 Task: Set up automation rules in Jira for transitioning issues, creating branches in Bitbucket, creating feature flags in LaunchDarkly, adding watchers, and updating issue fields based on conditions.
Action: Mouse pressed left at (743, 62)
Screenshot: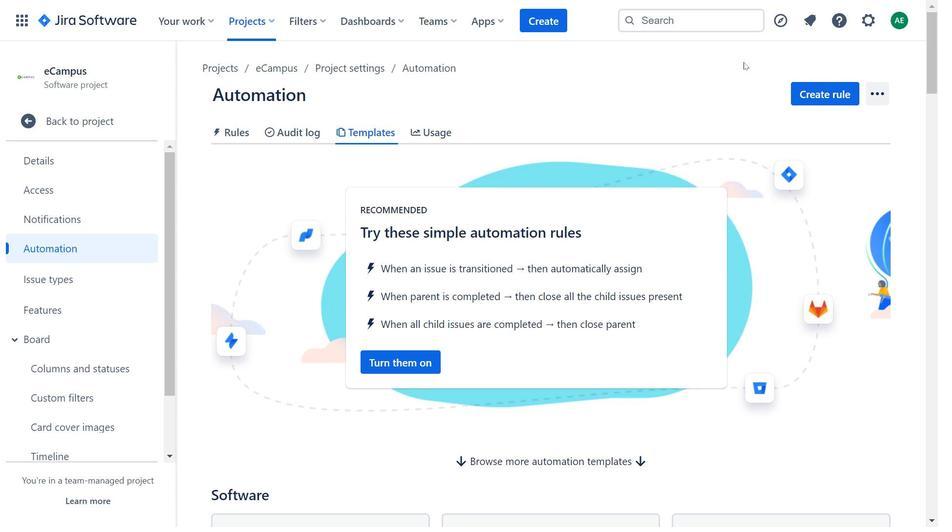 
Action: Mouse moved to (851, 446)
Screenshot: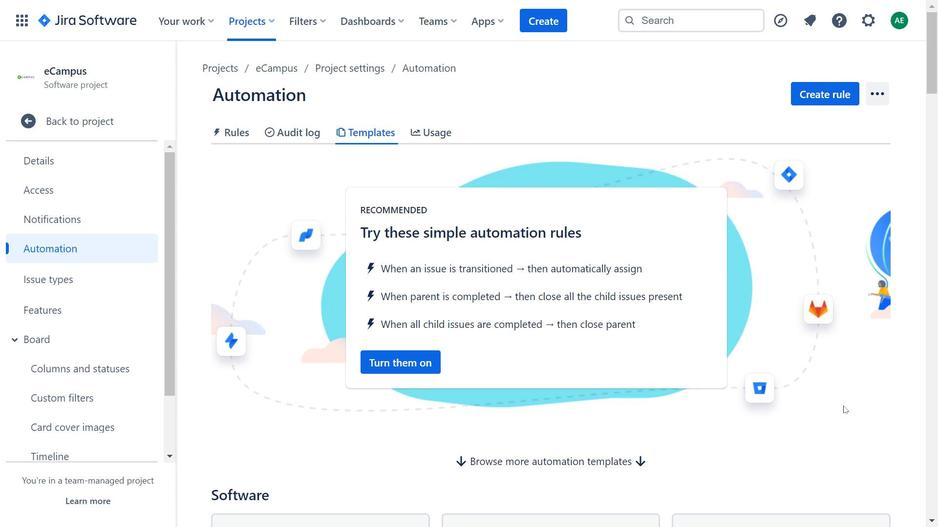 
Action: Mouse pressed left at (851, 446)
Screenshot: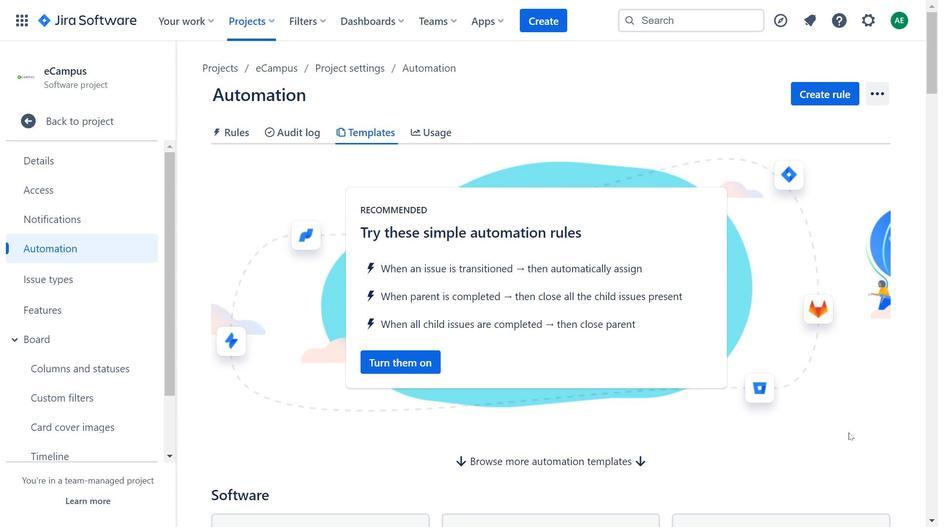 
Action: Mouse moved to (379, 471)
Screenshot: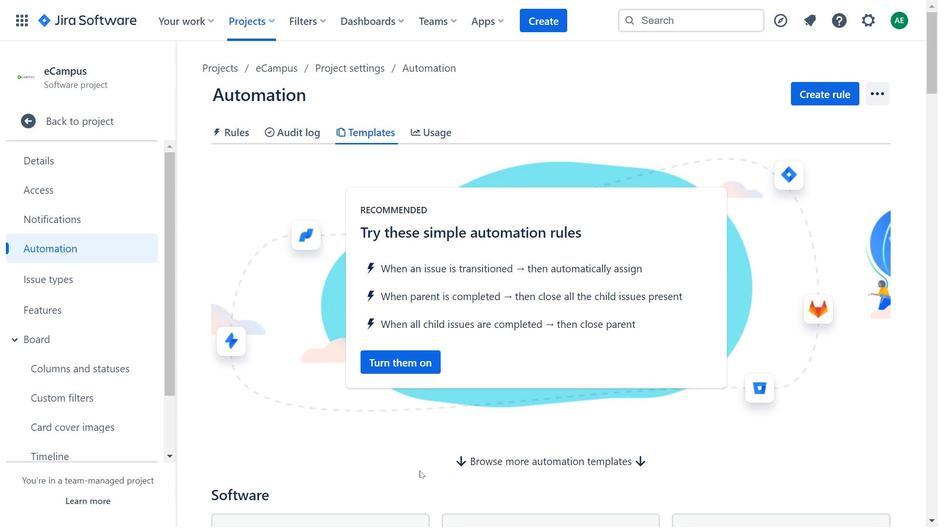 
Action: Mouse pressed left at (379, 471)
Screenshot: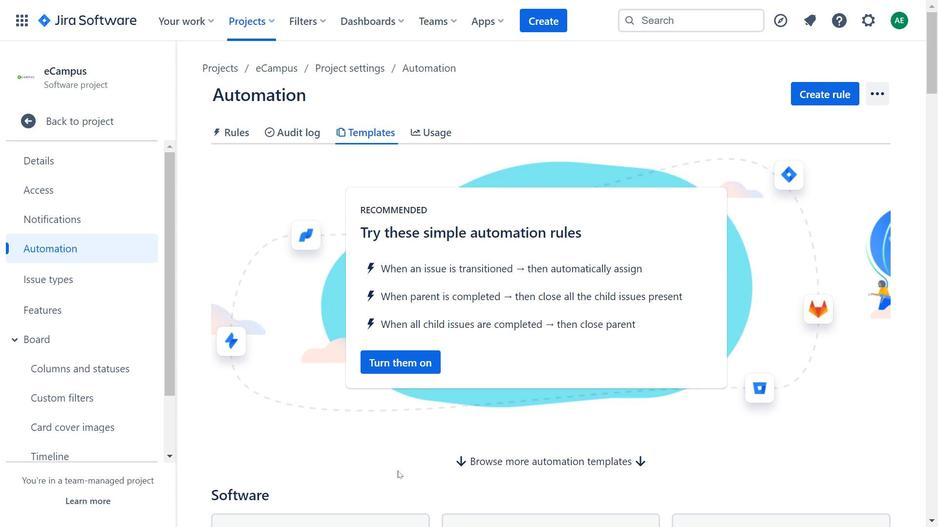 
Action: Mouse moved to (594, 67)
Screenshot: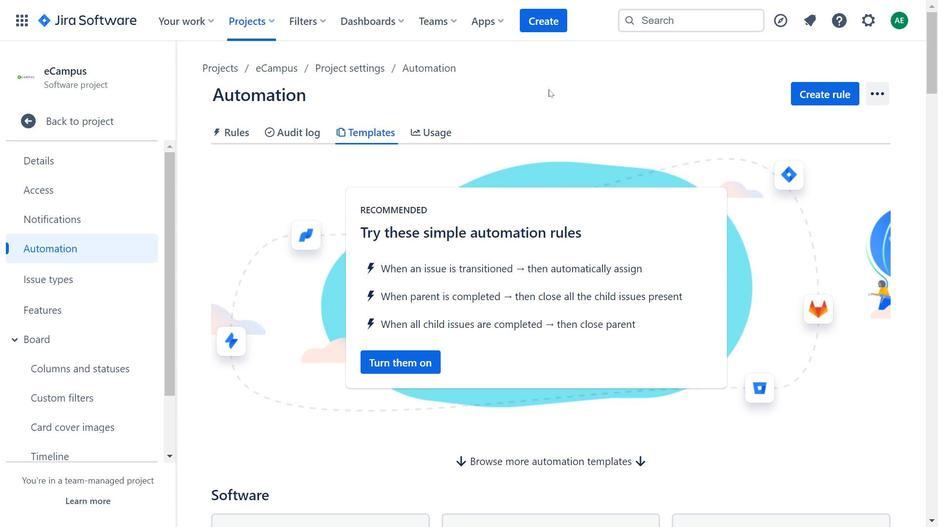 
Action: Mouse pressed left at (594, 67)
Screenshot: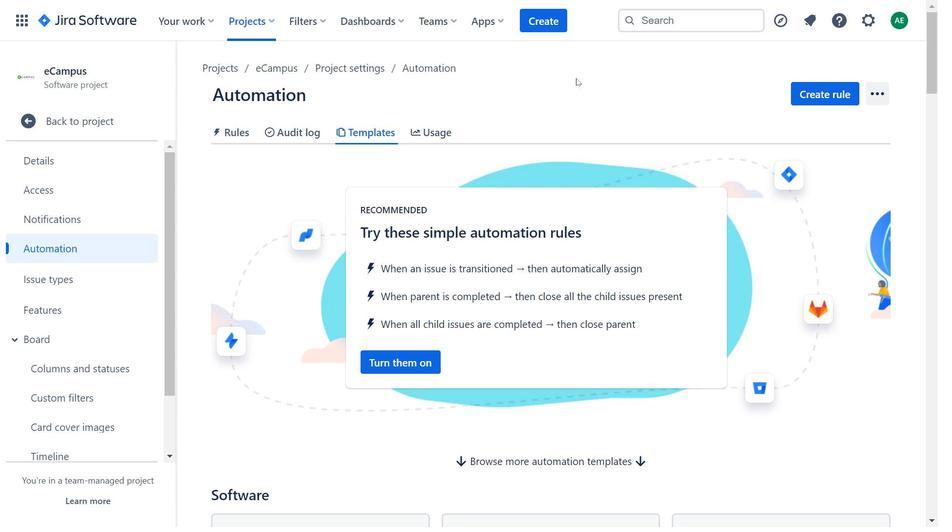 
Action: Mouse moved to (786, 34)
Screenshot: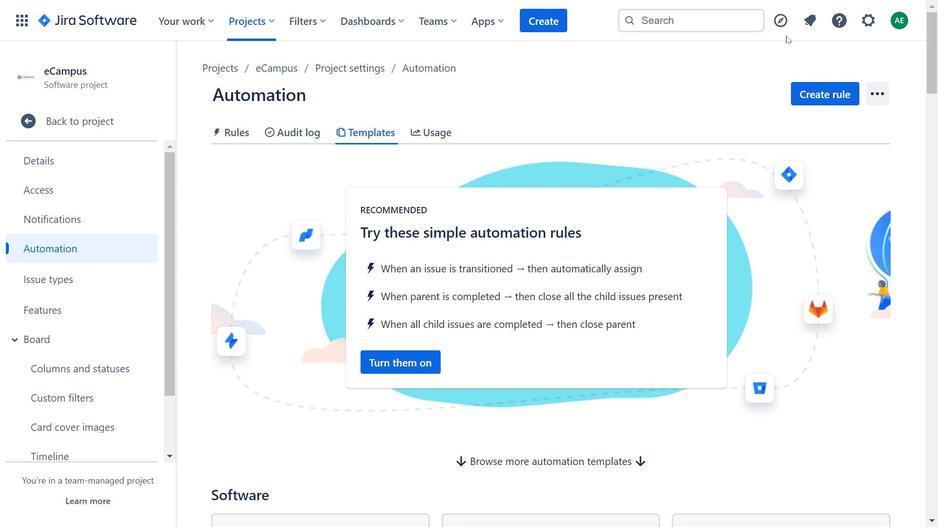 
Action: Mouse pressed left at (786, 34)
Screenshot: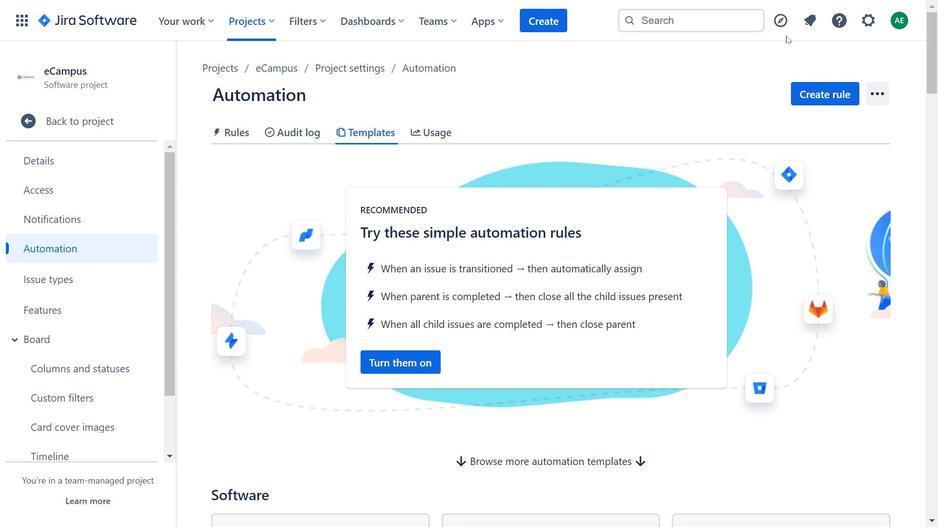 
Action: Mouse moved to (686, 77)
Screenshot: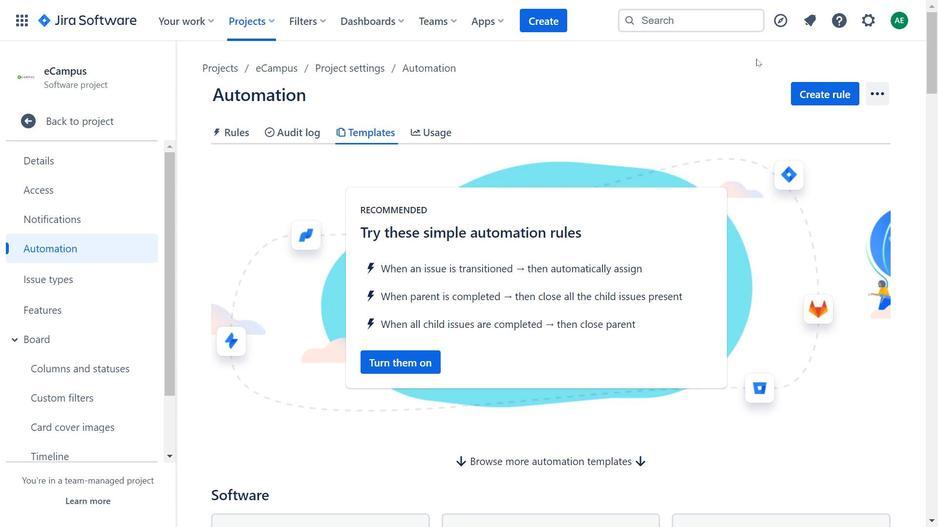 
Action: Mouse pressed left at (686, 77)
Screenshot: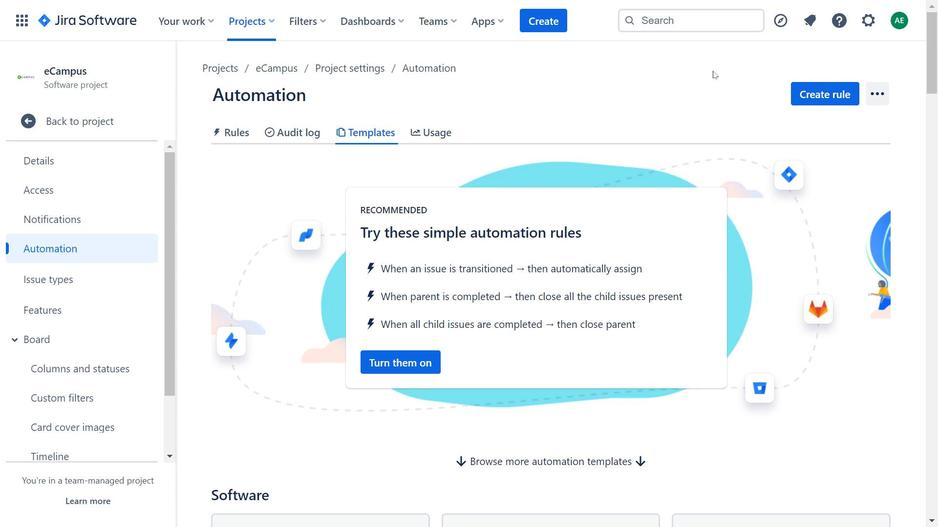 
Action: Mouse moved to (884, 98)
Screenshot: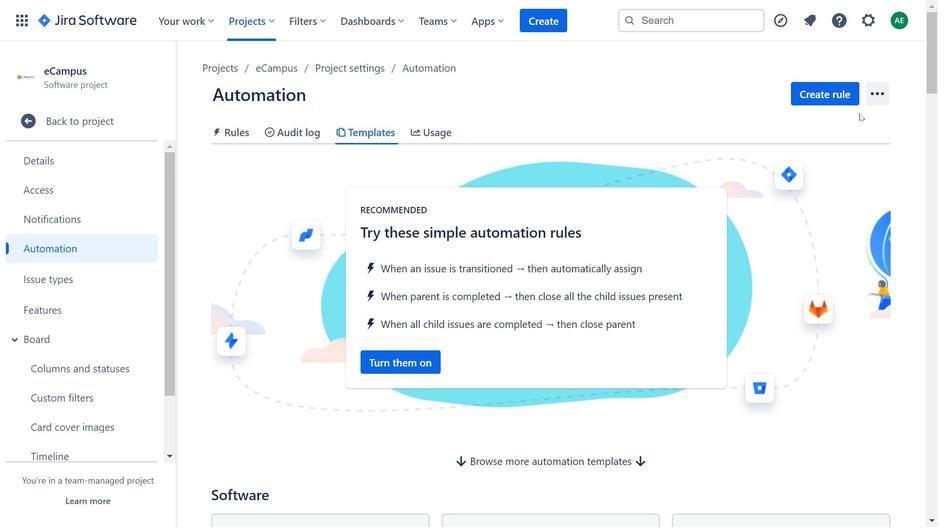 
Action: Mouse pressed left at (884, 98)
Screenshot: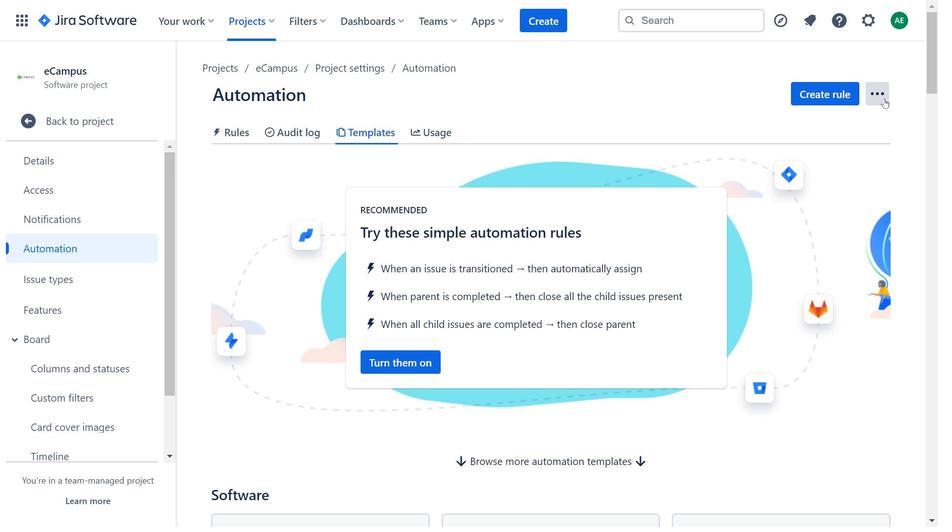 
Action: Mouse moved to (611, 94)
Screenshot: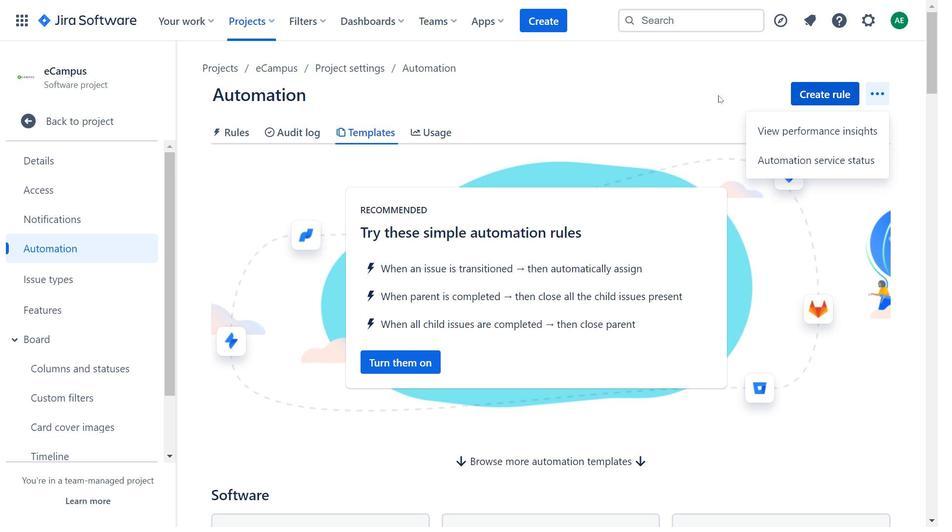 
Action: Mouse pressed left at (611, 94)
Screenshot: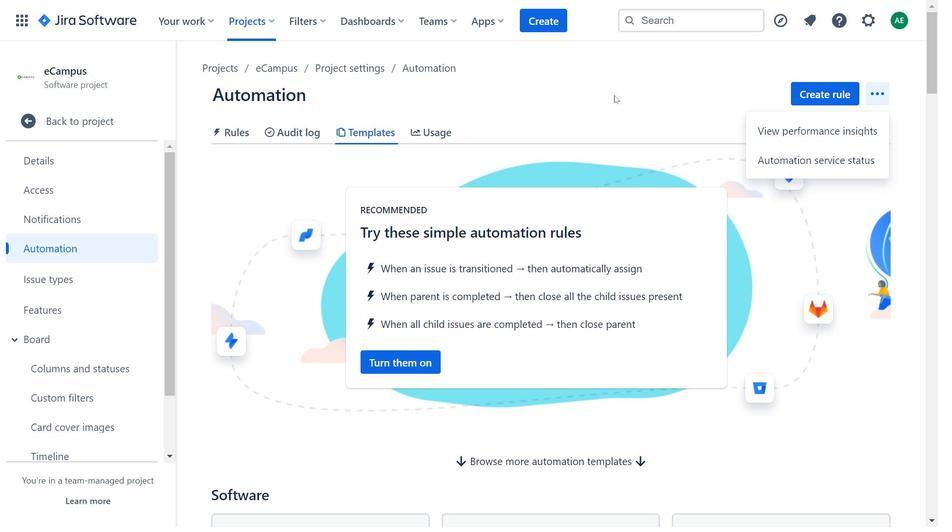 
Action: Mouse pressed left at (611, 94)
Screenshot: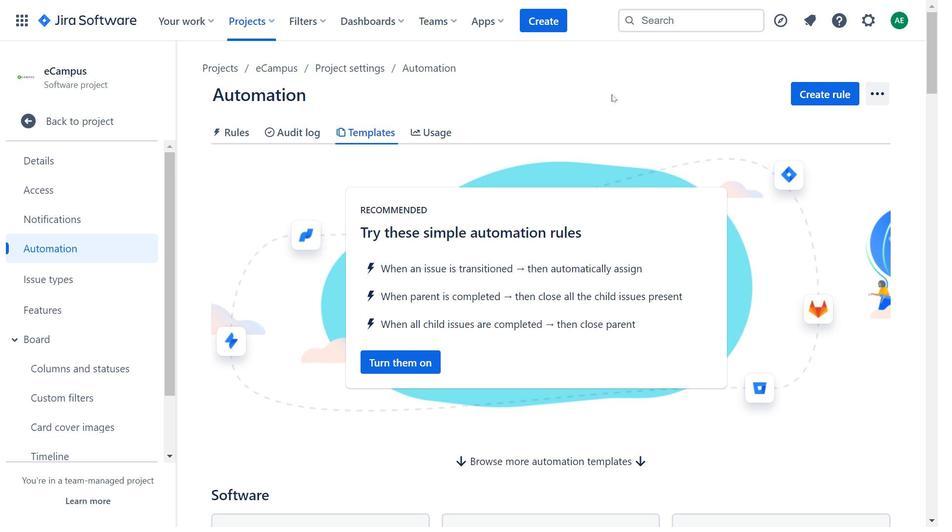 
Action: Mouse pressed left at (611, 94)
Screenshot: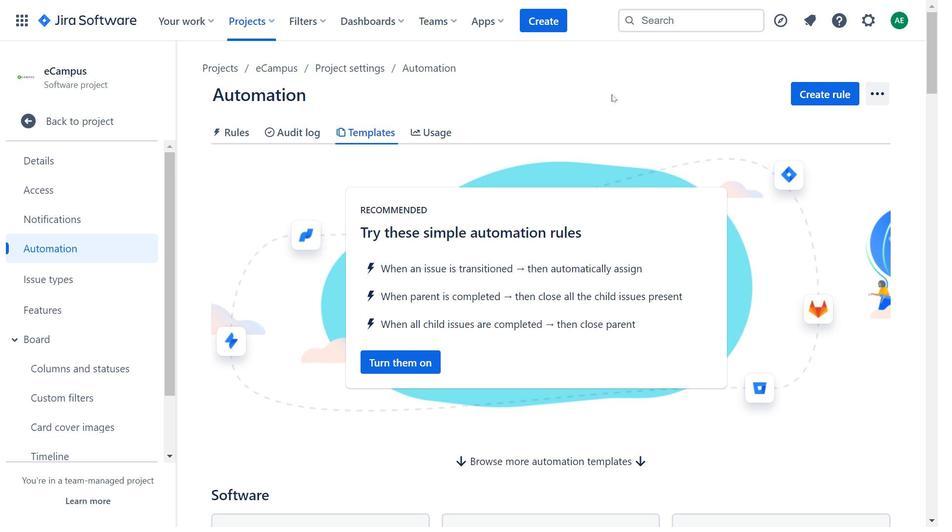 
Action: Mouse moved to (736, 93)
Screenshot: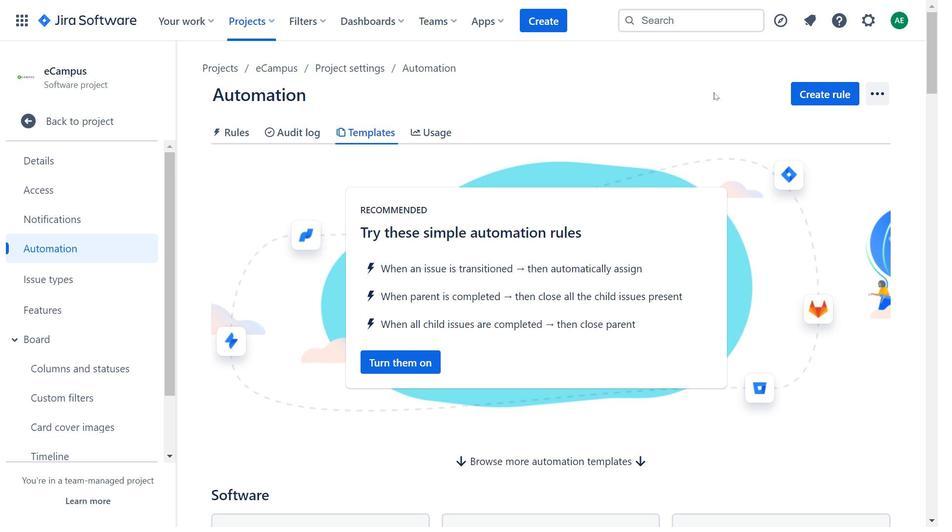 
Action: Mouse pressed left at (736, 93)
Screenshot: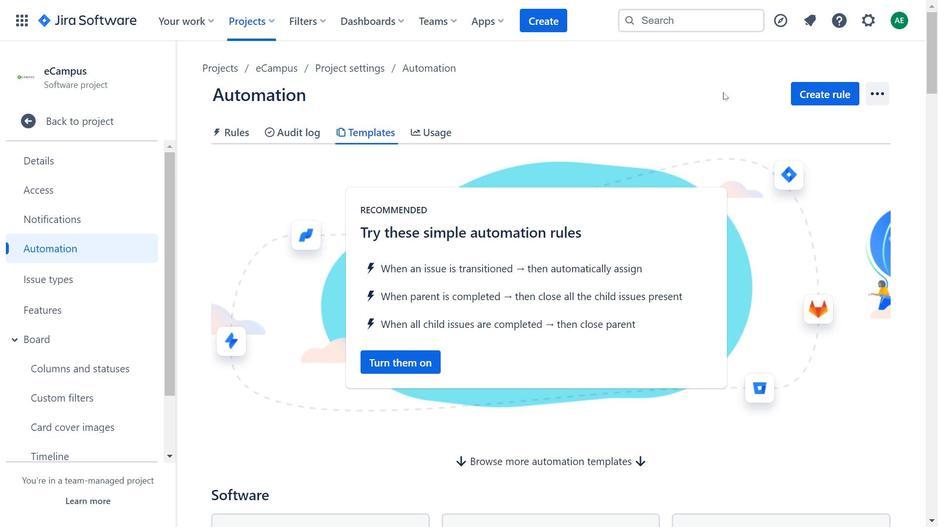
Action: Mouse pressed left at (736, 93)
Screenshot: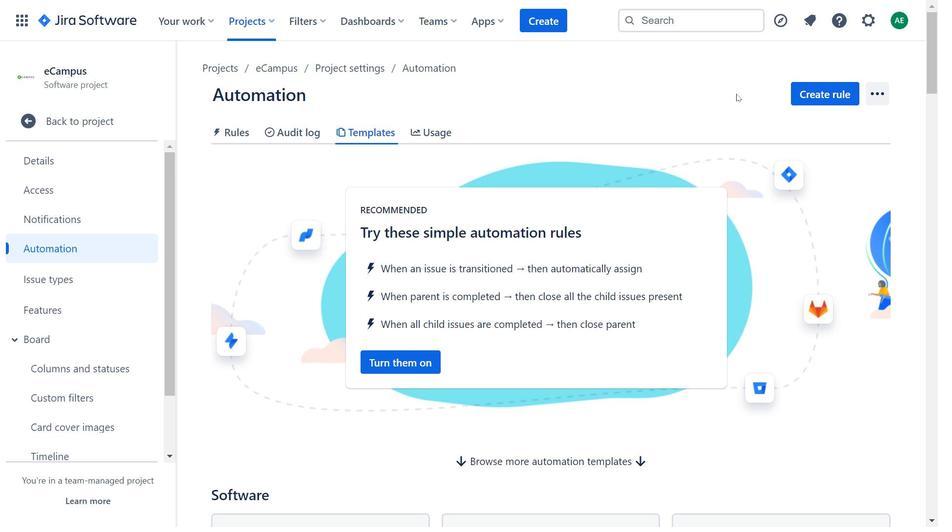 
Action: Mouse moved to (873, 17)
Screenshot: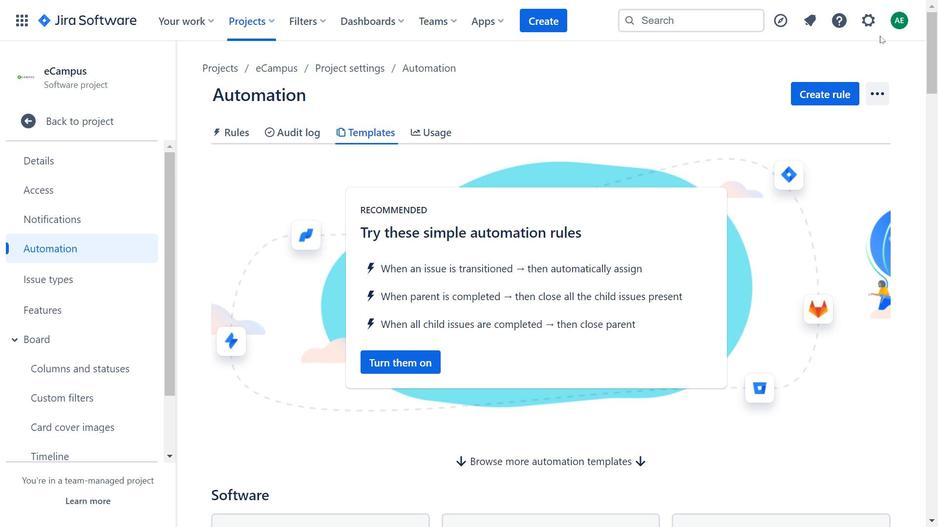 
Action: Mouse pressed left at (873, 17)
Screenshot: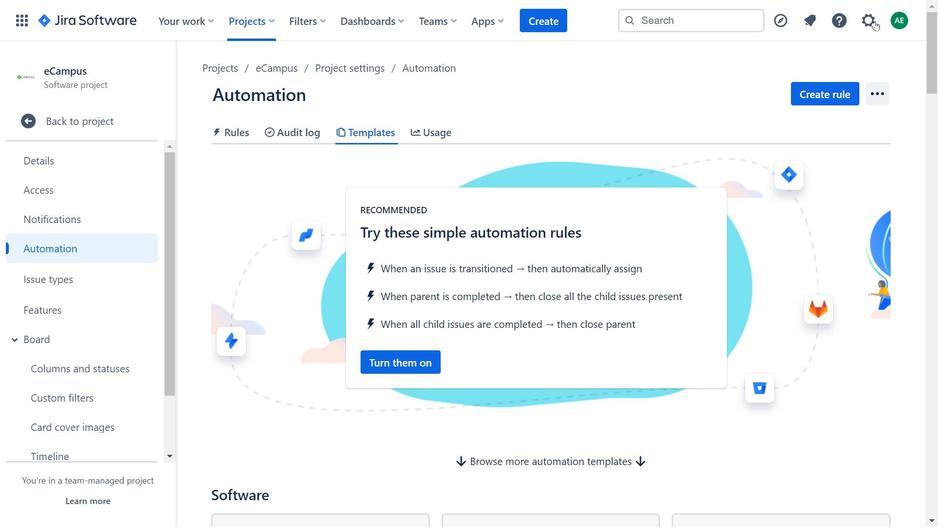 
Action: Mouse moved to (477, 215)
Screenshot: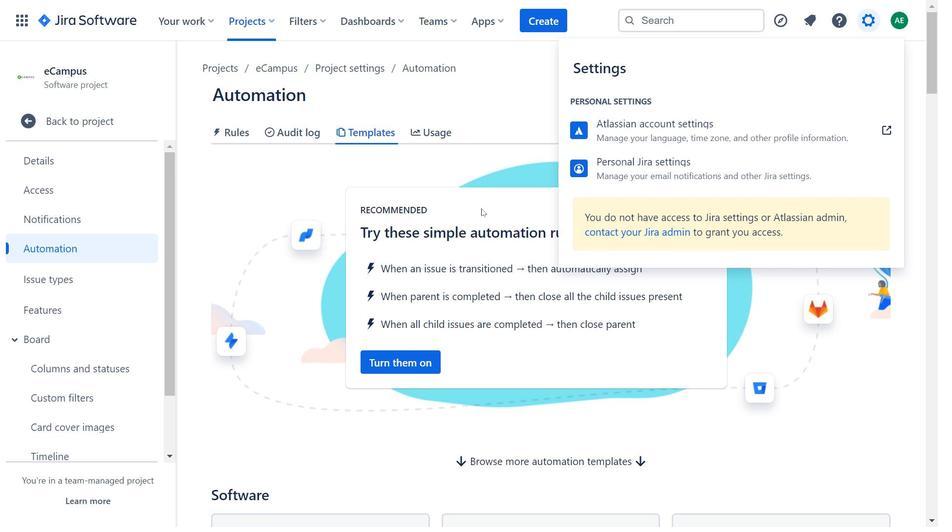 
Action: Mouse scrolled (477, 215) with delta (0, 0)
Screenshot: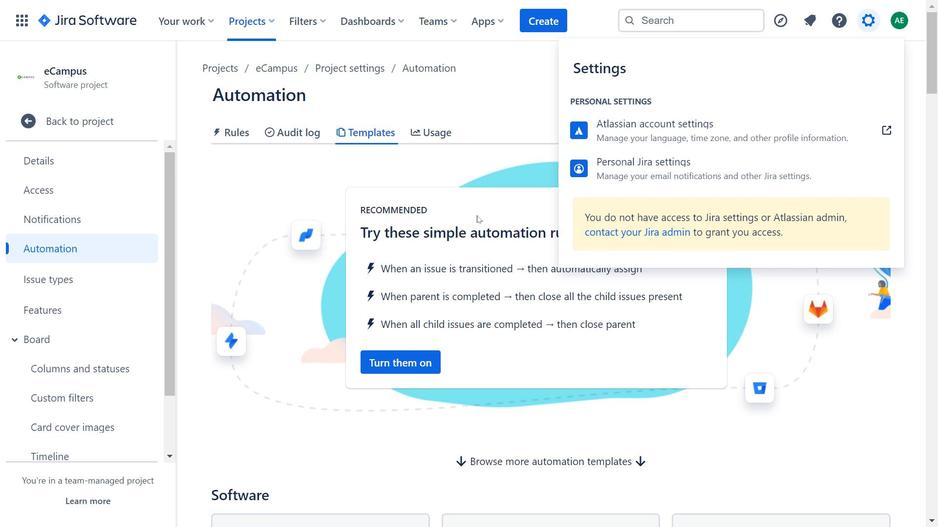 
Action: Mouse scrolled (477, 215) with delta (0, 0)
Screenshot: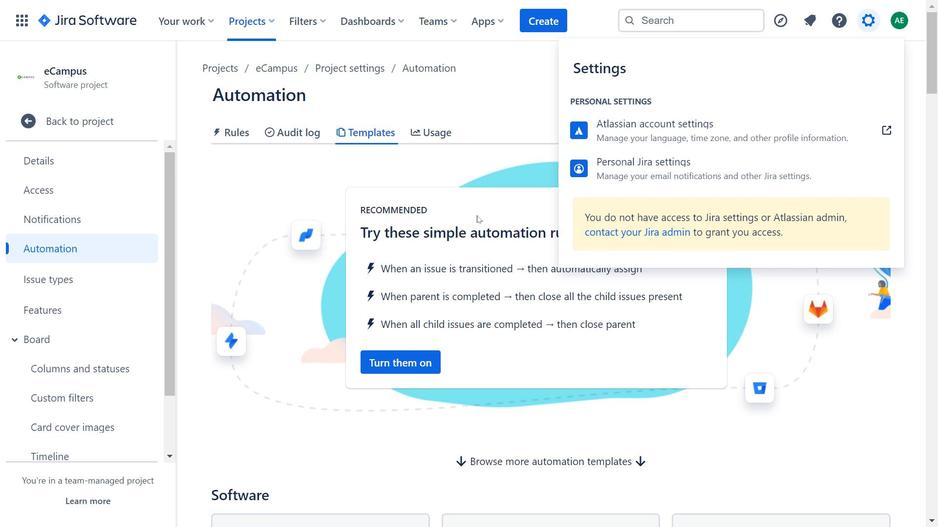 
Action: Mouse moved to (477, 225)
Screenshot: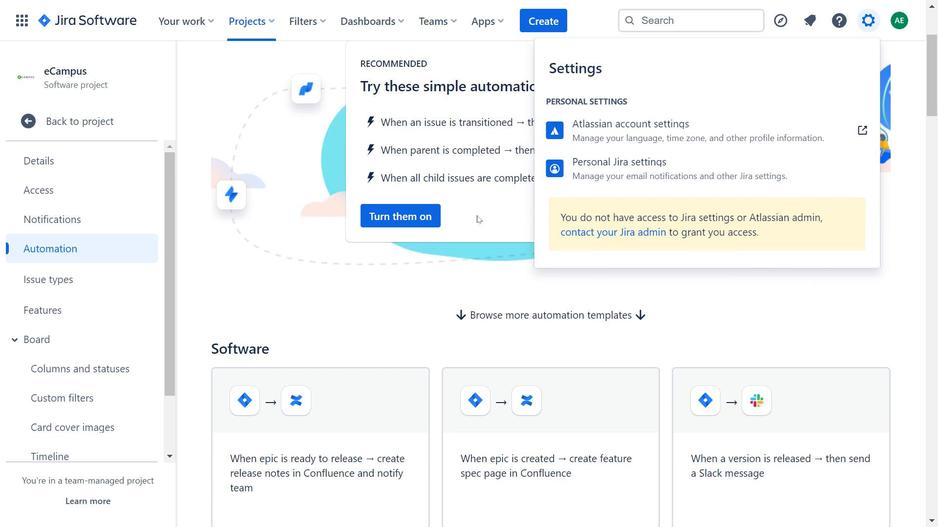 
Action: Mouse scrolled (477, 225) with delta (0, 0)
Screenshot: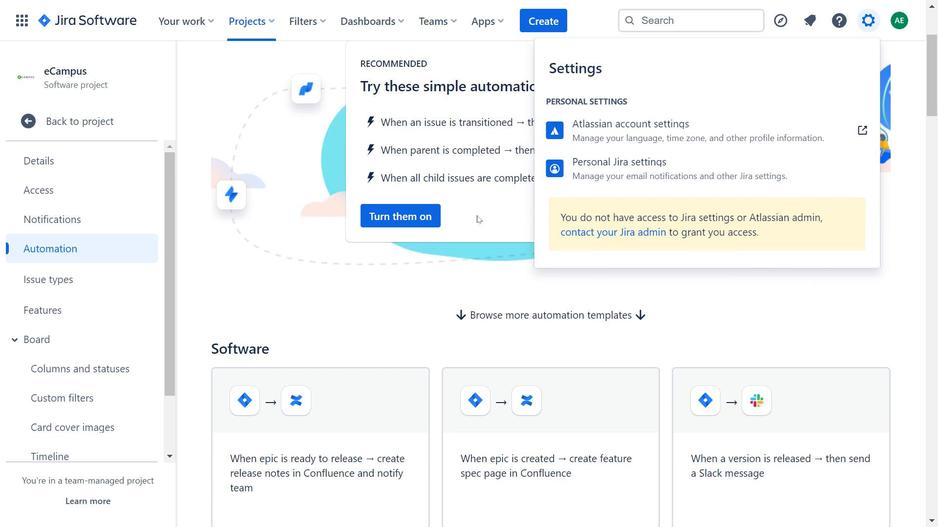 
Action: Mouse moved to (477, 226)
Screenshot: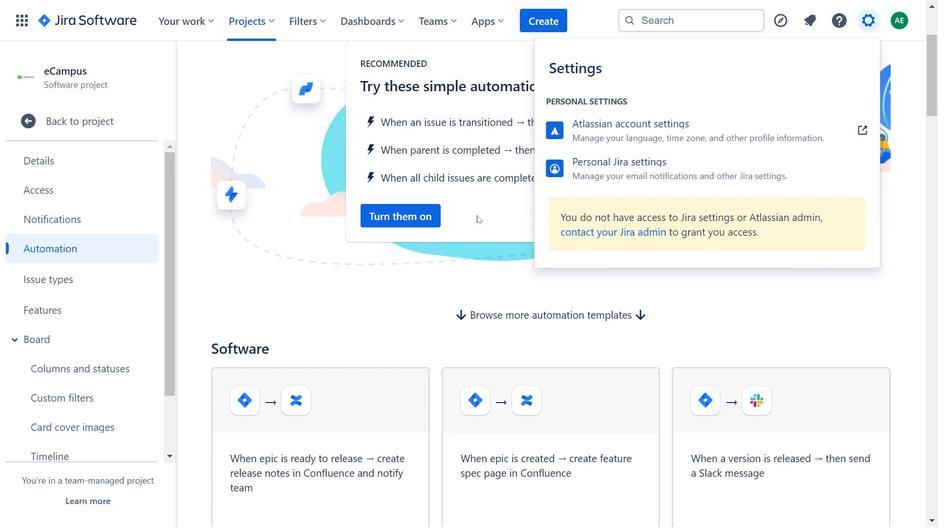 
Action: Mouse scrolled (477, 225) with delta (0, 0)
Screenshot: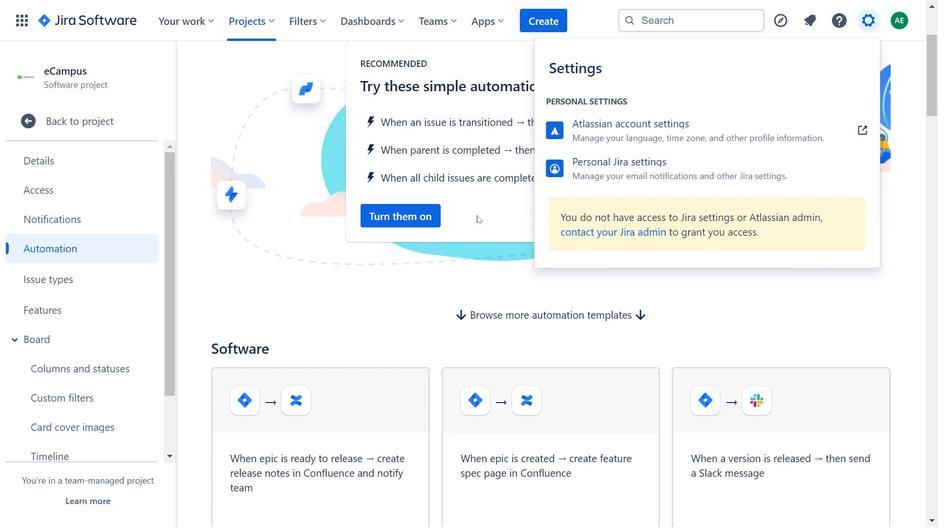 
Action: Mouse moved to (476, 227)
Screenshot: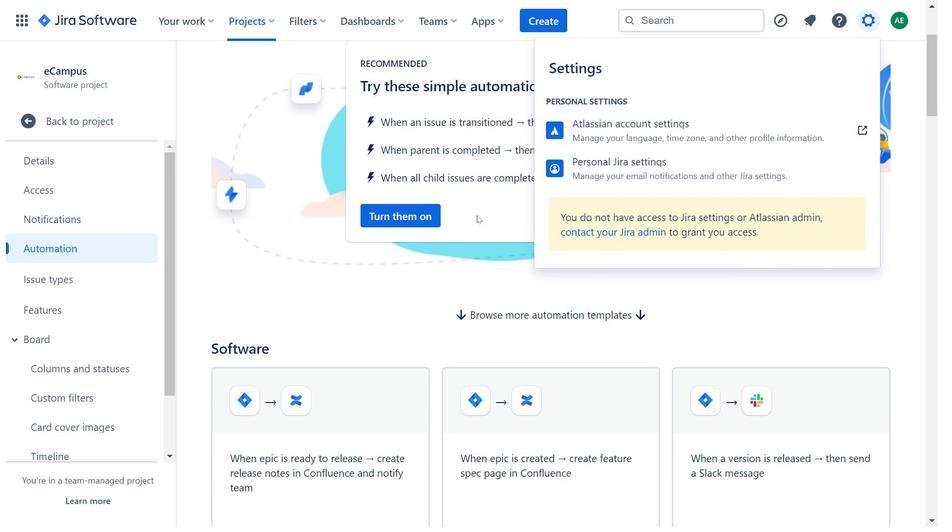 
Action: Mouse scrolled (476, 227) with delta (0, 0)
Screenshot: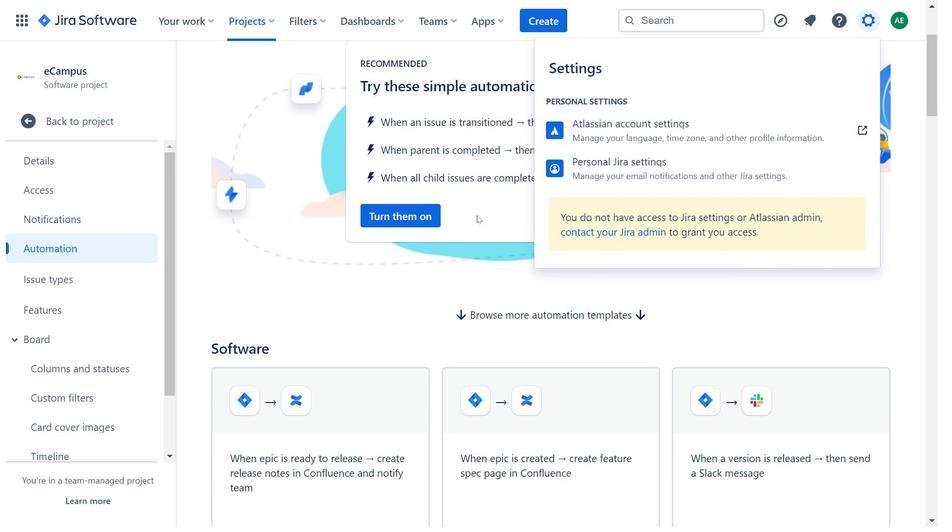 
Action: Mouse moved to (472, 235)
Screenshot: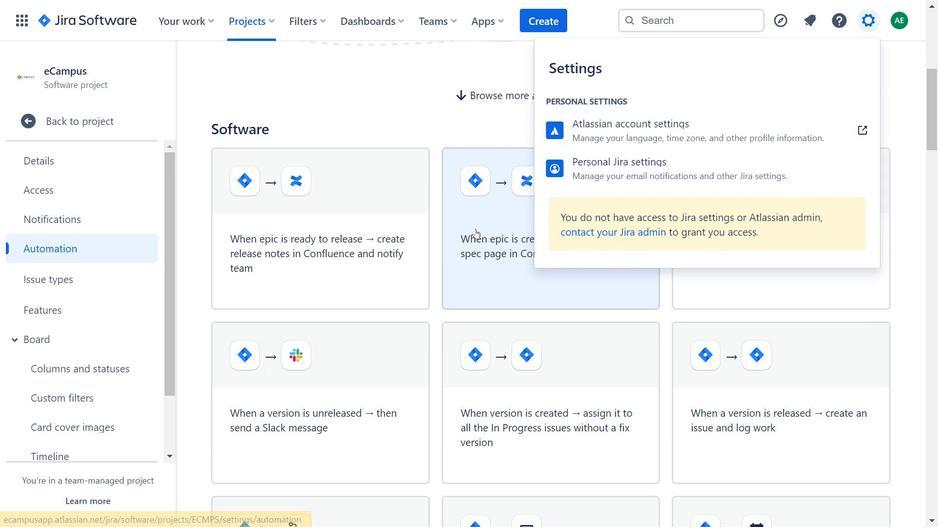 
Action: Mouse scrolled (472, 235) with delta (0, 0)
Screenshot: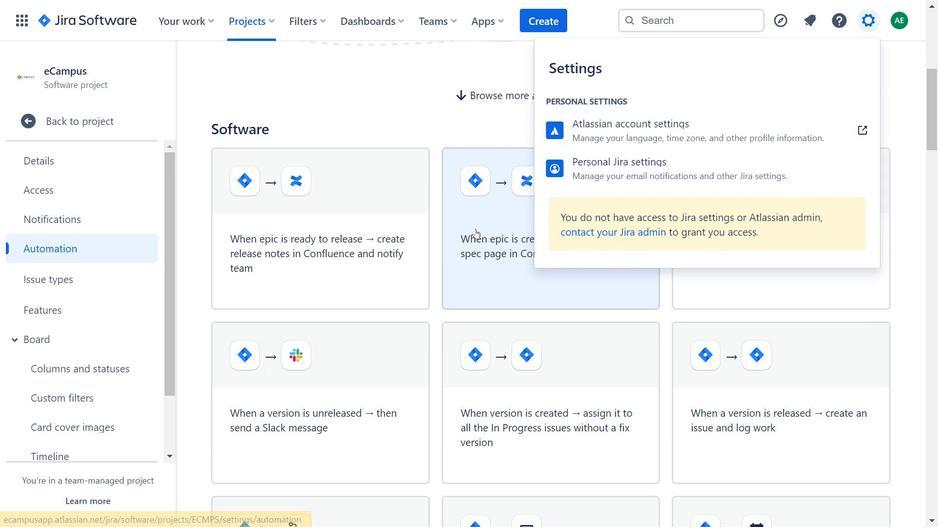 
Action: Mouse moved to (471, 238)
Screenshot: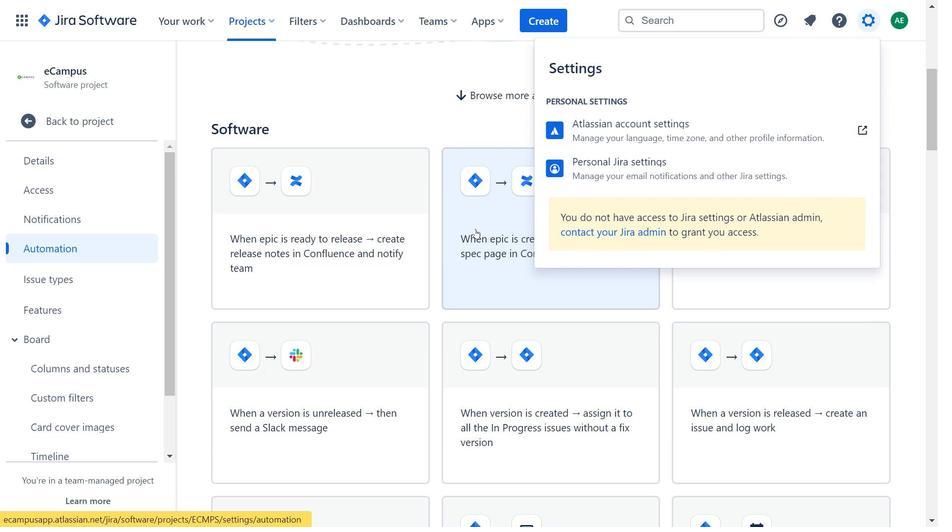 
Action: Mouse scrolled (471, 237) with delta (0, 0)
Screenshot: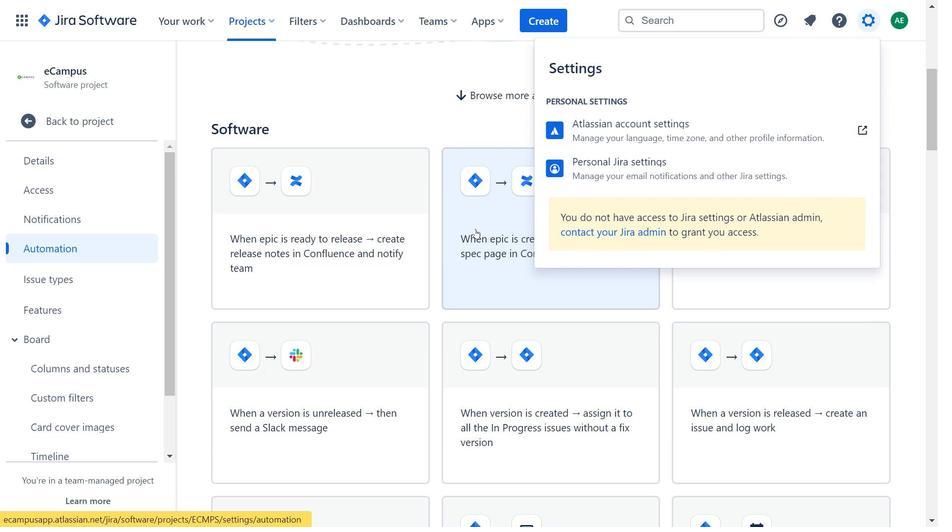
Action: Mouse moved to (414, 280)
Screenshot: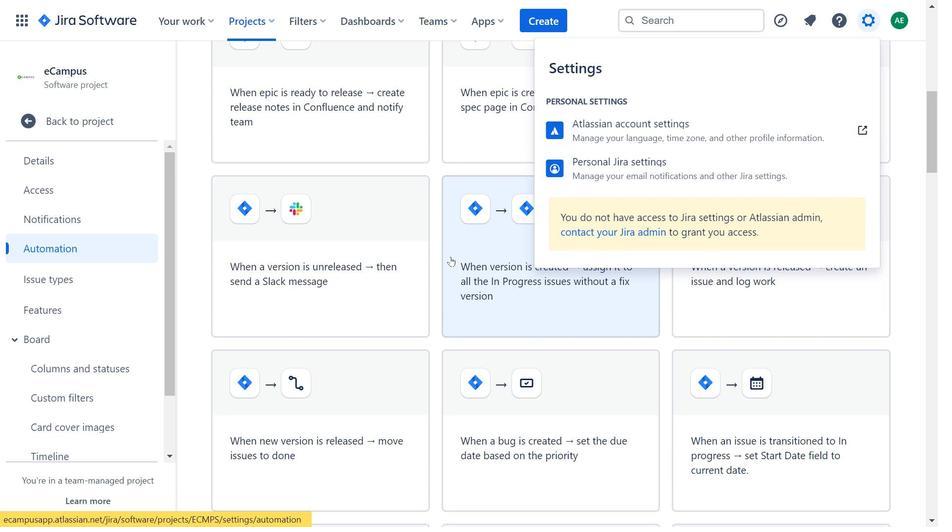 
Action: Mouse scrolled (414, 279) with delta (0, 0)
Screenshot: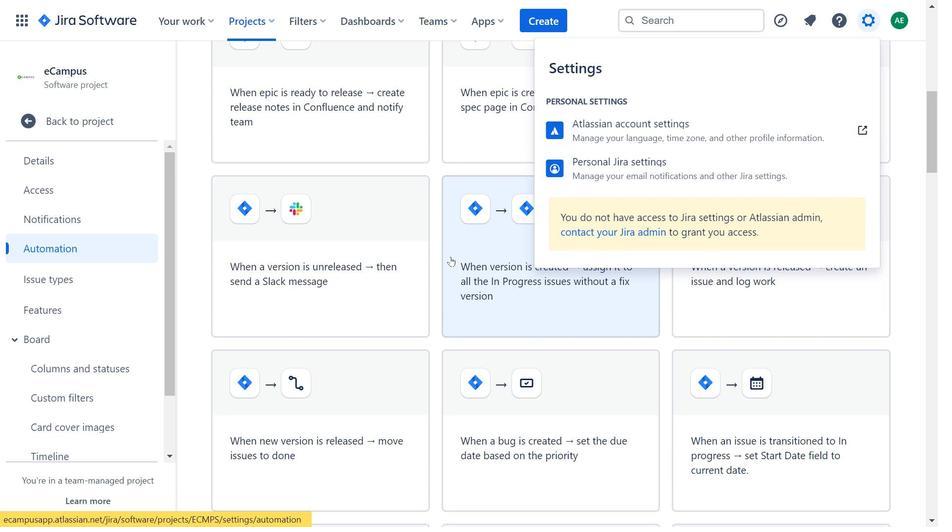 
Action: Mouse moved to (407, 287)
Screenshot: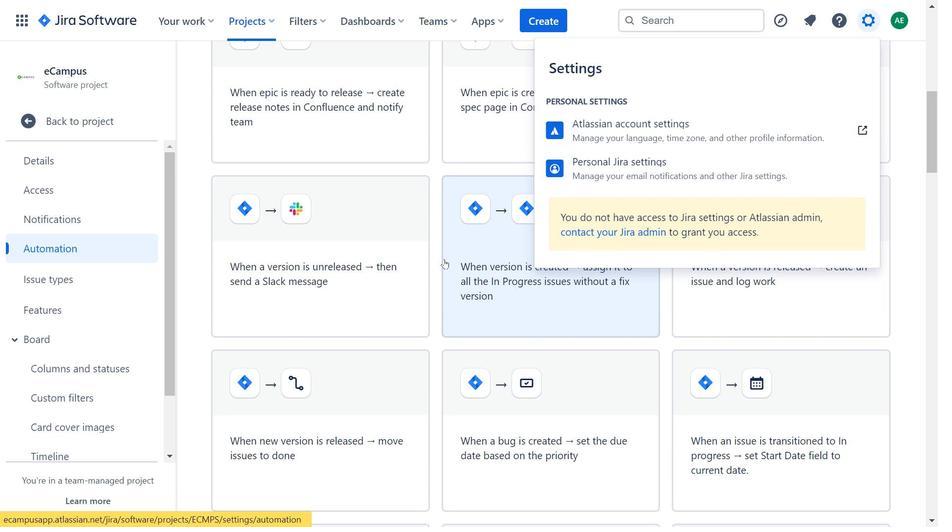 
Action: Mouse scrolled (407, 287) with delta (0, 0)
Screenshot: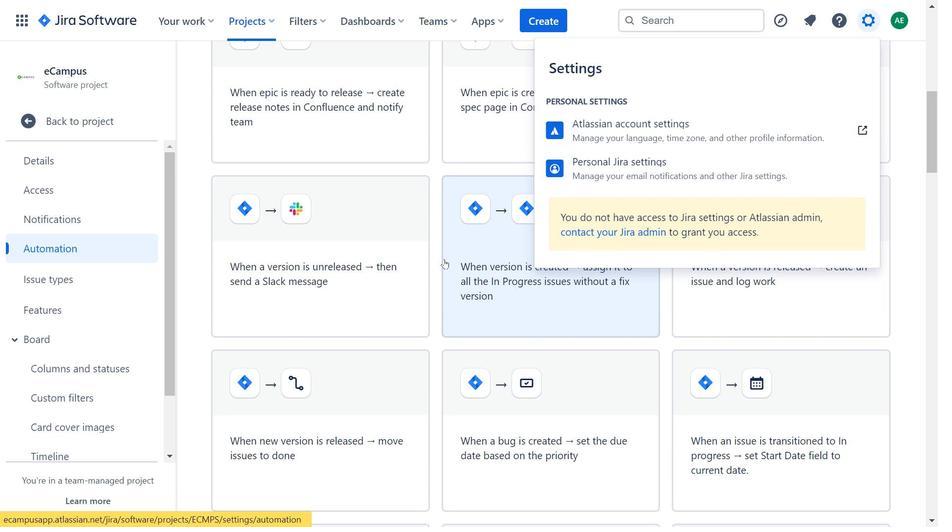 
Action: Mouse moved to (404, 289)
Screenshot: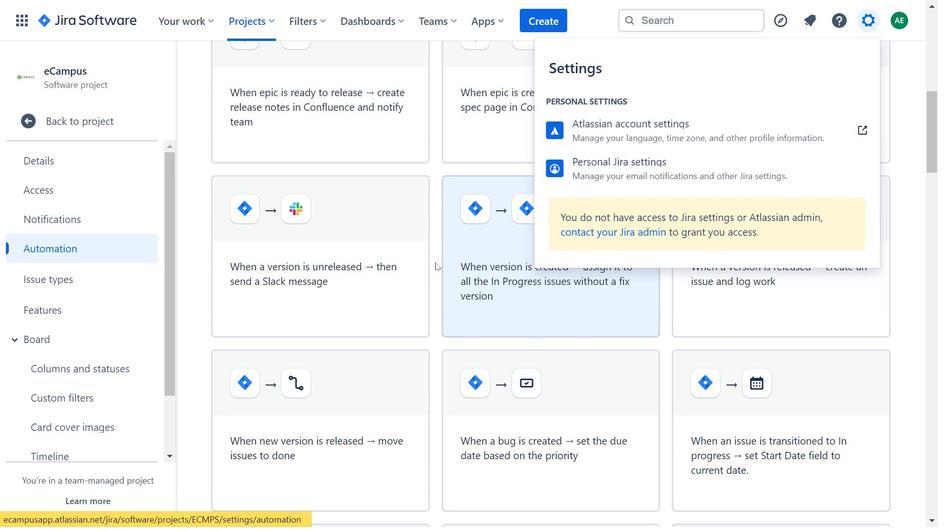 
Action: Mouse scrolled (404, 289) with delta (0, 0)
Screenshot: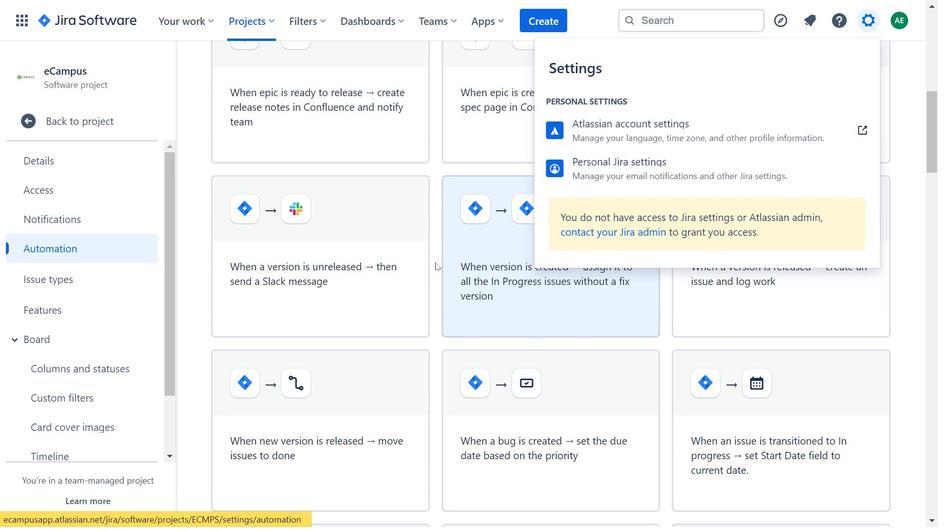 
Action: Mouse moved to (336, 368)
Screenshot: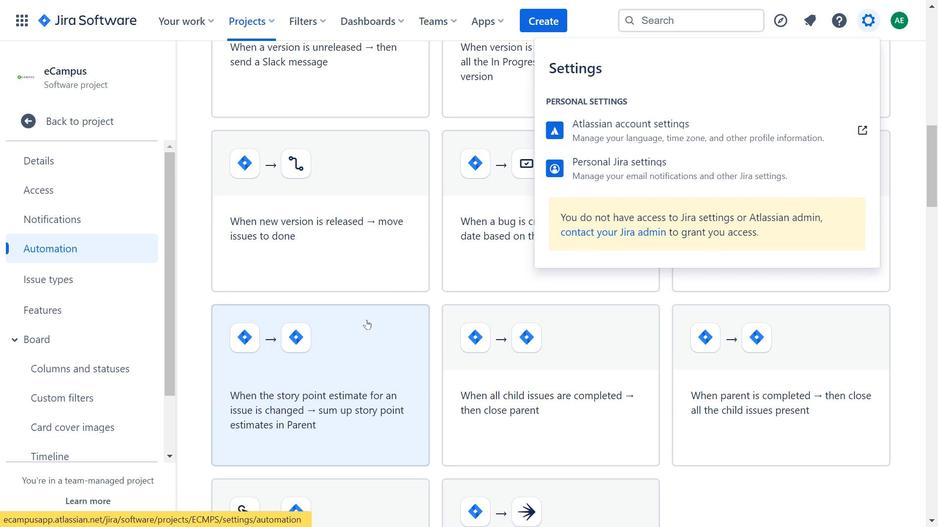 
Action: Mouse pressed left at (336, 368)
Screenshot: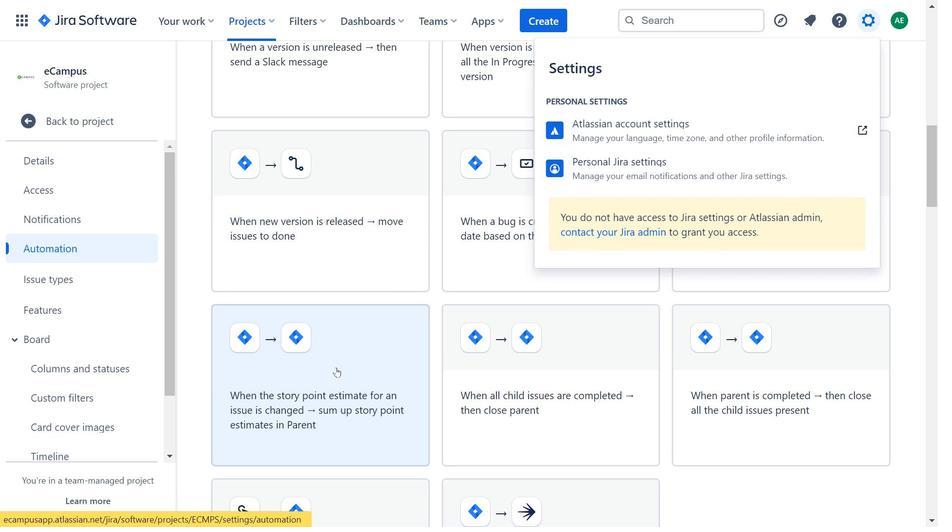 
Action: Mouse moved to (460, 153)
Screenshot: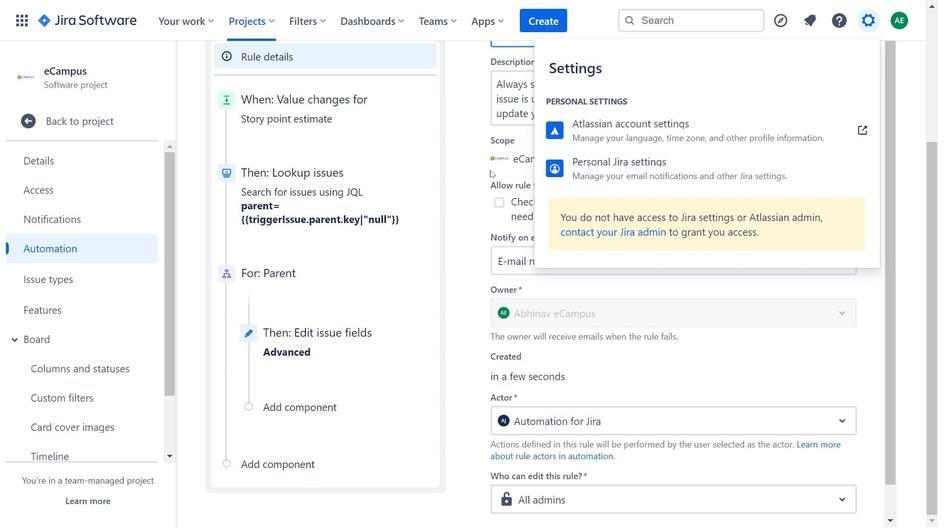 
Action: Mouse pressed left at (460, 153)
Screenshot: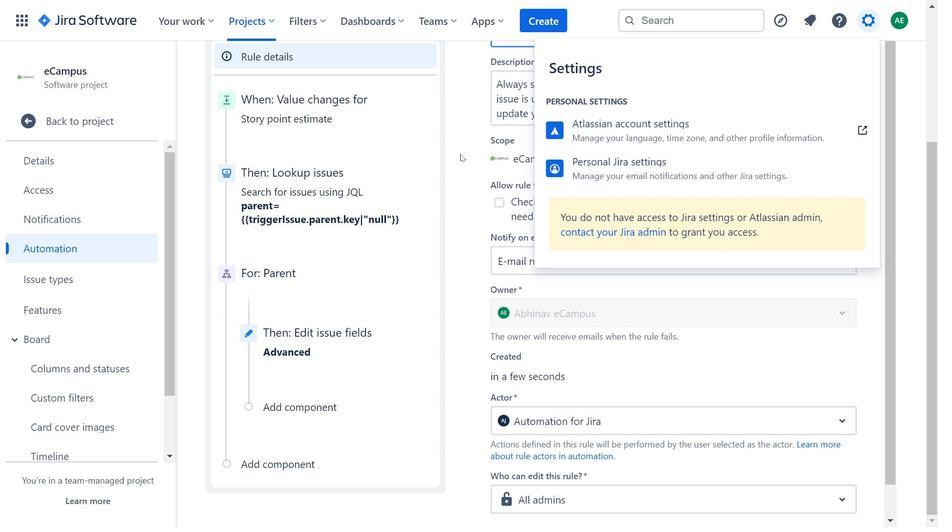 
Action: Mouse moved to (328, 117)
Screenshot: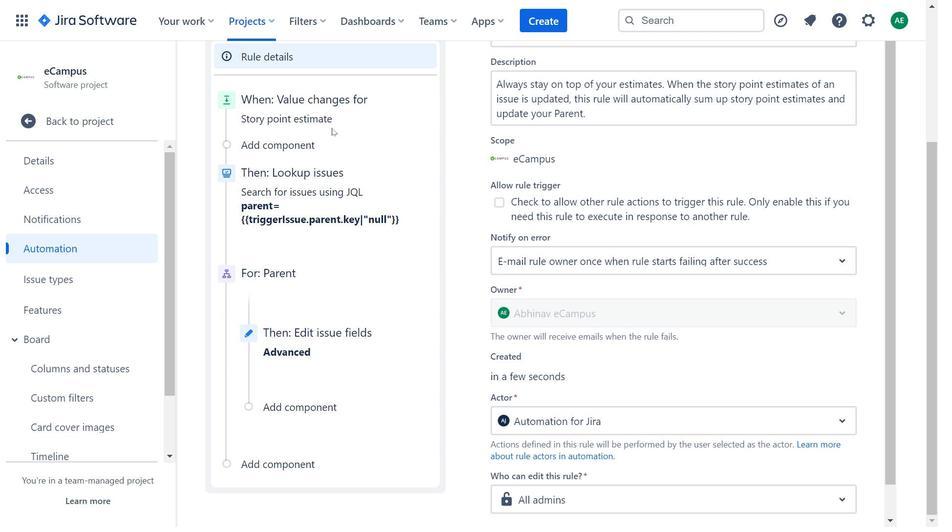 
Action: Mouse pressed left at (328, 117)
Screenshot: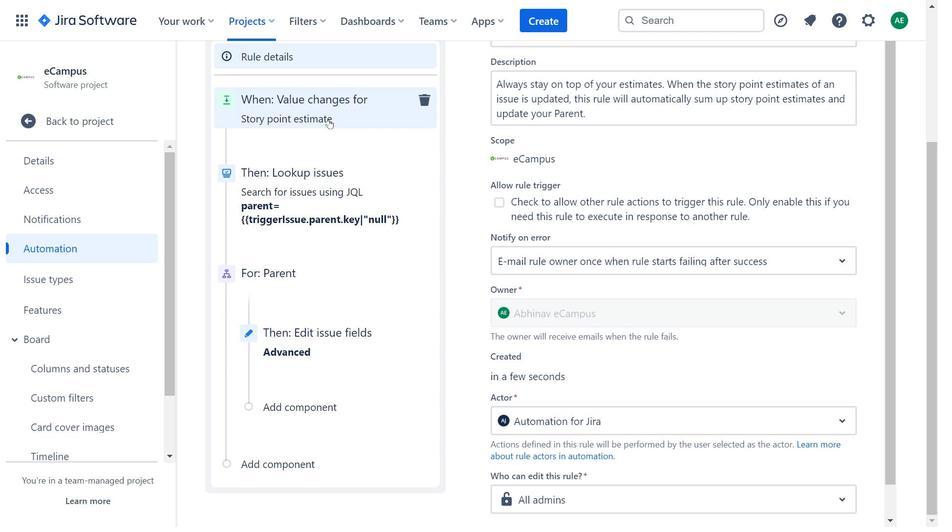 
Action: Mouse moved to (672, 253)
Screenshot: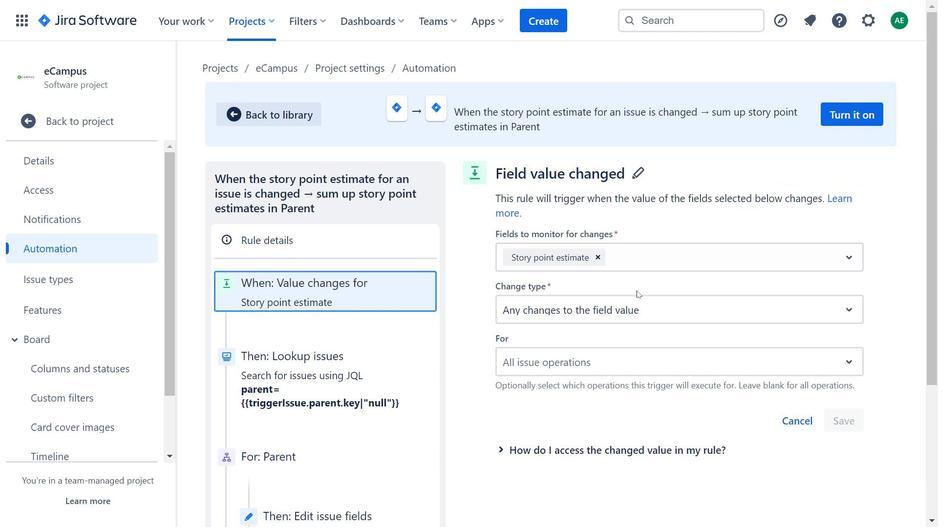 
Action: Mouse pressed left at (672, 253)
Screenshot: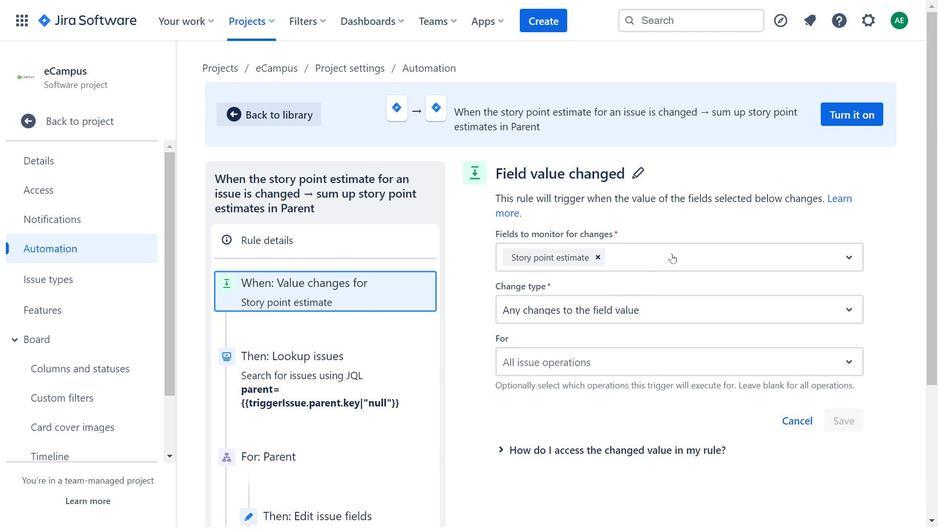 
Action: Mouse moved to (641, 329)
Screenshot: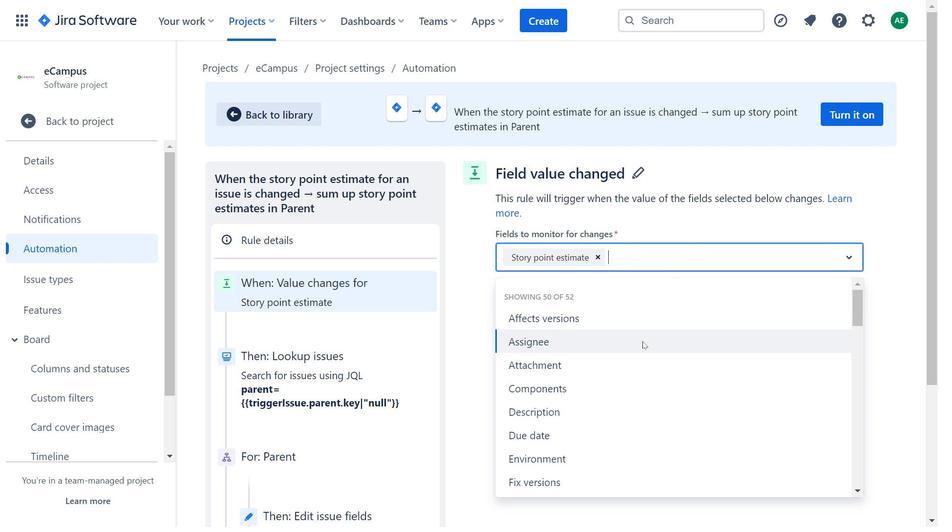 
Action: Mouse scrolled (641, 329) with delta (0, 0)
Screenshot: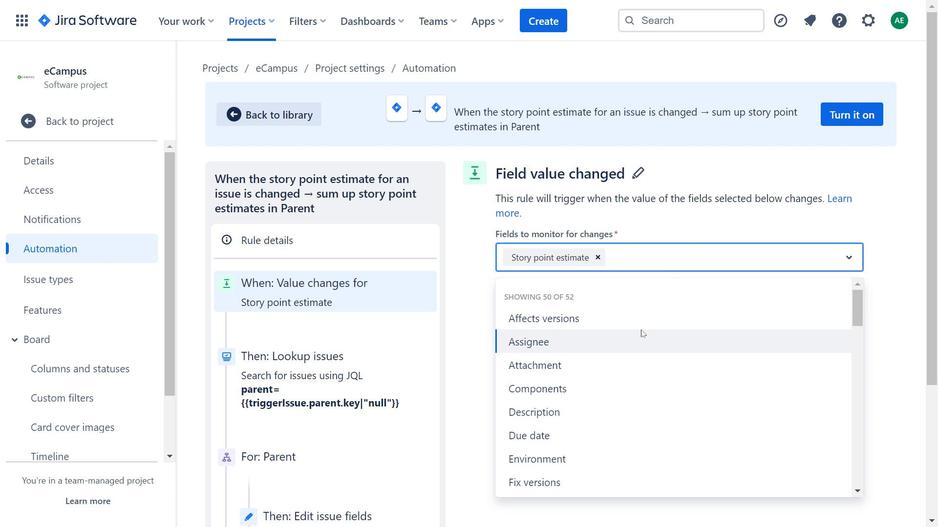 
Action: Mouse moved to (641, 338)
Screenshot: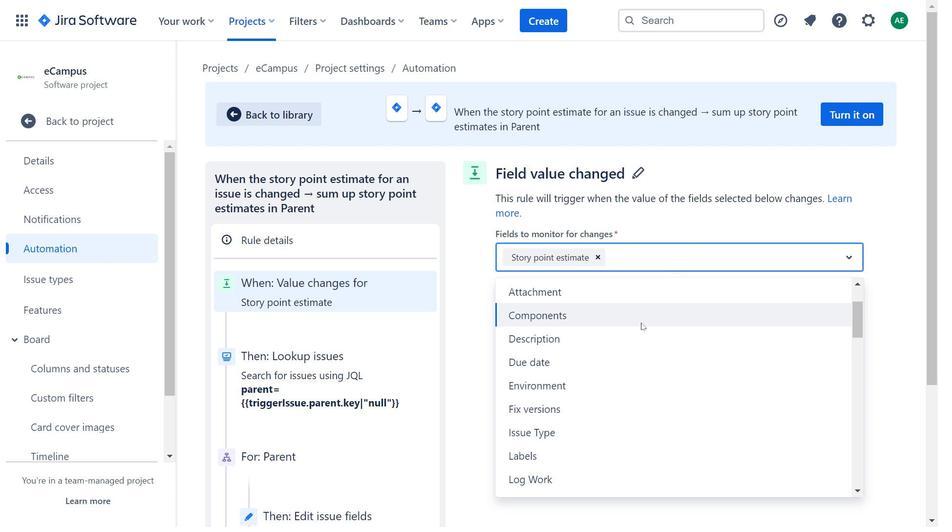 
Action: Mouse scrolled (641, 337) with delta (0, 0)
Screenshot: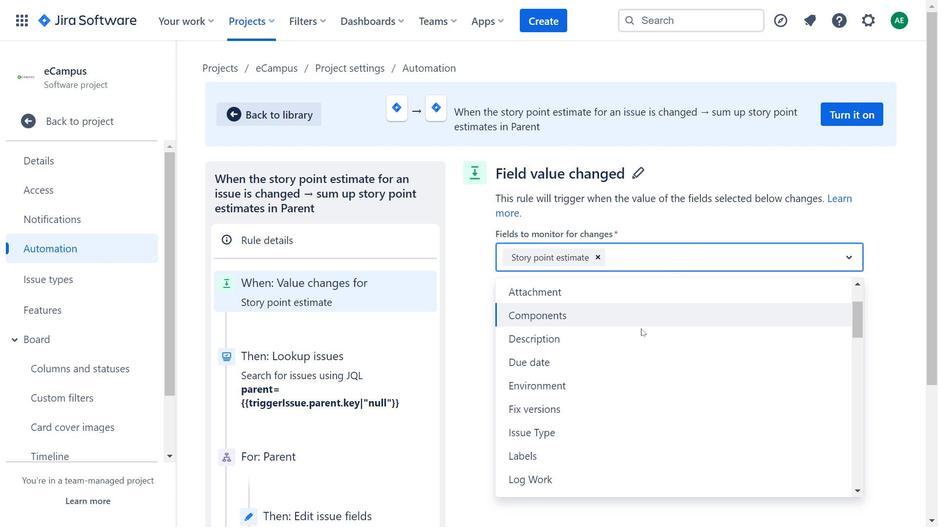 
Action: Mouse moved to (629, 366)
Screenshot: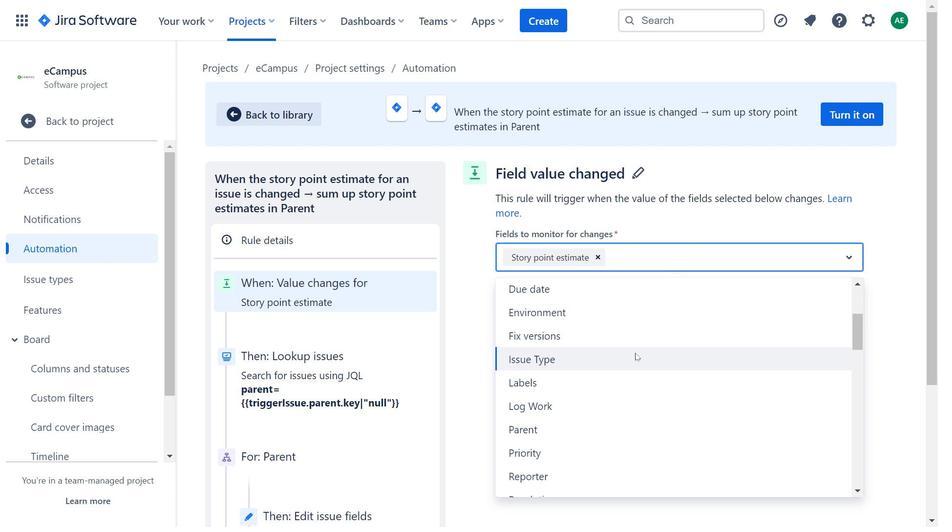 
Action: Mouse scrolled (629, 366) with delta (0, 0)
Screenshot: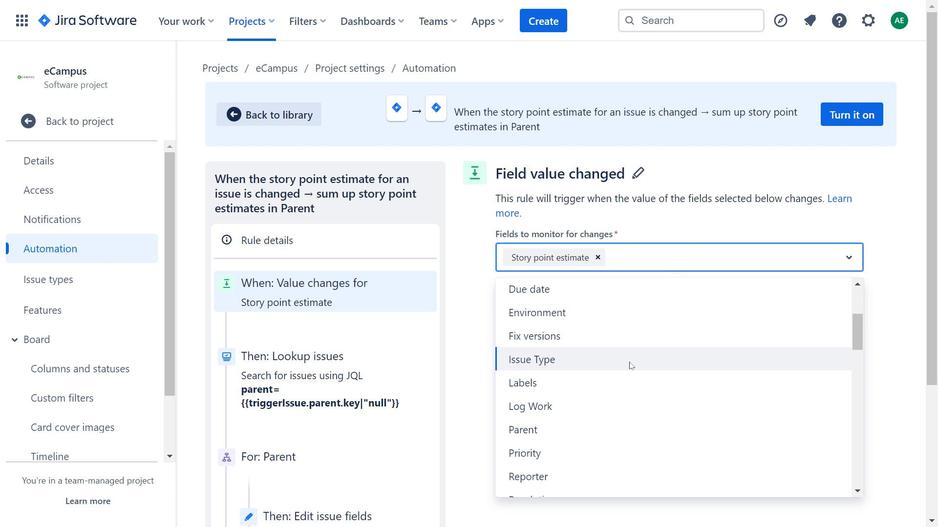 
Action: Mouse moved to (623, 322)
Screenshot: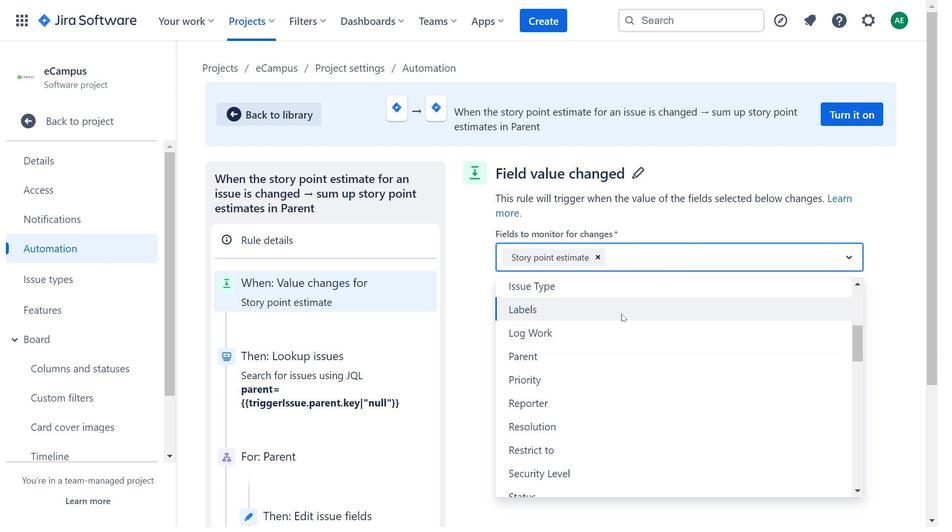
Action: Mouse scrolled (623, 321) with delta (0, 0)
Screenshot: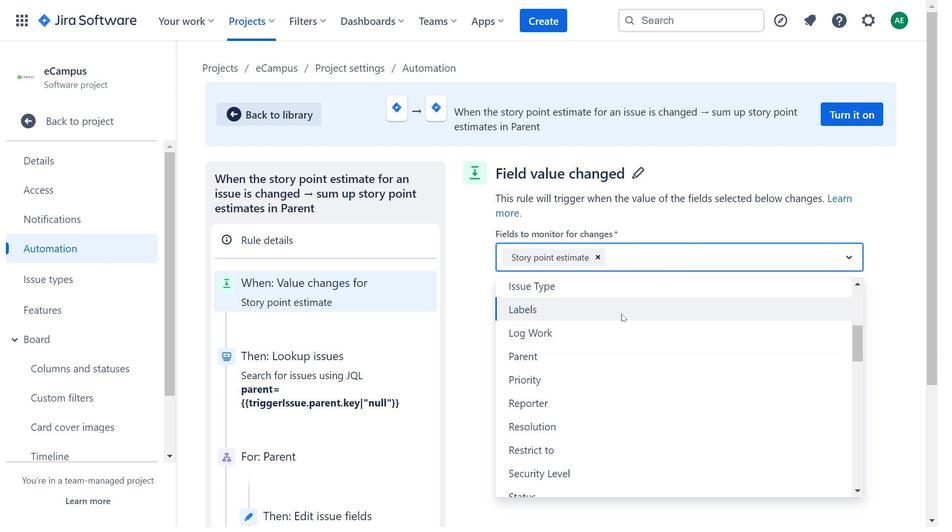
Action: Mouse moved to (611, 355)
Screenshot: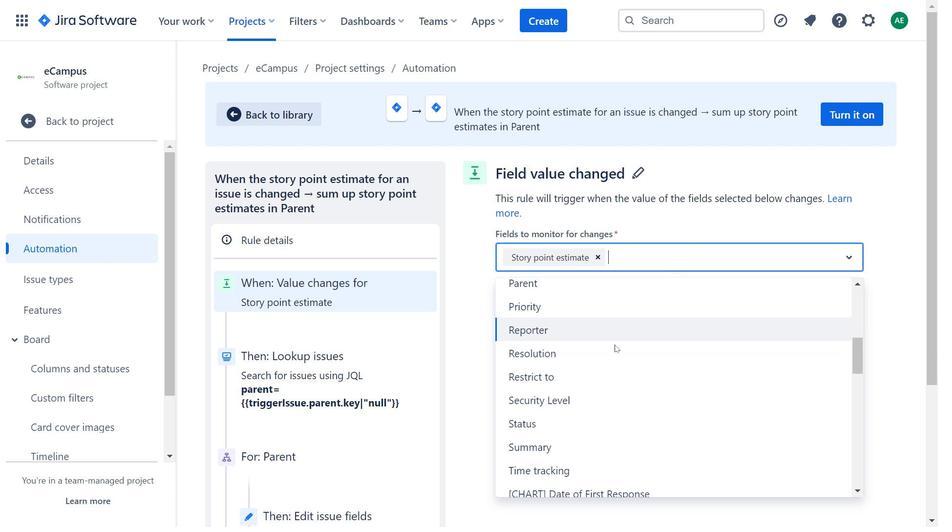 
Action: Mouse scrolled (611, 354) with delta (0, 0)
Screenshot: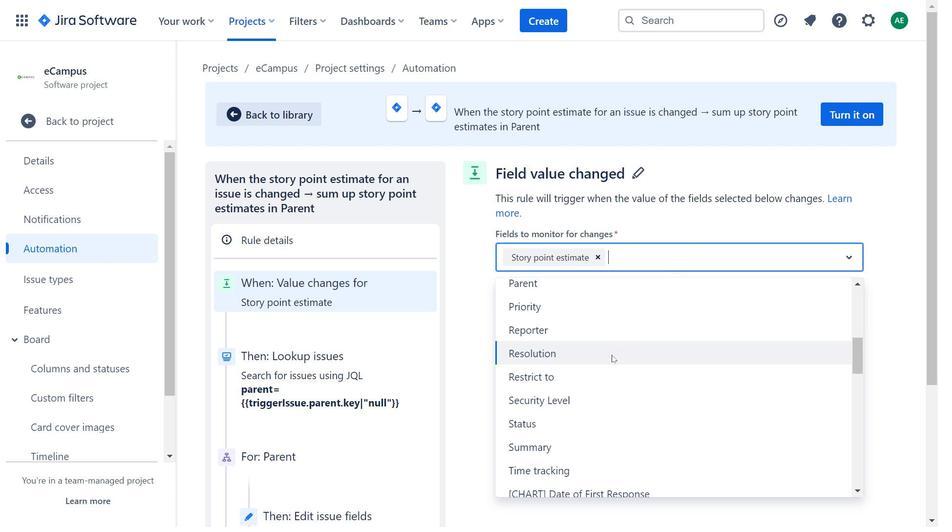 
Action: Mouse moved to (595, 331)
Screenshot: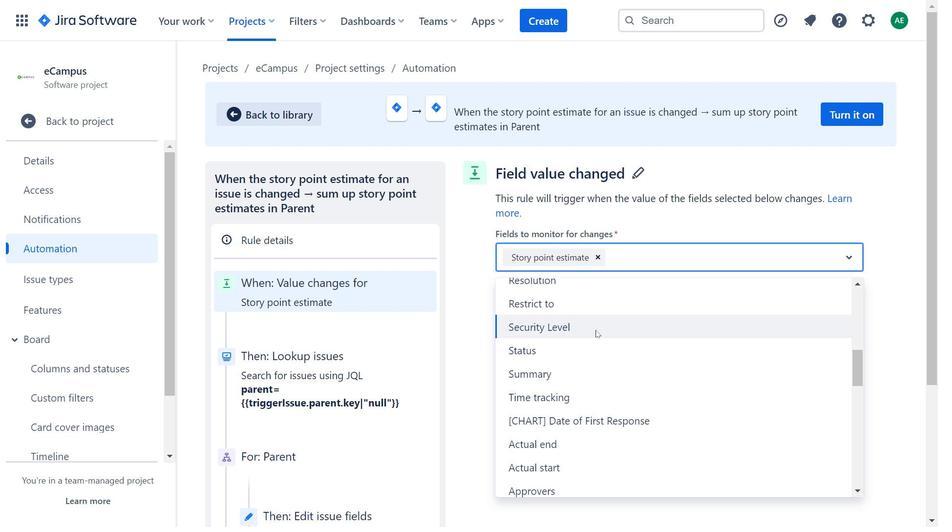 
Action: Mouse scrolled (595, 331) with delta (0, 0)
Screenshot: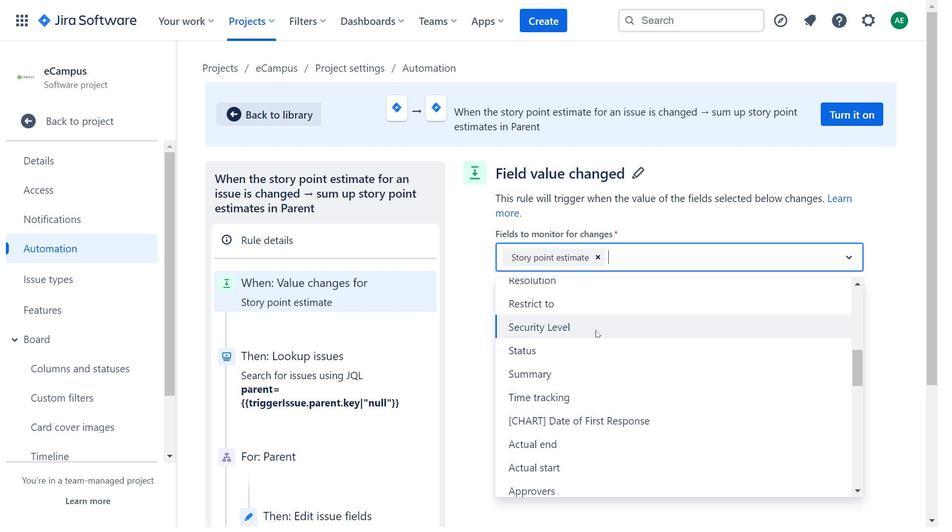 
Action: Mouse moved to (592, 366)
Screenshot: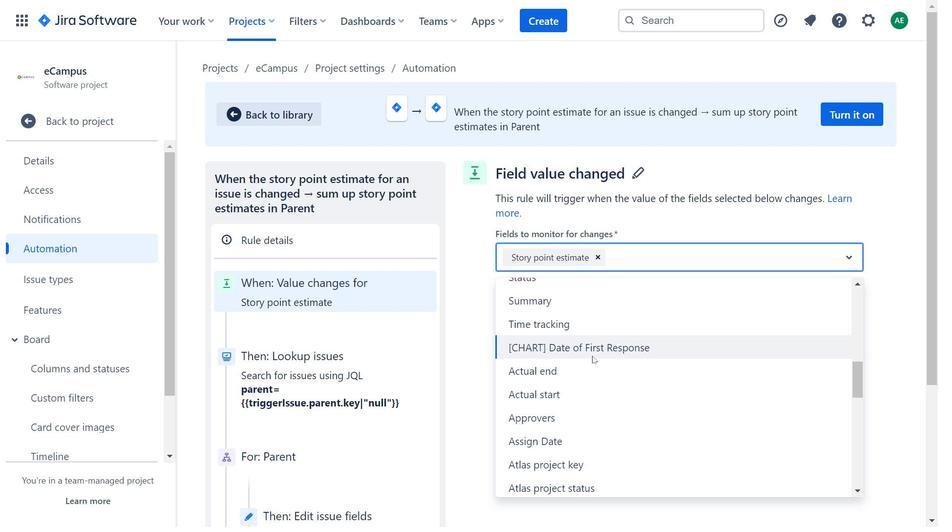 
Action: Mouse scrolled (592, 366) with delta (0, 0)
Screenshot: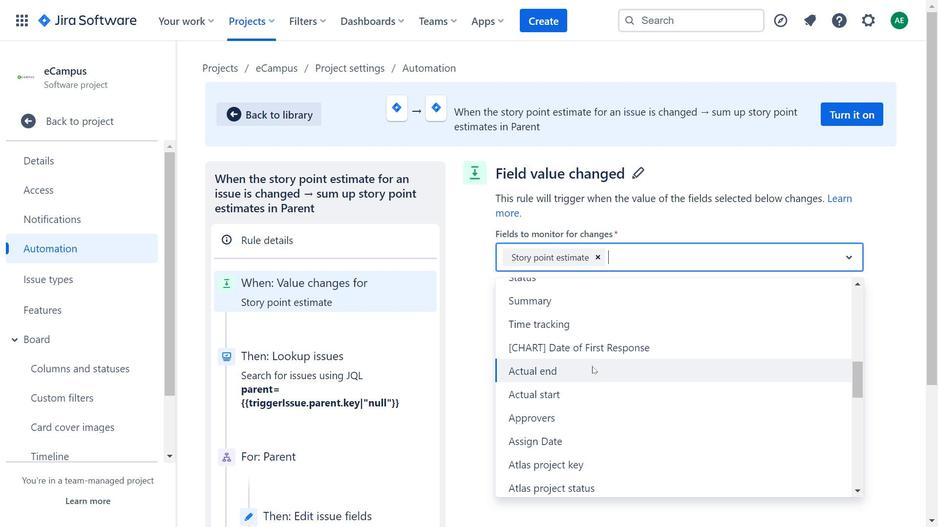 
Action: Mouse moved to (598, 333)
Screenshot: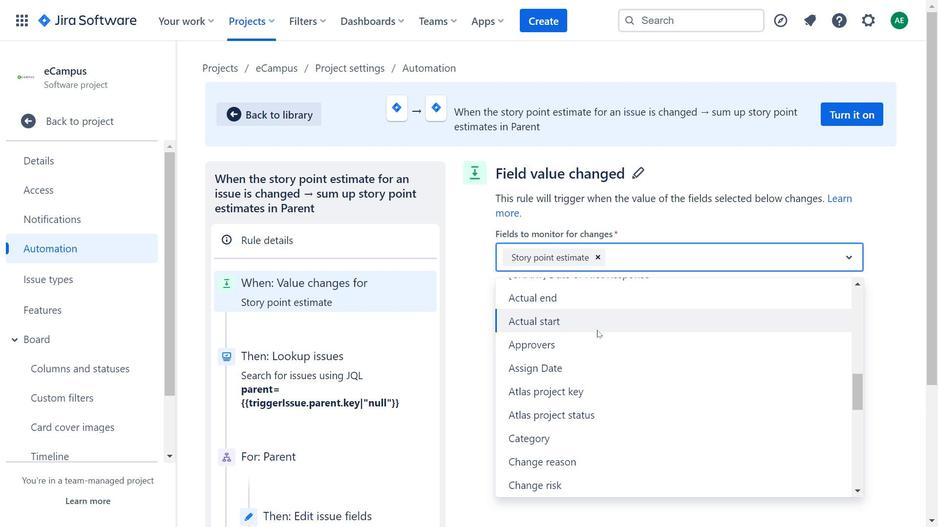 
Action: Mouse scrolled (598, 333) with delta (0, 0)
Screenshot: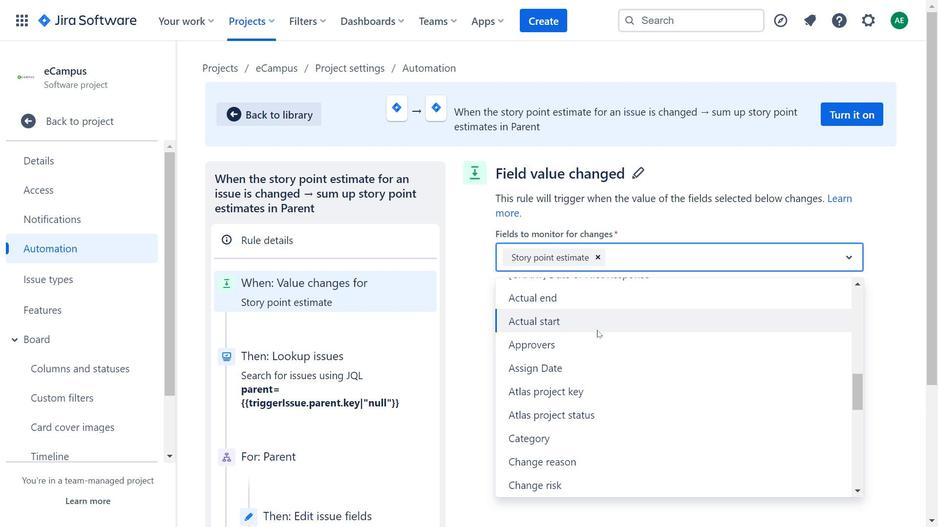 
Action: Mouse moved to (598, 349)
Screenshot: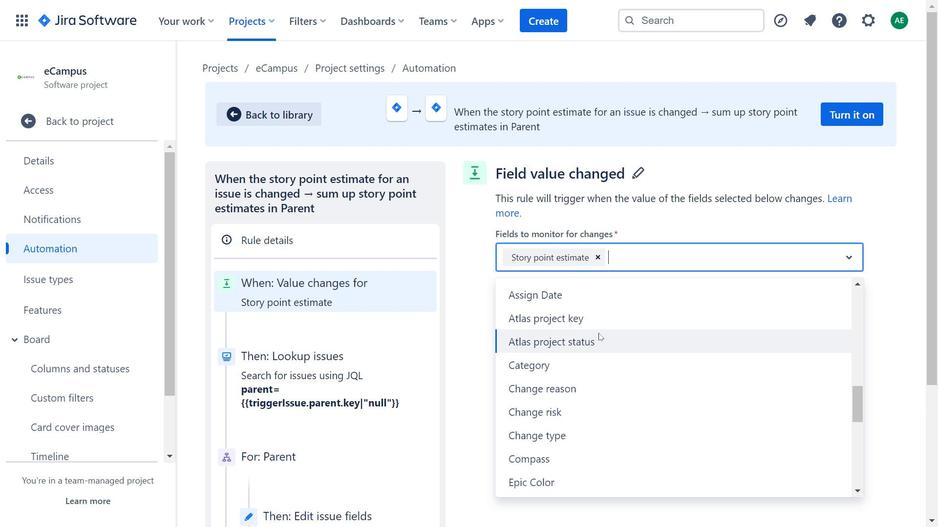 
Action: Mouse scrolled (598, 349) with delta (0, 0)
Screenshot: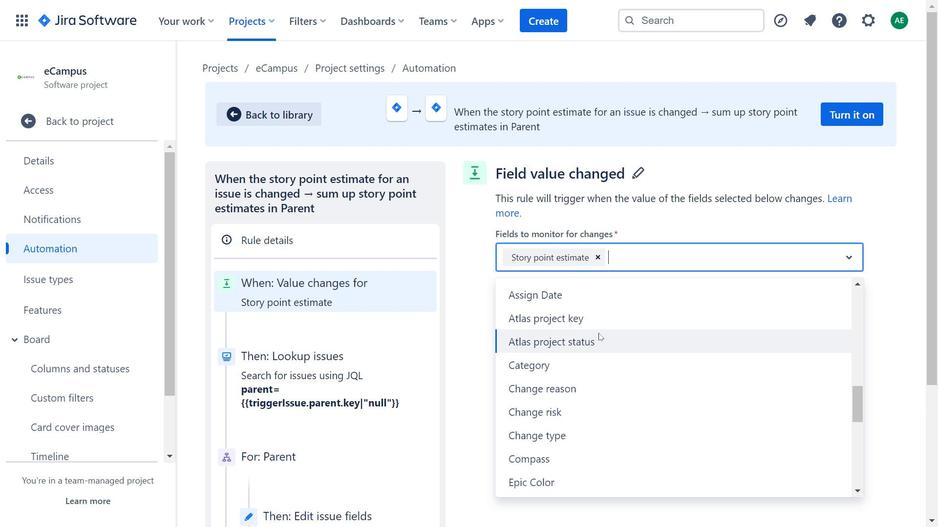 
Action: Mouse moved to (595, 368)
Screenshot: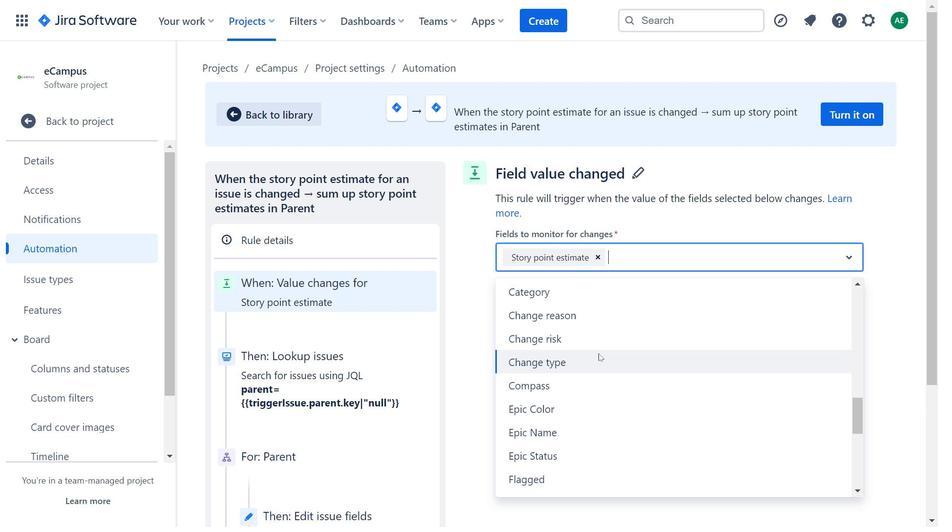 
Action: Mouse scrolled (595, 367) with delta (0, 0)
Screenshot: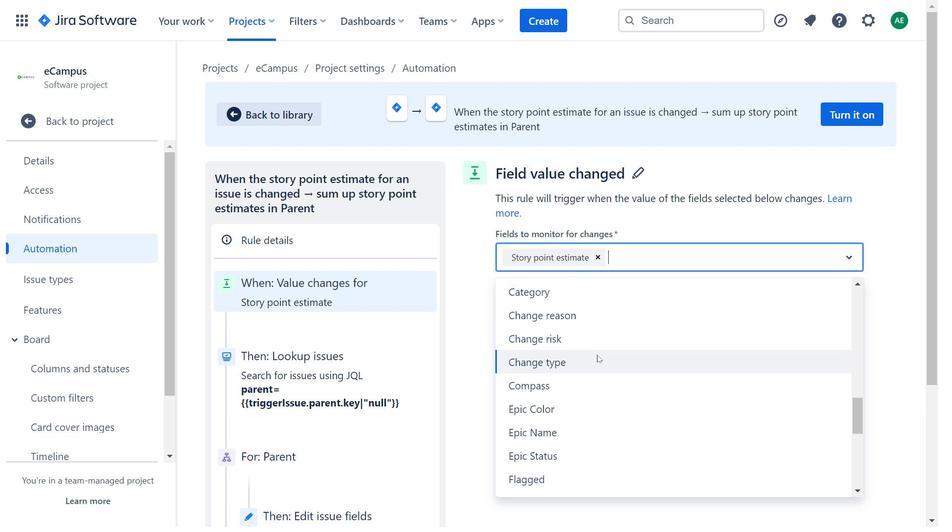 
Action: Mouse moved to (588, 338)
Screenshot: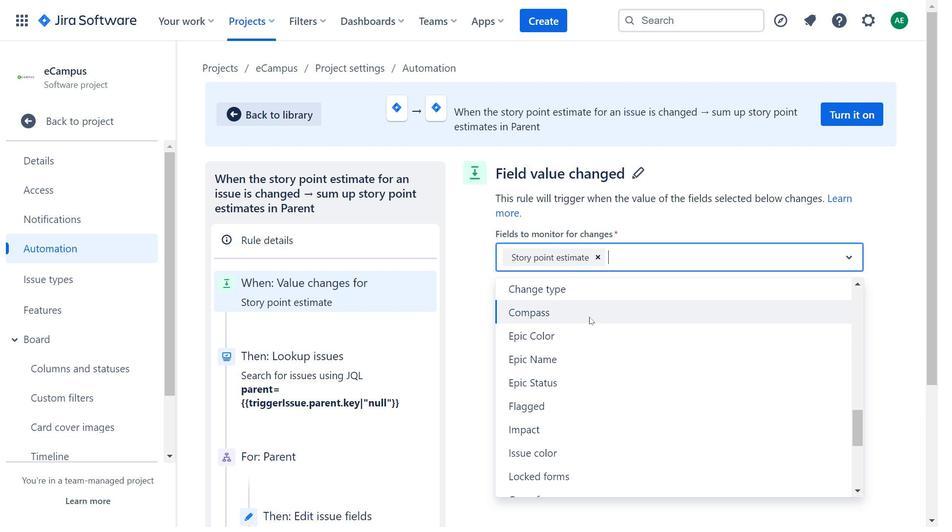 
Action: Mouse scrolled (588, 338) with delta (0, 0)
Screenshot: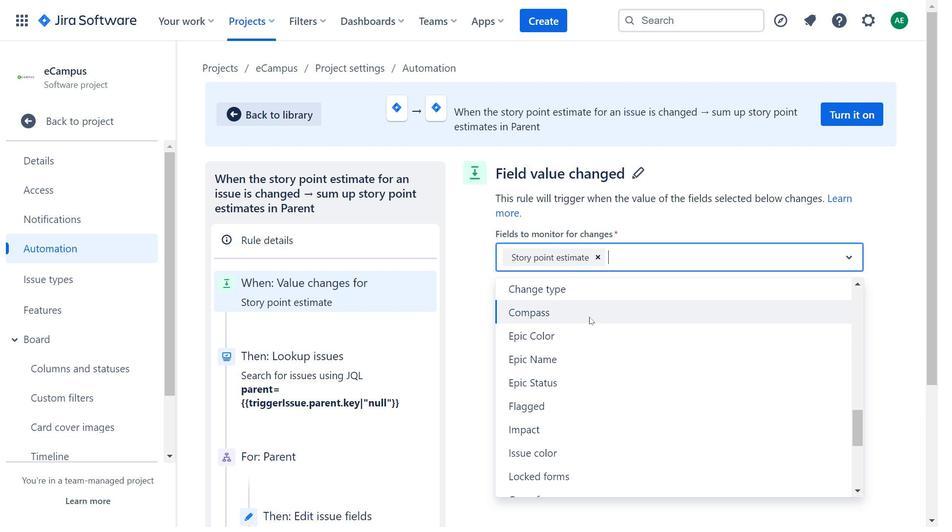 
Action: Mouse moved to (579, 389)
Screenshot: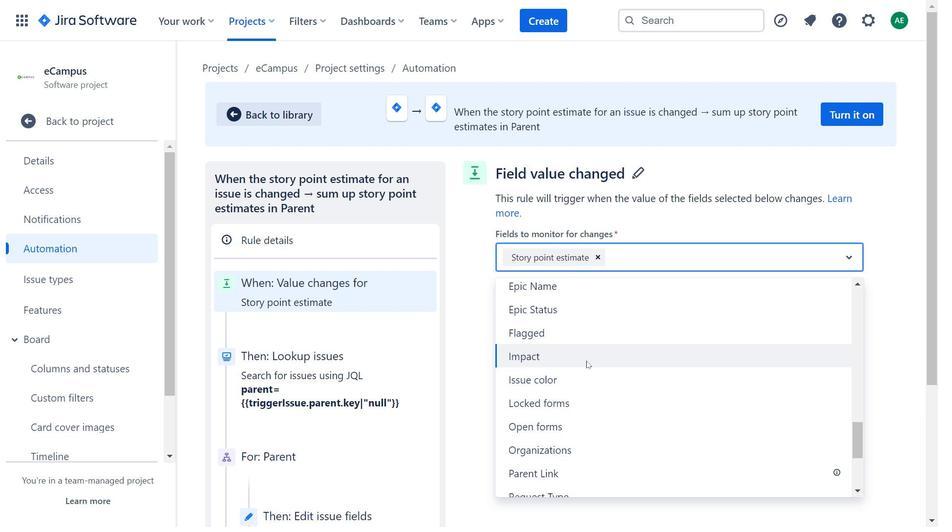 
Action: Mouse scrolled (579, 388) with delta (0, 0)
Screenshot: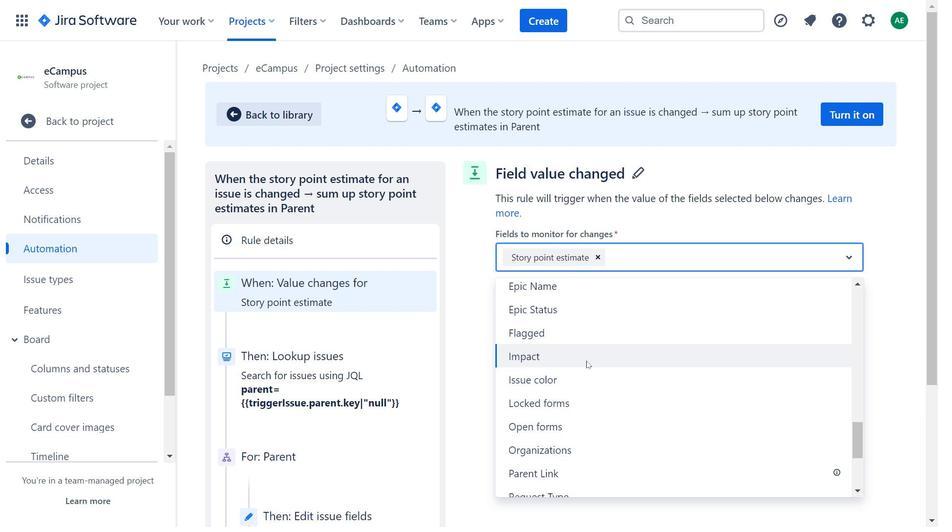 
Action: Mouse moved to (579, 389)
Screenshot: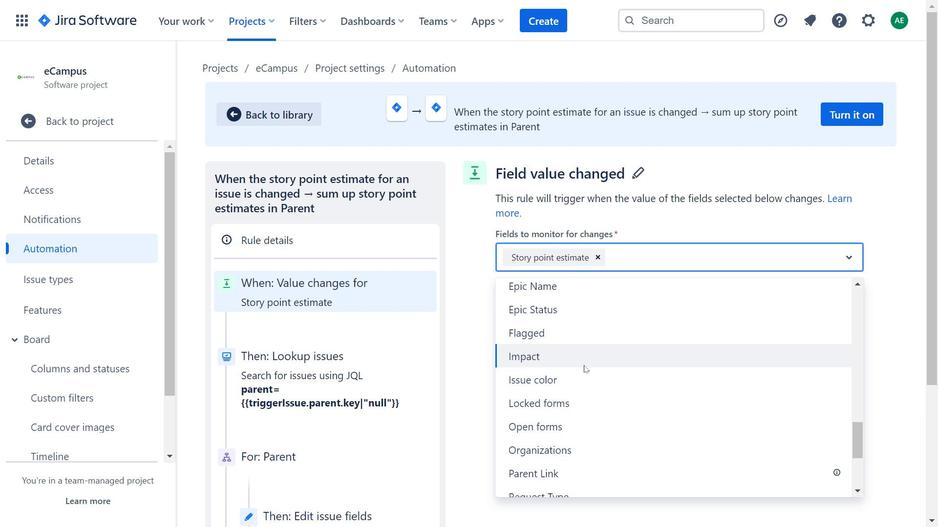 
Action: Mouse scrolled (579, 389) with delta (0, 0)
Screenshot: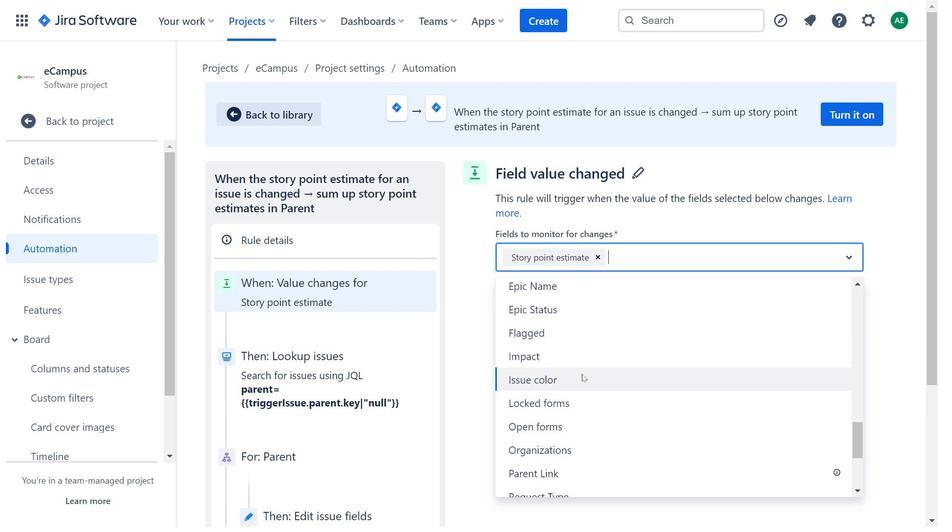 
Action: Mouse moved to (576, 402)
Screenshot: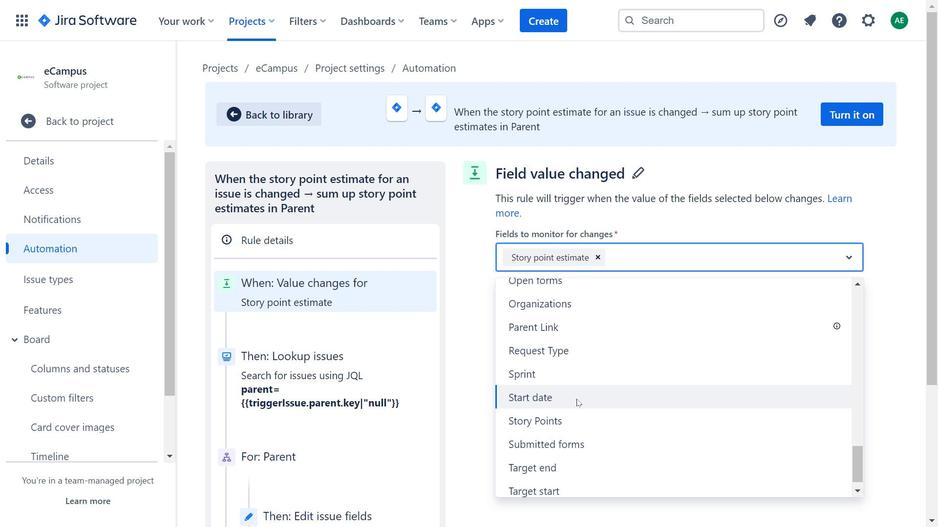 
Action: Mouse scrolled (576, 401) with delta (0, 0)
Screenshot: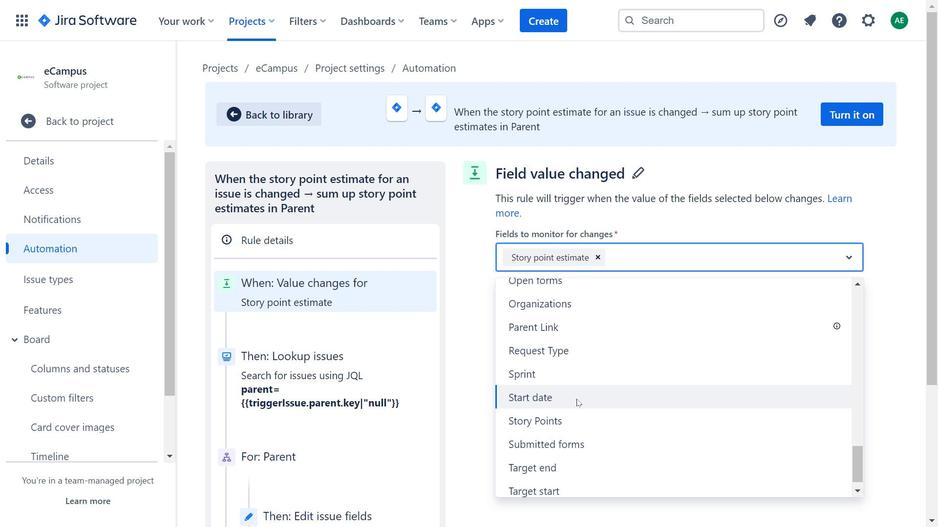 
Action: Mouse moved to (468, 340)
Screenshot: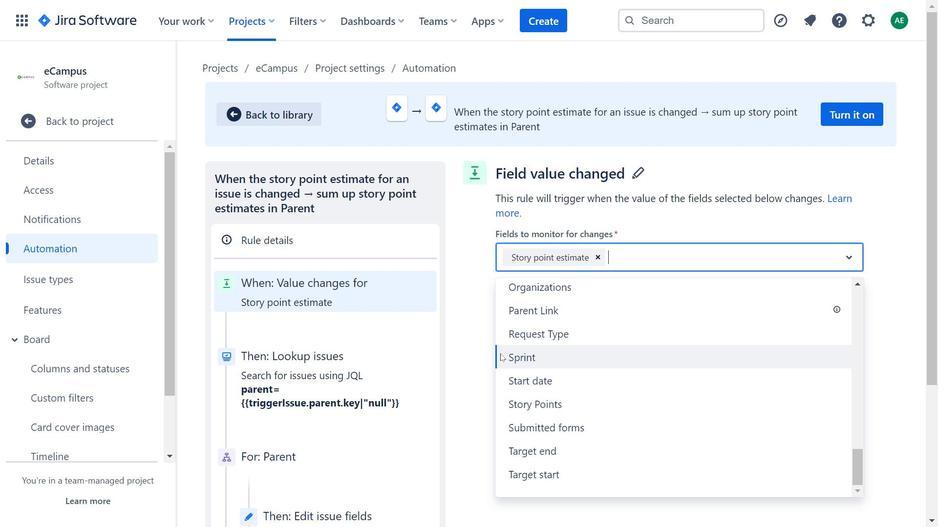 
Action: Mouse pressed left at (468, 340)
Screenshot: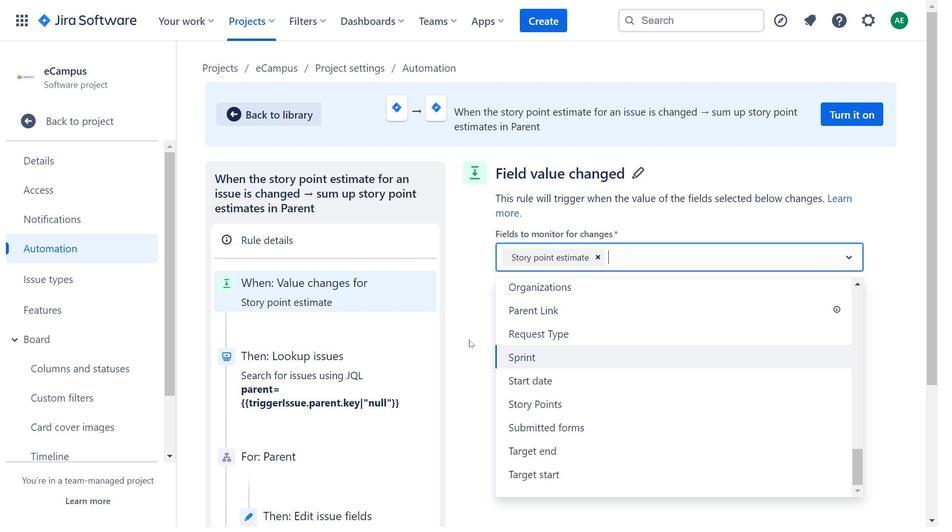 
Action: Mouse moved to (569, 294)
Screenshot: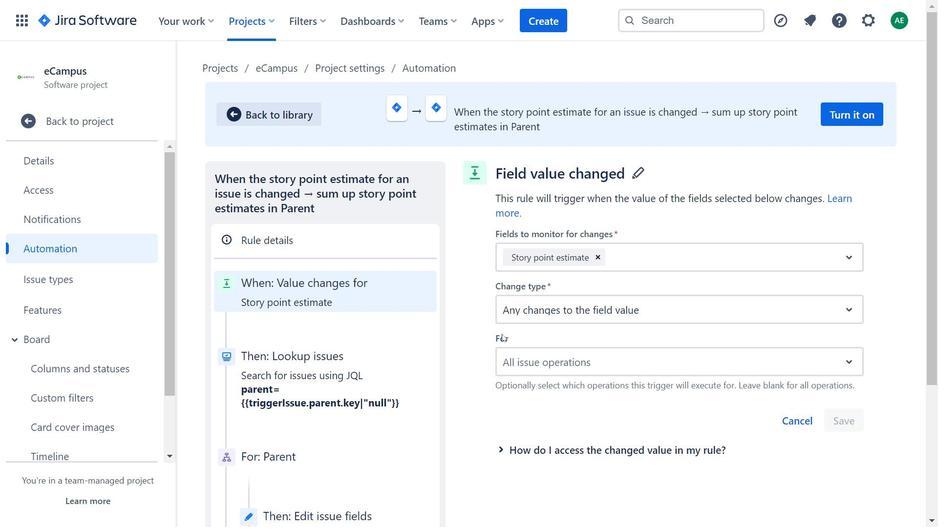 
Action: Mouse pressed left at (569, 294)
Screenshot: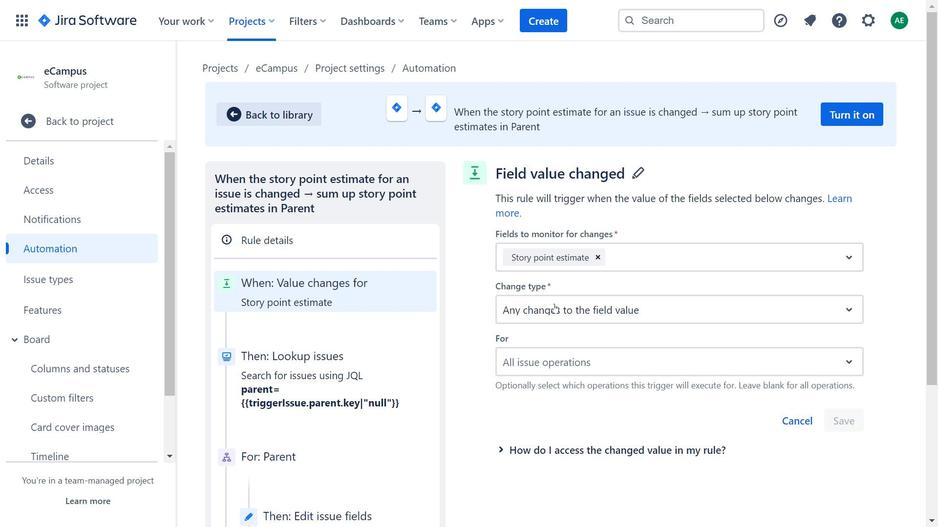 
Action: Mouse moved to (568, 310)
Screenshot: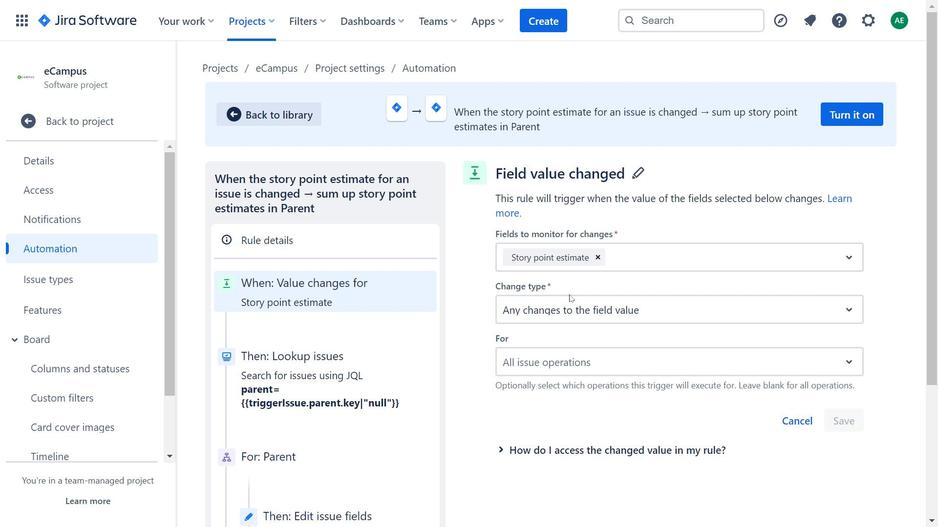 
Action: Mouse pressed left at (568, 310)
Screenshot: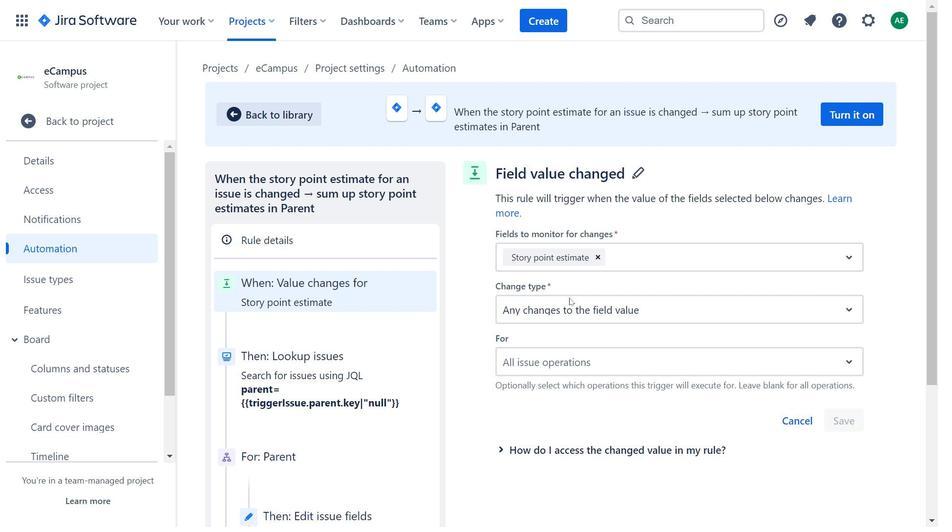 
Action: Mouse moved to (483, 334)
Screenshot: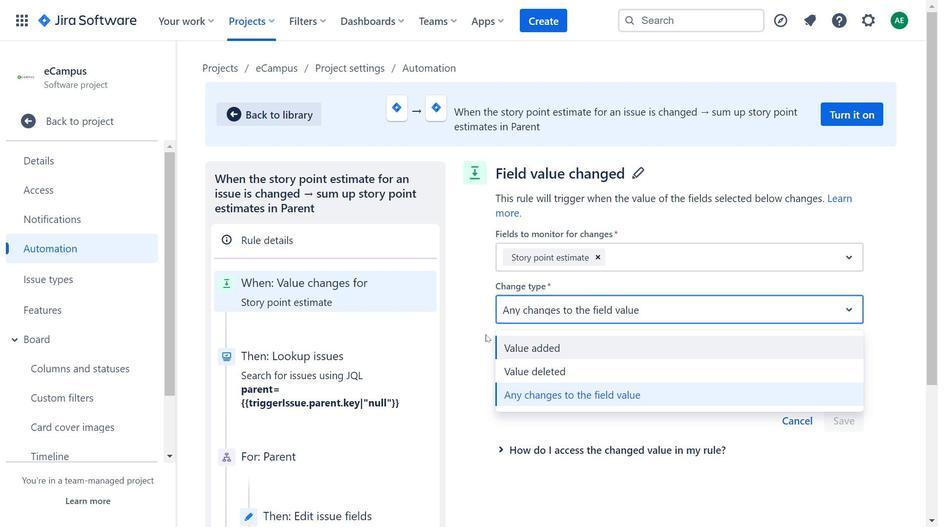
Action: Mouse pressed left at (483, 334)
Screenshot: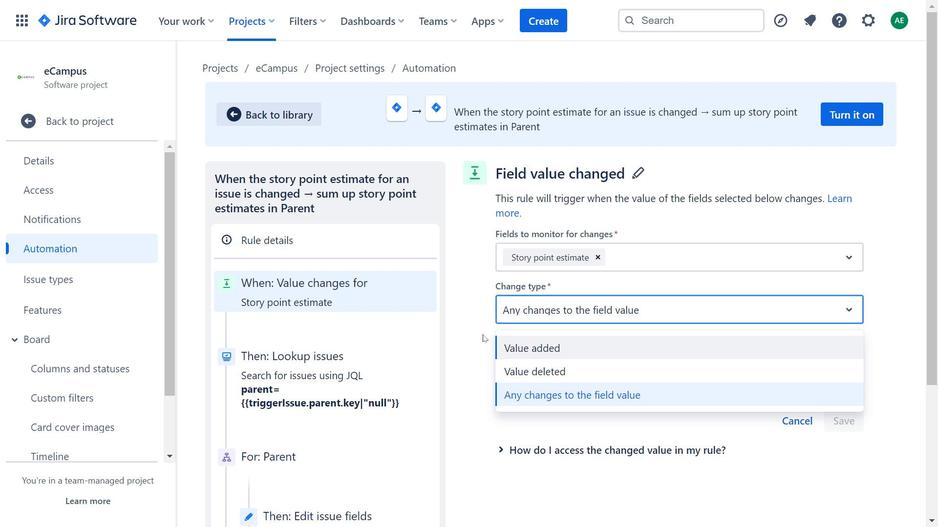 
Action: Mouse moved to (565, 368)
Screenshot: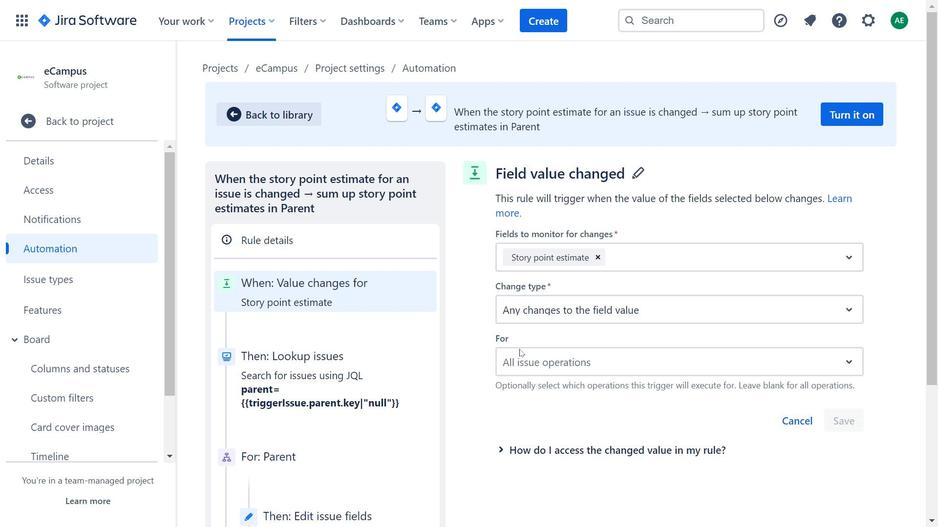 
Action: Mouse pressed left at (565, 368)
Screenshot: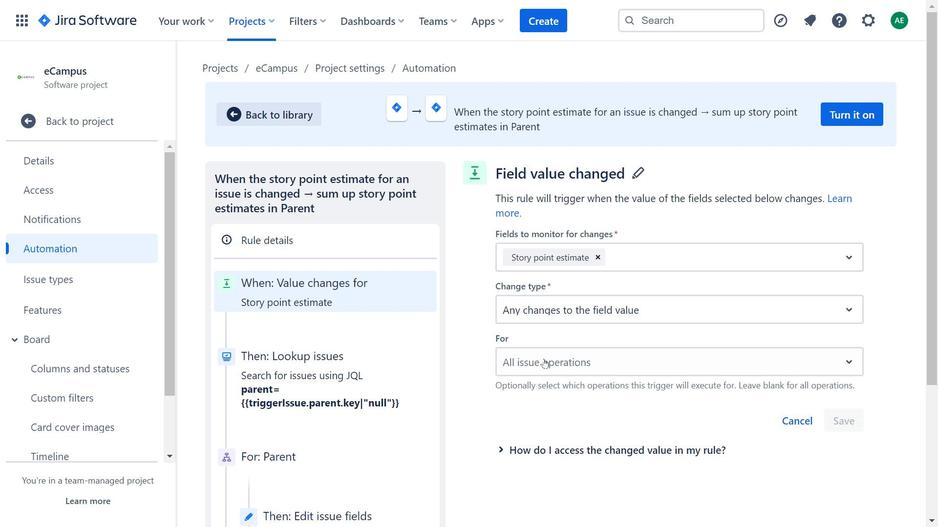
Action: Mouse moved to (486, 340)
Screenshot: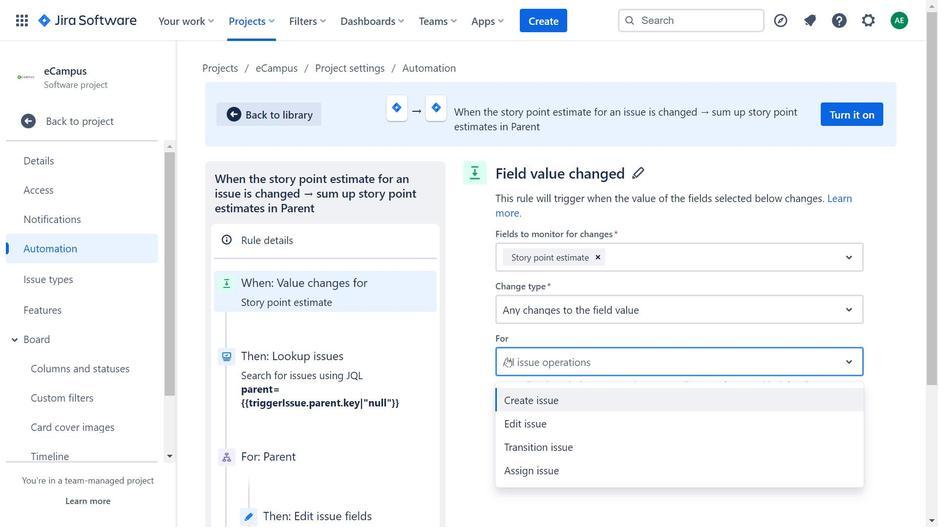
Action: Mouse pressed left at (486, 340)
Screenshot: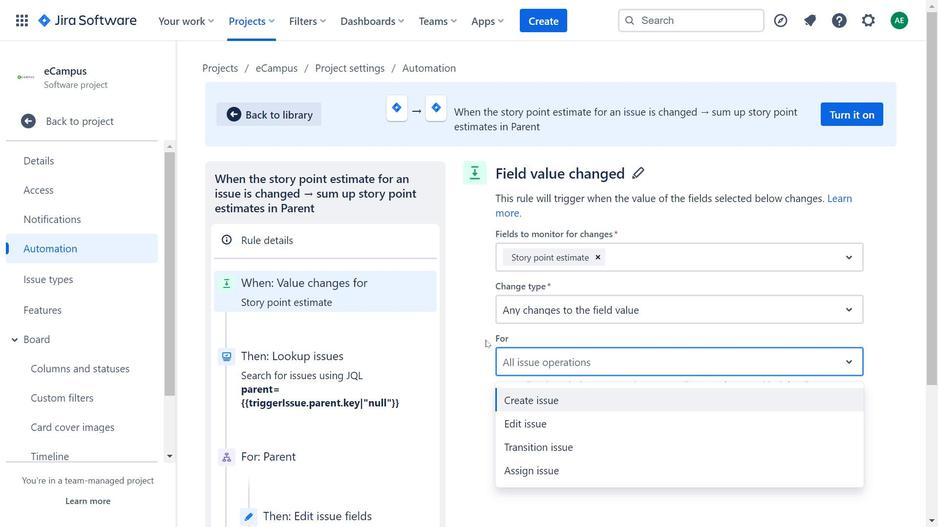 
Action: Mouse moved to (322, 360)
Screenshot: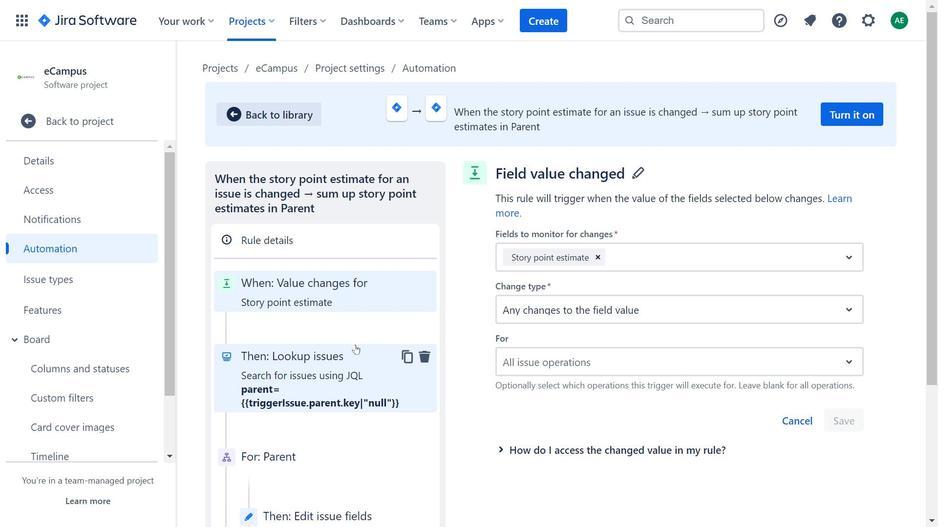 
Action: Mouse pressed left at (322, 360)
Screenshot: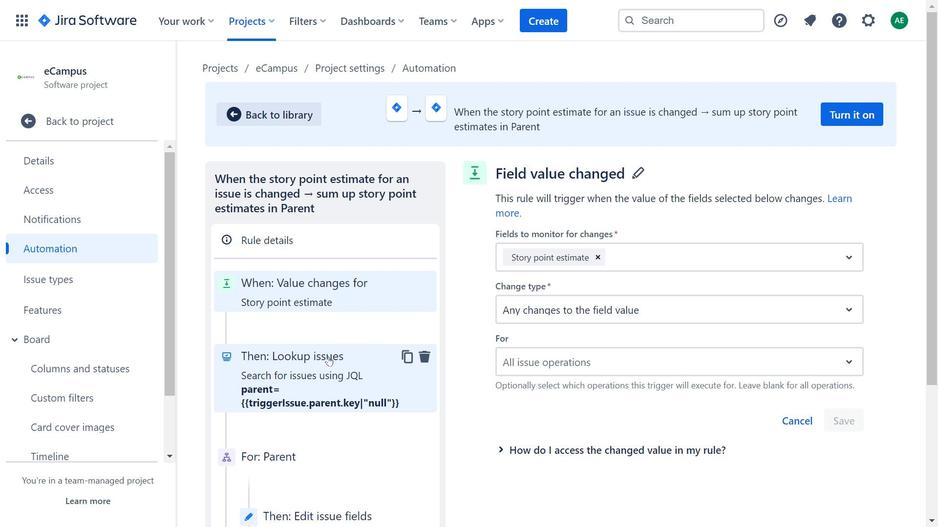 
Action: Mouse moved to (372, 329)
Screenshot: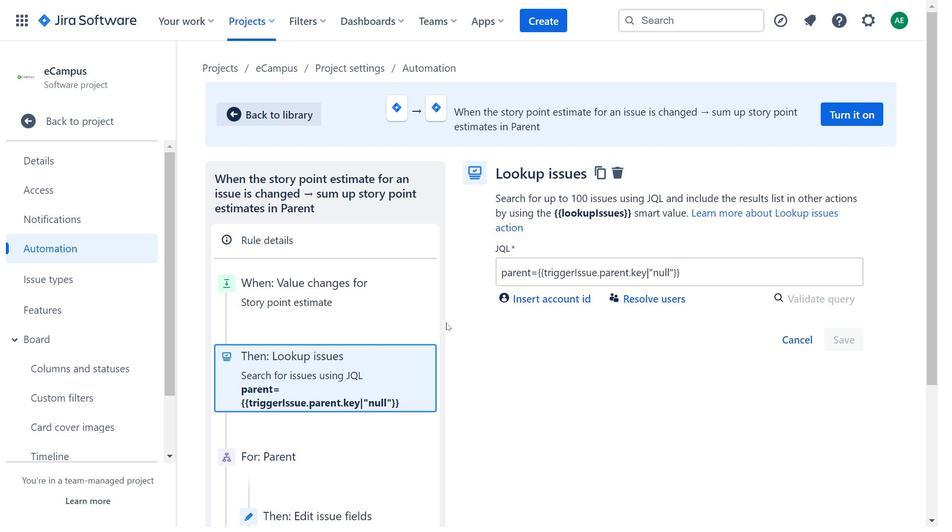 
Action: Mouse scrolled (372, 328) with delta (0, 0)
Screenshot: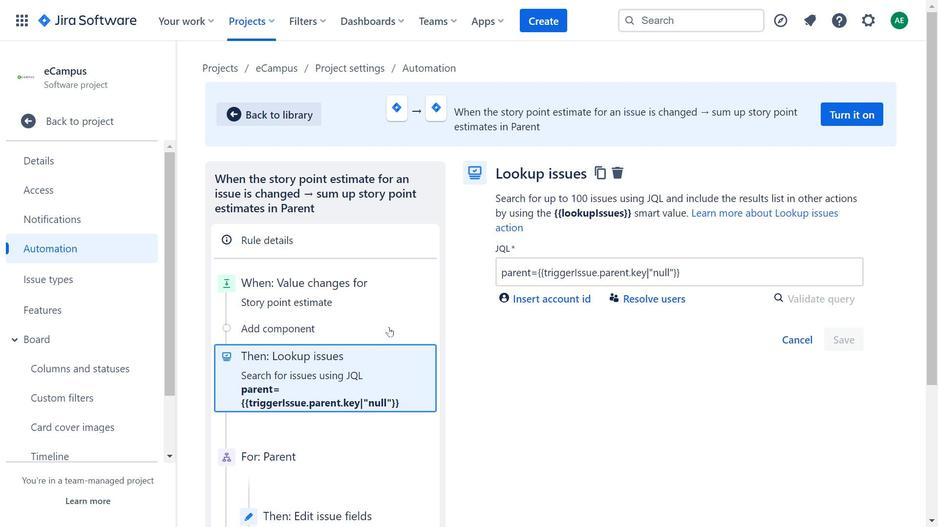 
Action: Mouse scrolled (372, 328) with delta (0, 0)
Screenshot: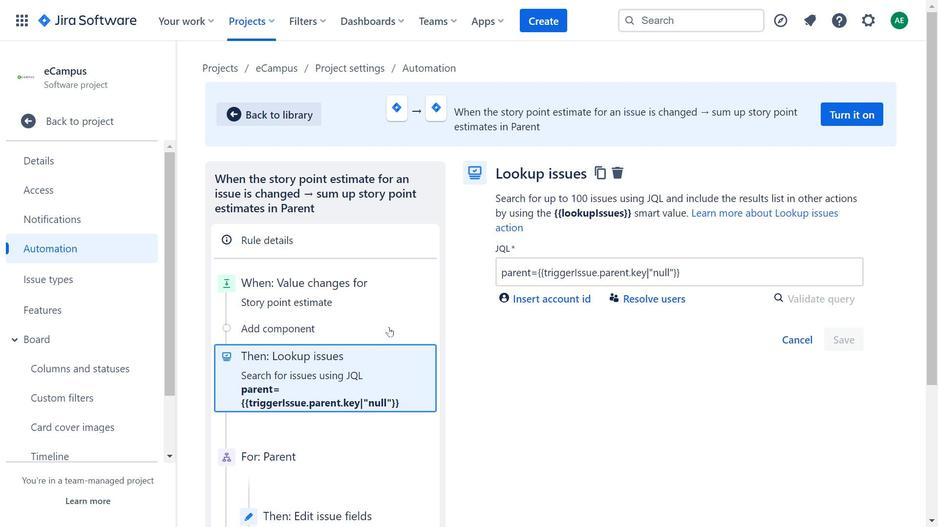 
Action: Mouse moved to (372, 330)
Screenshot: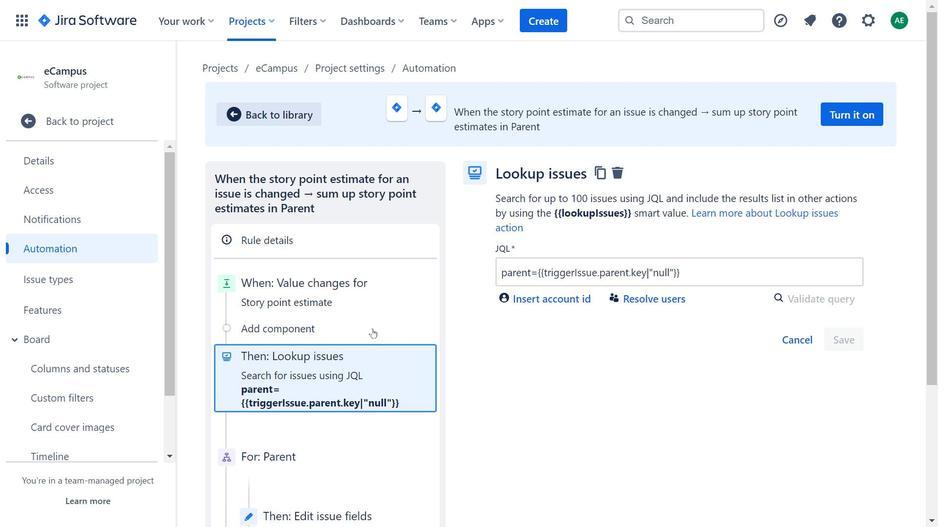
Action: Mouse scrolled (372, 329) with delta (0, 0)
Screenshot: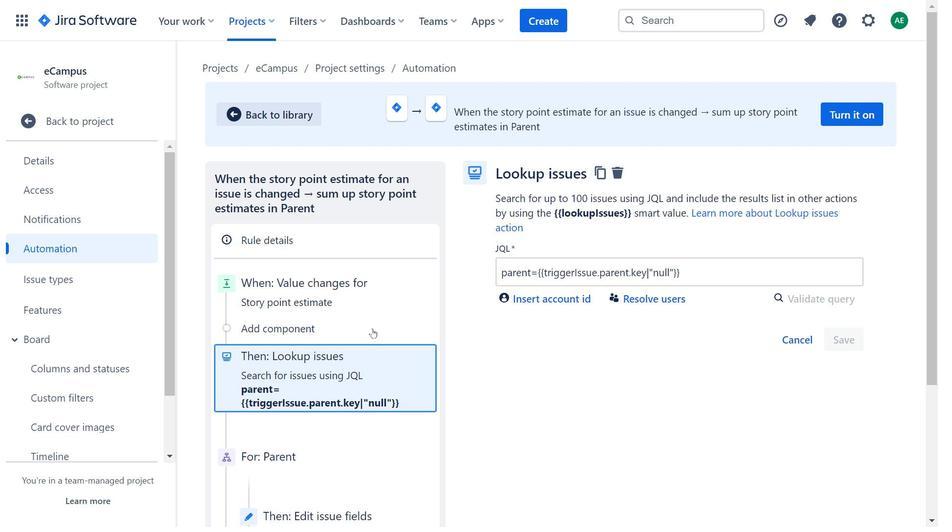 
Action: Mouse moved to (315, 256)
Screenshot: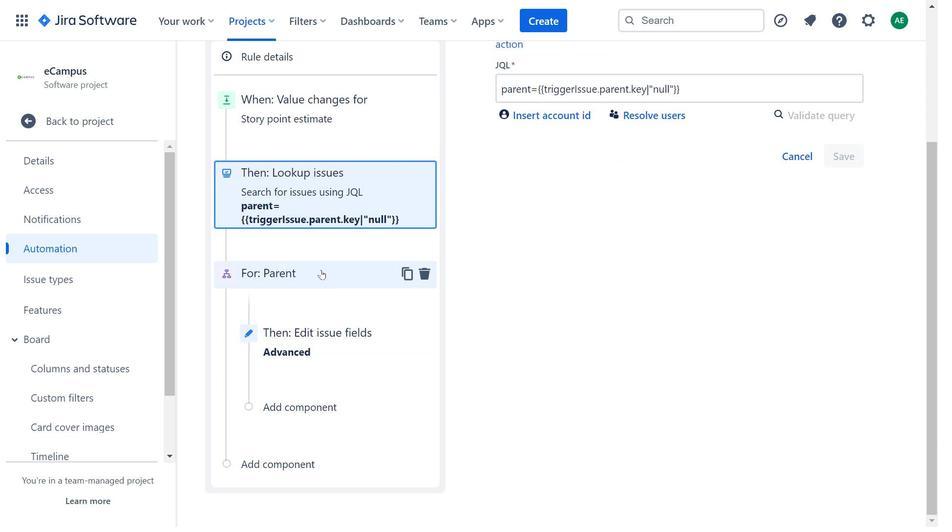 
Action: Mouse pressed left at (315, 256)
Screenshot: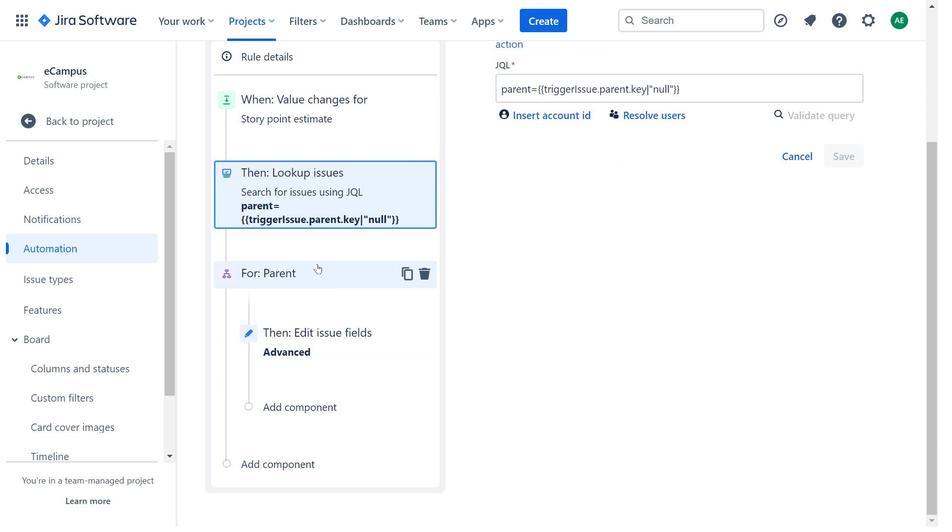 
Action: Mouse moved to (341, 293)
Screenshot: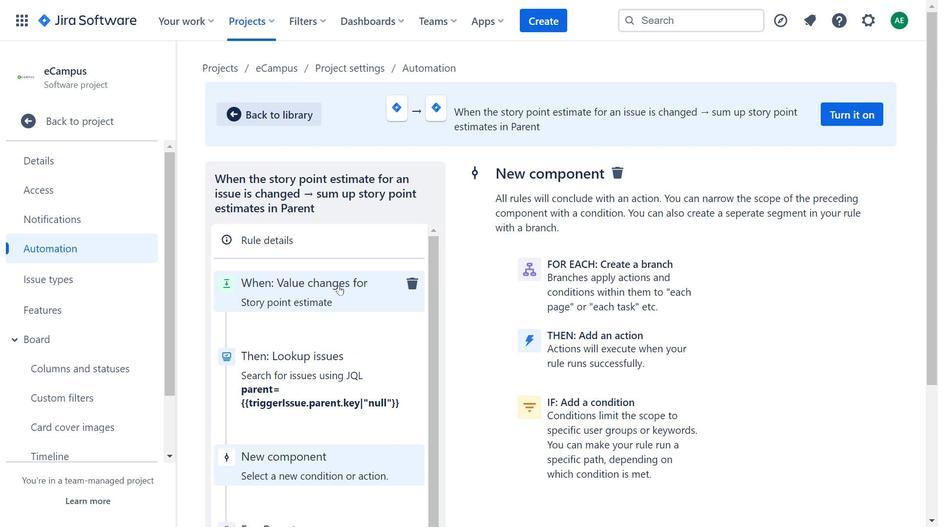 
Action: Mouse scrolled (341, 292) with delta (0, 0)
Screenshot: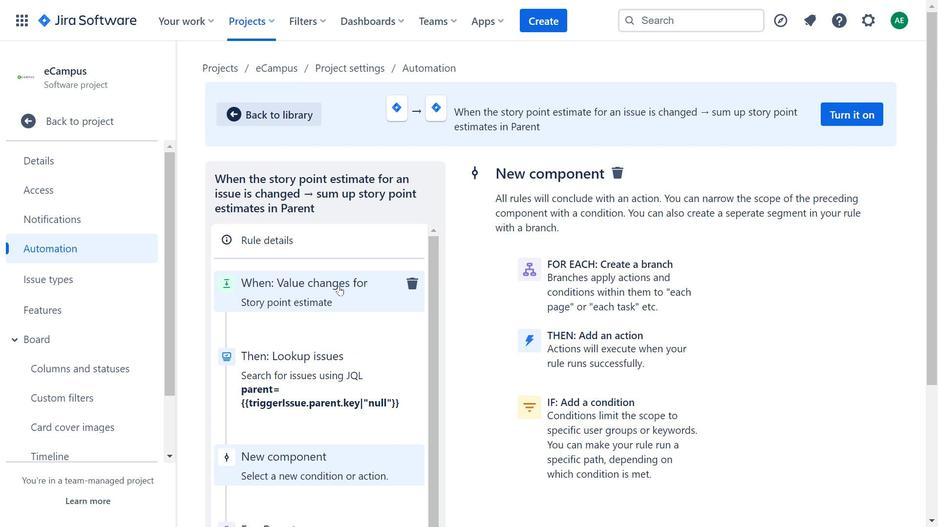 
Action: Mouse scrolled (341, 292) with delta (0, 0)
Screenshot: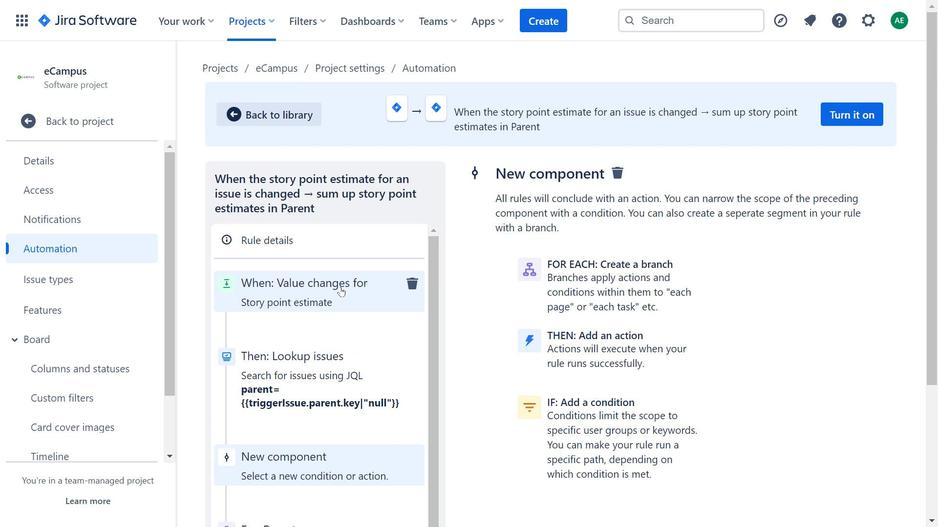 
Action: Mouse moved to (342, 295)
Screenshot: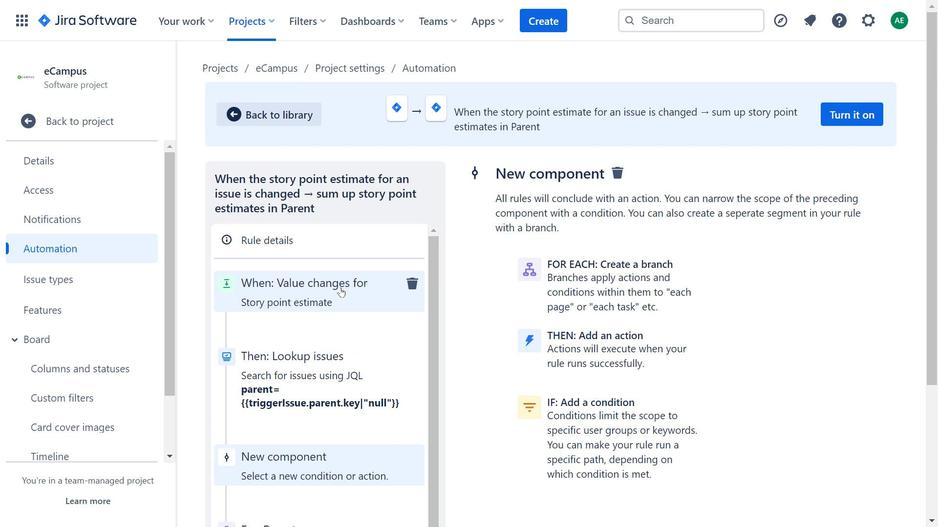 
Action: Mouse scrolled (342, 294) with delta (0, 0)
Screenshot: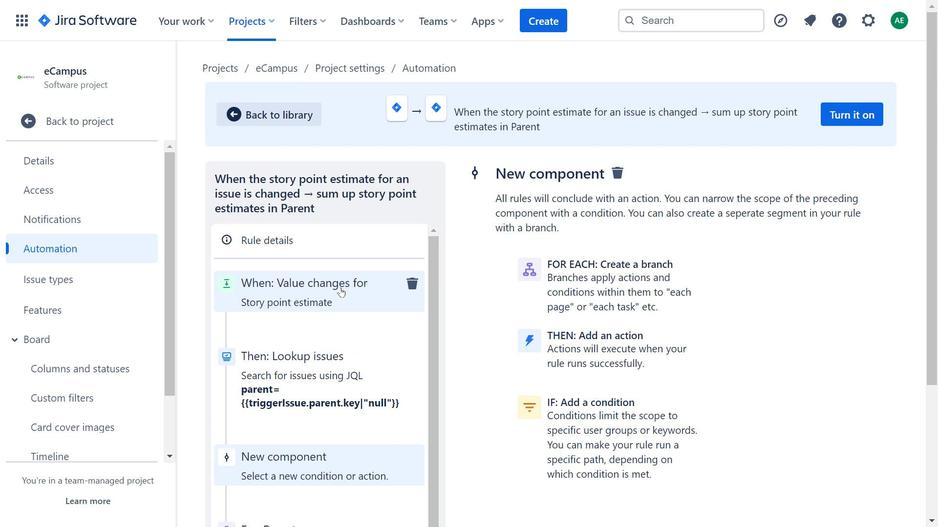 
Action: Mouse moved to (315, 356)
Screenshot: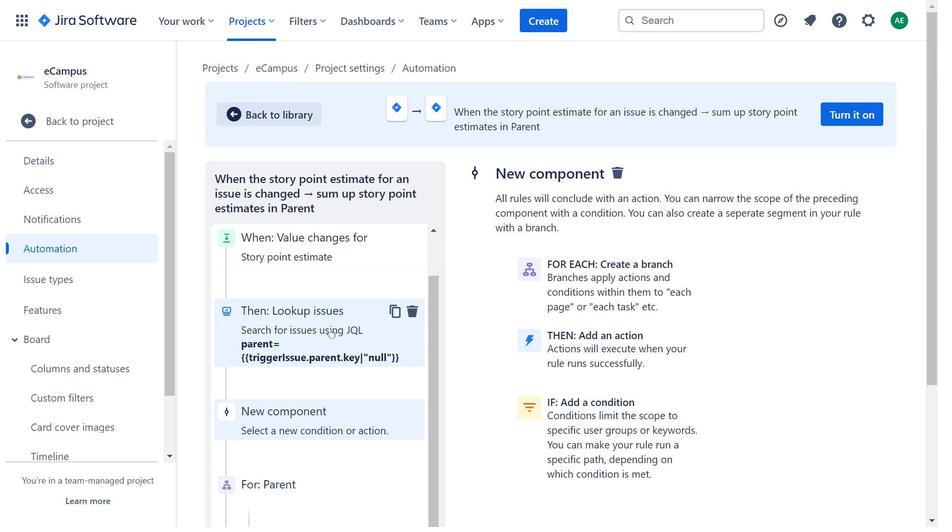 
Action: Mouse scrolled (315, 355) with delta (0, 0)
Screenshot: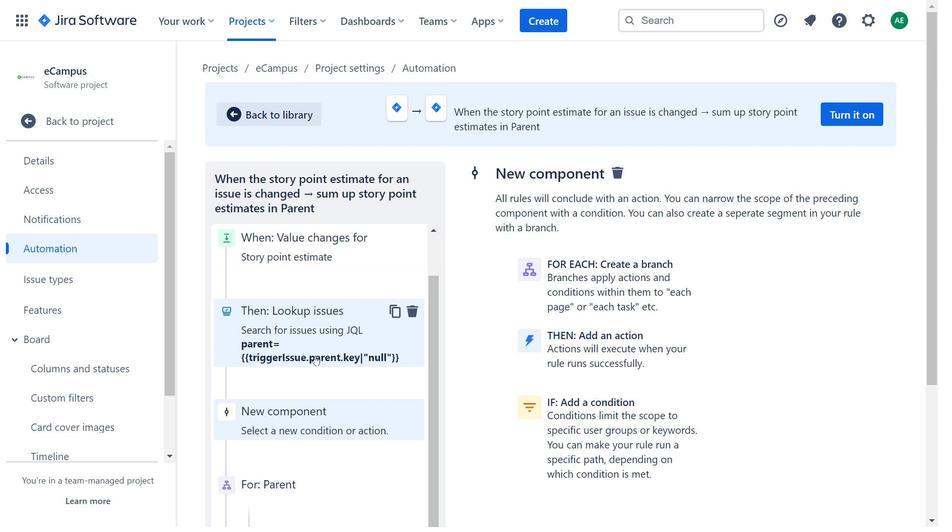 
Action: Mouse scrolled (315, 355) with delta (0, 0)
Screenshot: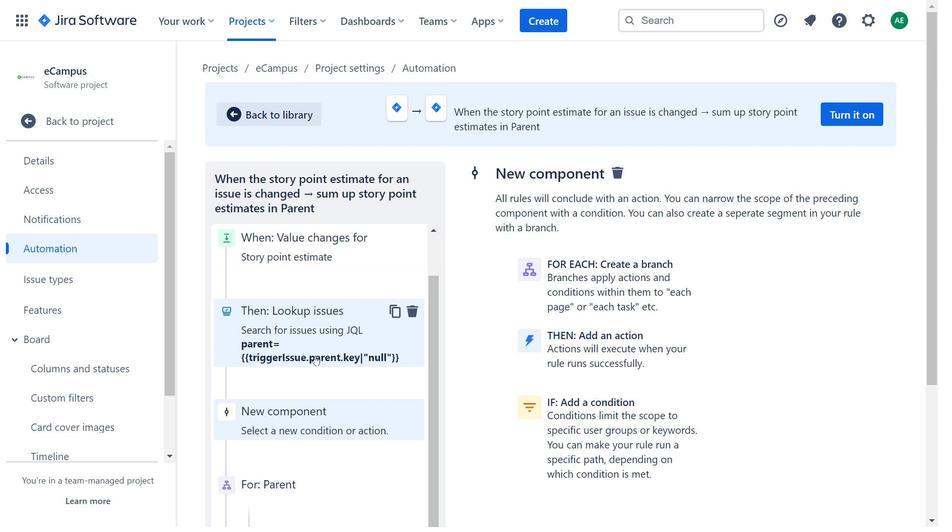 
Action: Mouse moved to (289, 340)
Screenshot: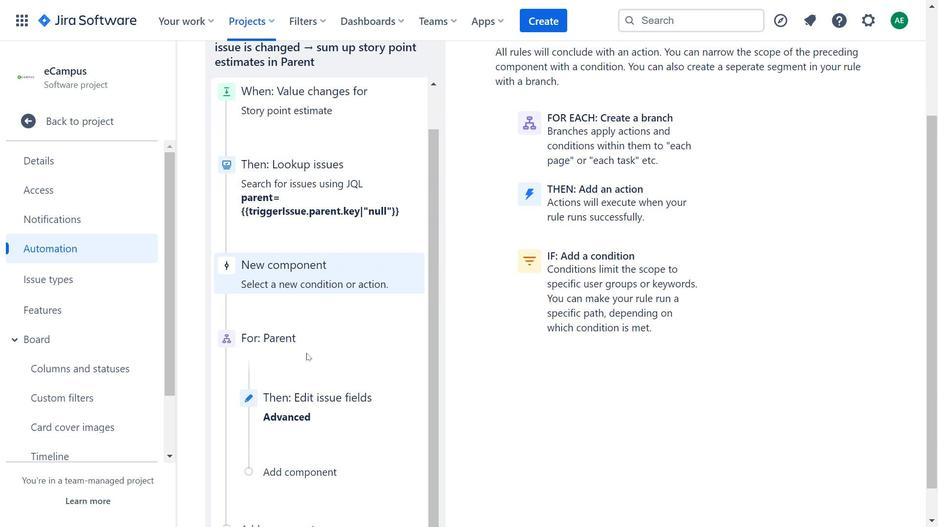
Action: Mouse pressed left at (289, 340)
Screenshot: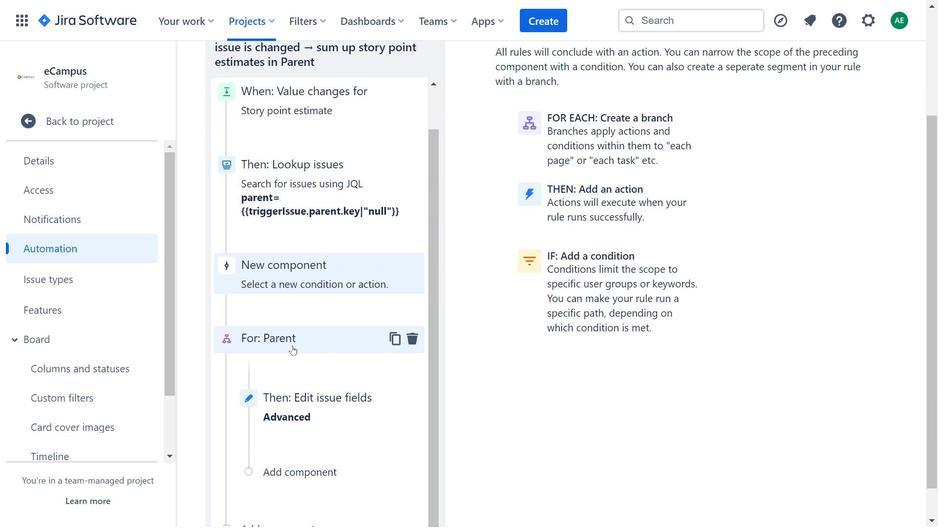 
Action: Mouse moved to (642, 260)
Screenshot: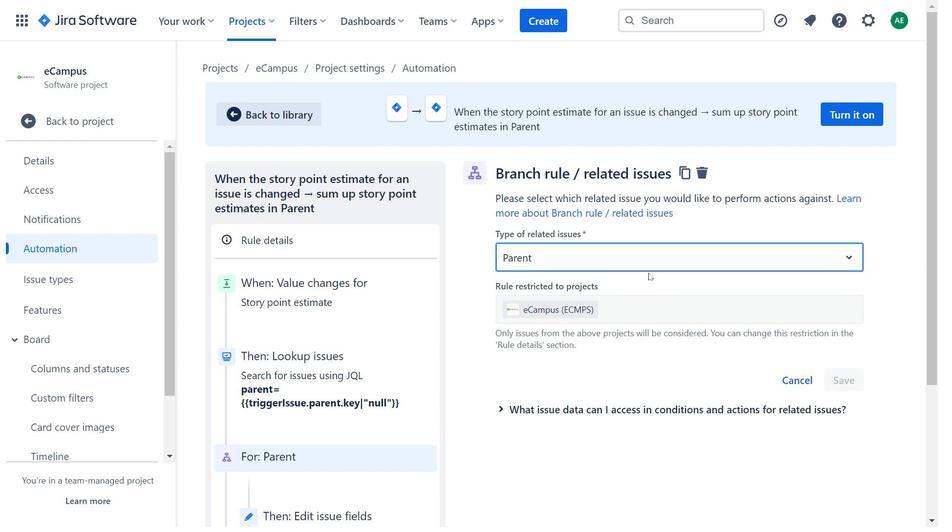 
Action: Mouse pressed left at (642, 260)
Screenshot: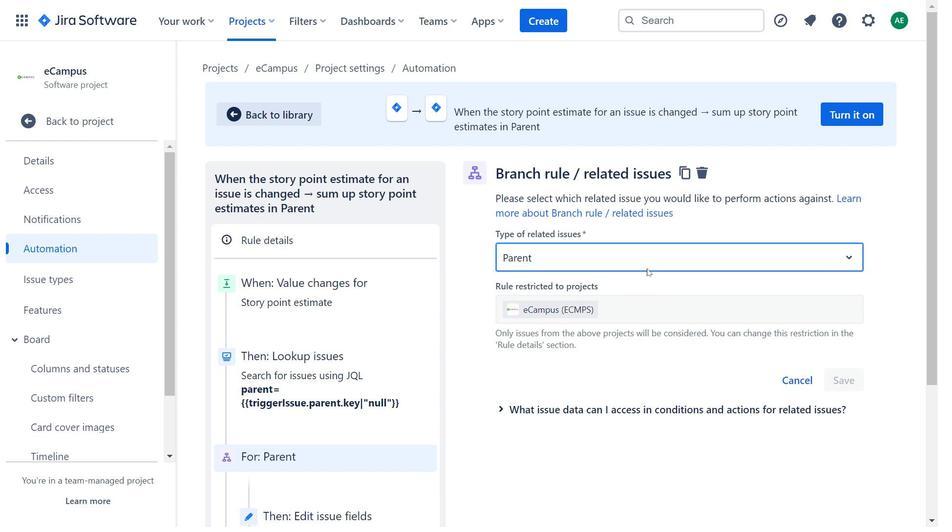 
Action: Mouse moved to (653, 323)
Screenshot: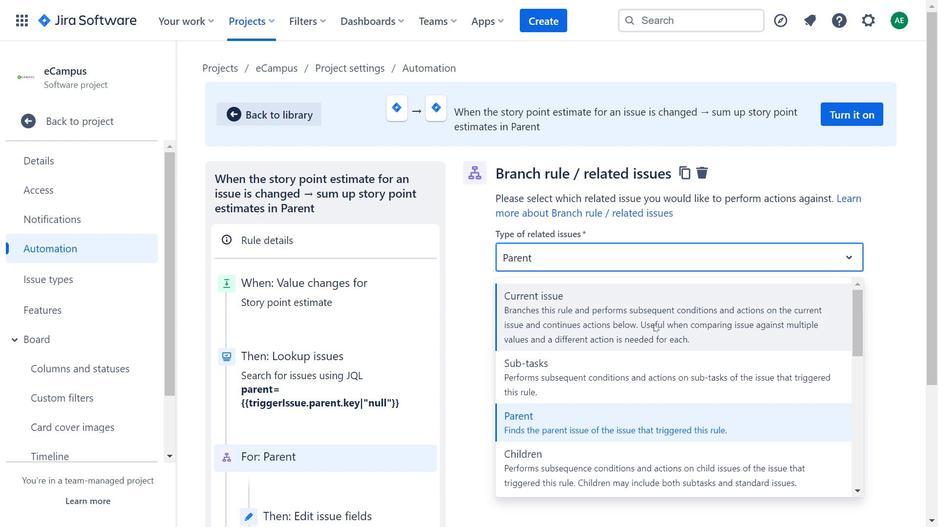 
Action: Mouse scrolled (653, 323) with delta (0, 0)
Screenshot: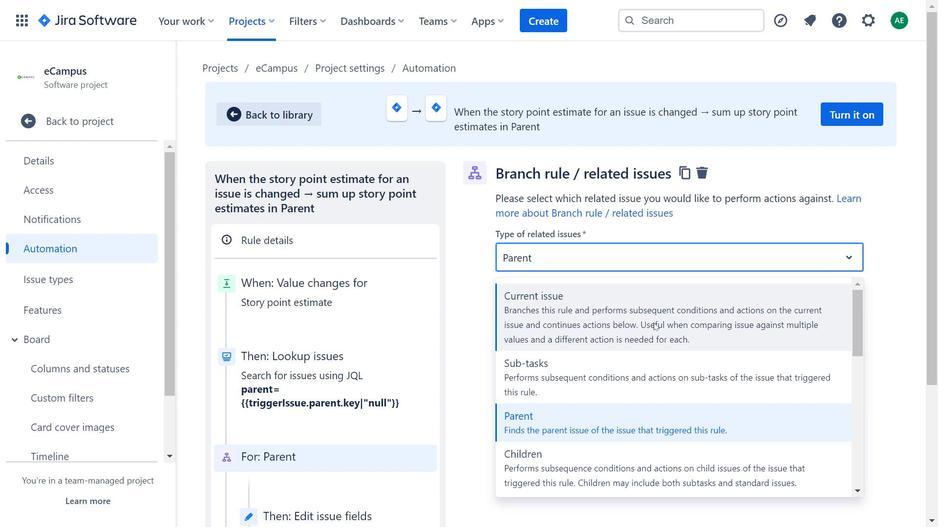 
Action: Mouse scrolled (653, 323) with delta (0, 0)
Screenshot: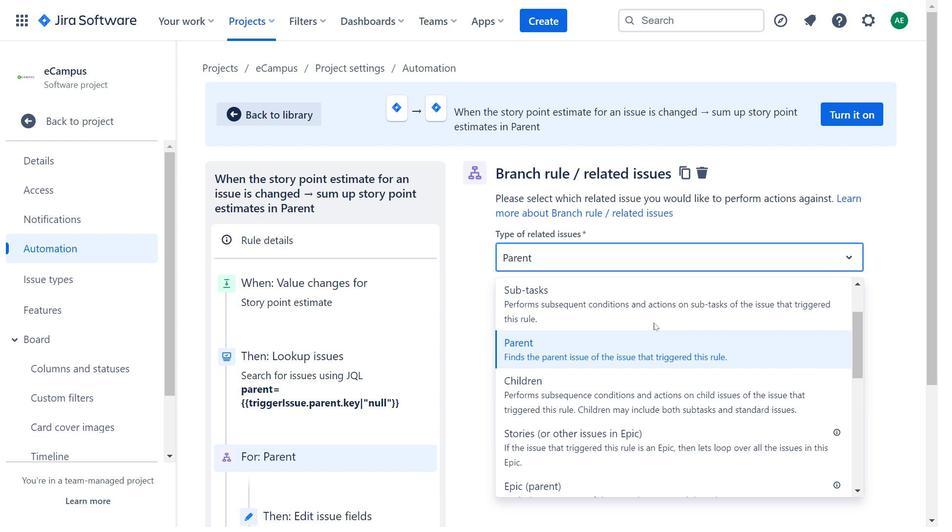 
Action: Mouse moved to (637, 336)
Screenshot: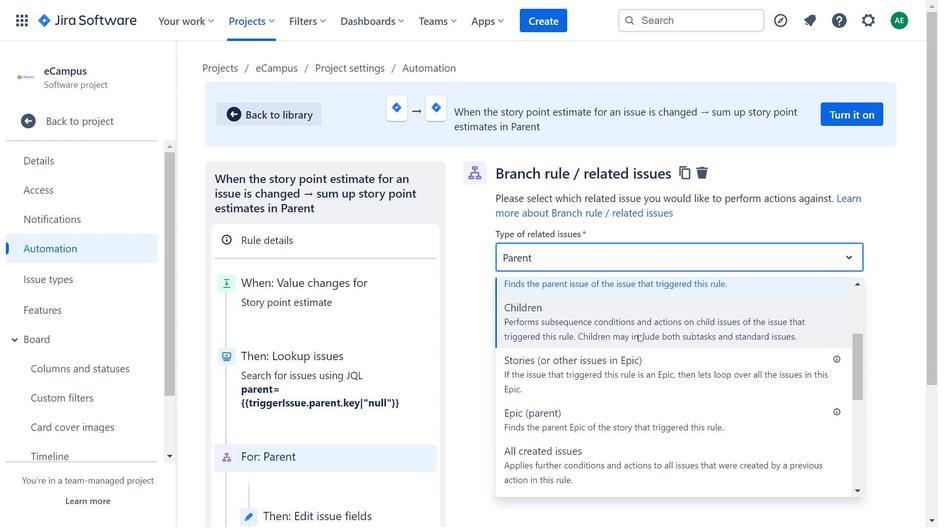 
Action: Mouse scrolled (637, 336) with delta (0, 0)
Screenshot: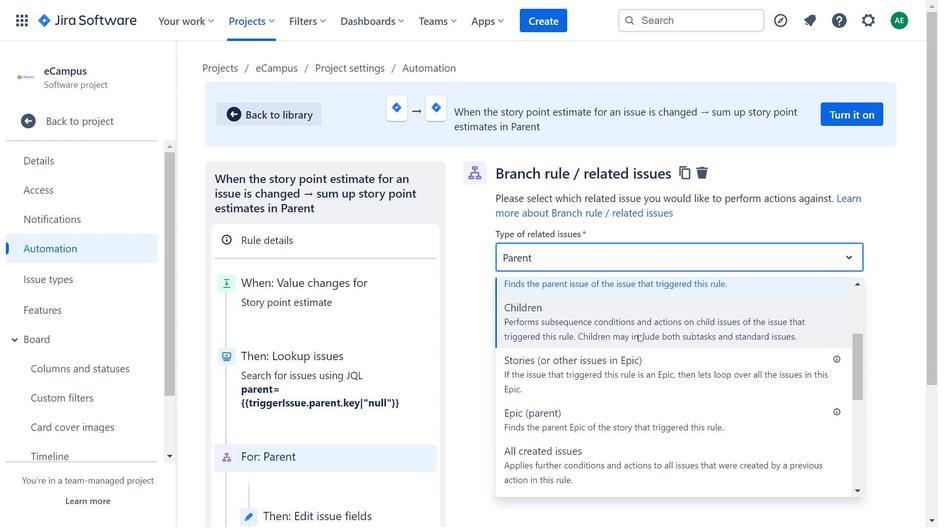 
Action: Mouse scrolled (637, 336) with delta (0, 0)
Screenshot: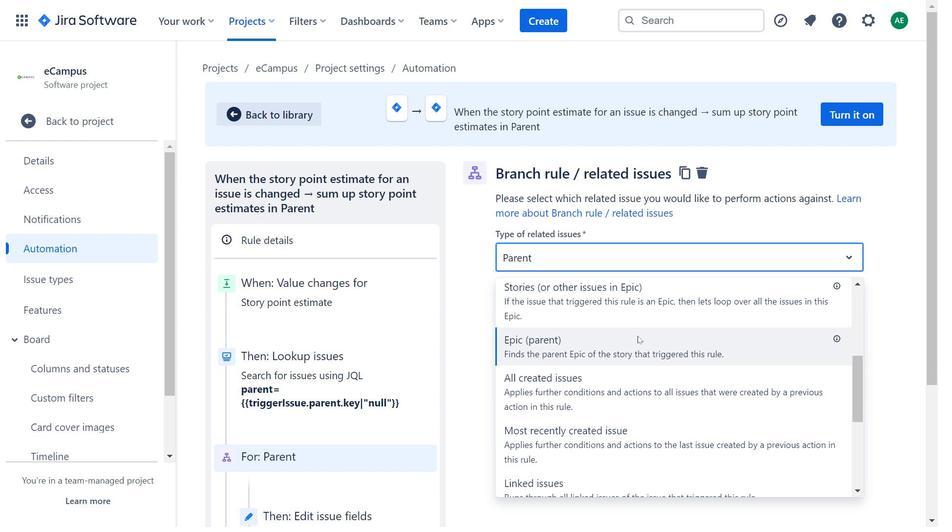
Action: Mouse moved to (602, 370)
Screenshot: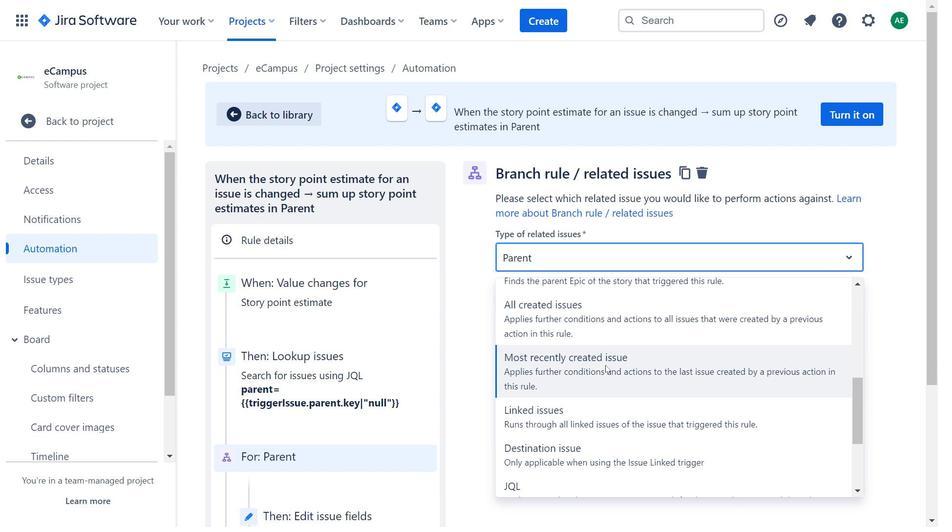
Action: Mouse scrolled (602, 370) with delta (0, 0)
Screenshot: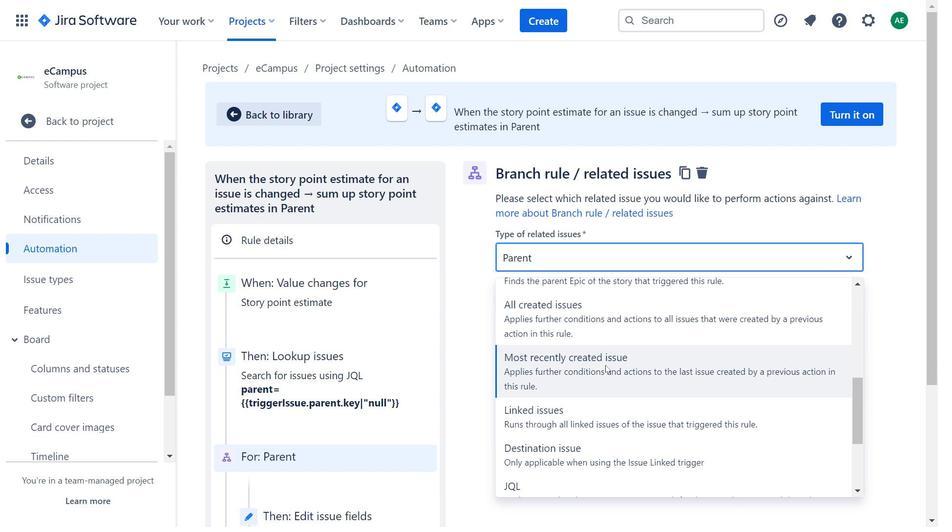 
Action: Mouse moved to (560, 417)
Screenshot: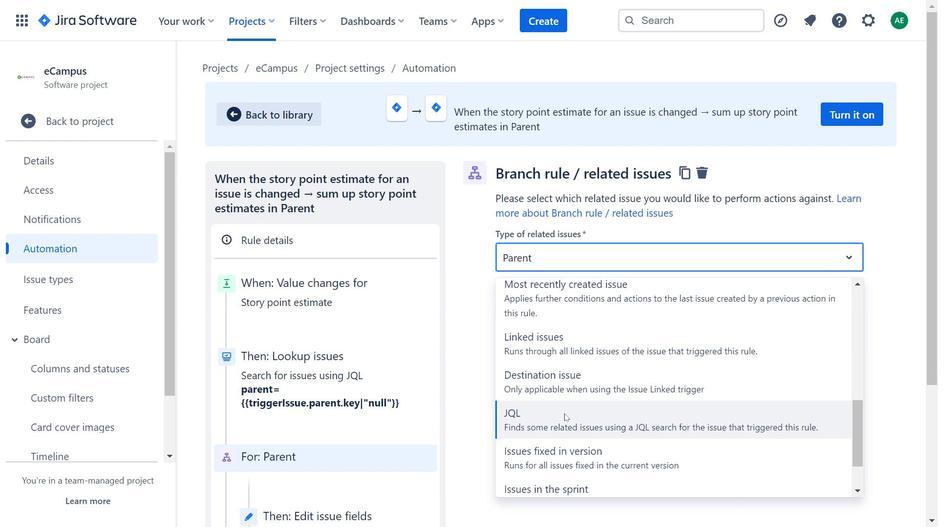 
Action: Mouse scrolled (560, 417) with delta (0, 0)
Screenshot: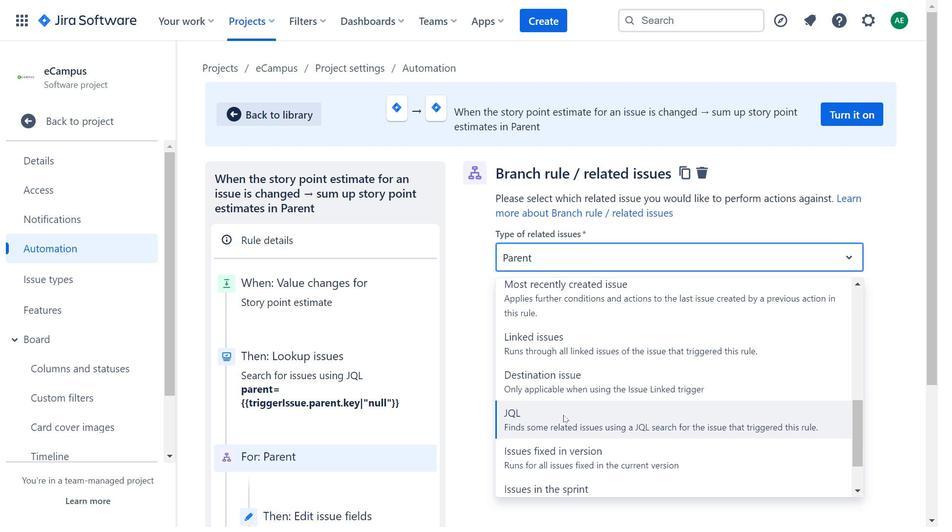 
Action: Mouse moved to (461, 244)
Screenshot: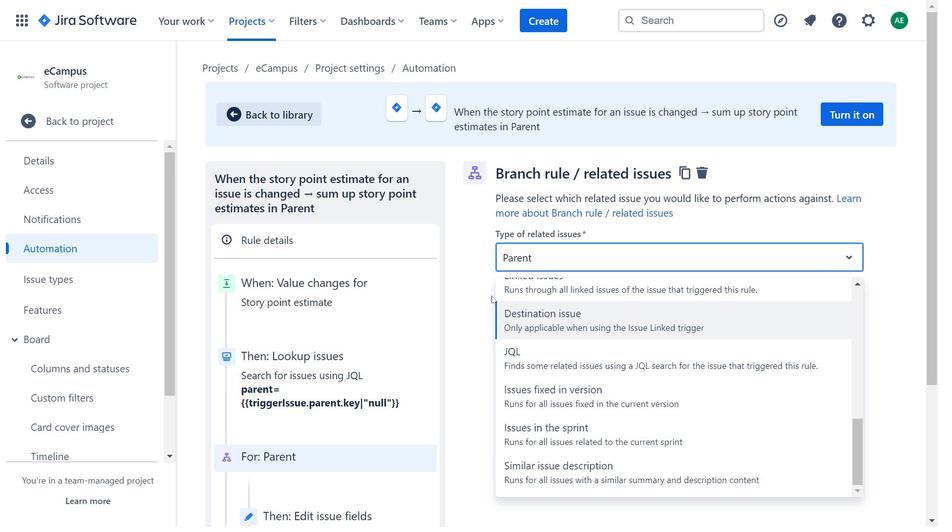 
Action: Mouse pressed left at (461, 244)
Screenshot: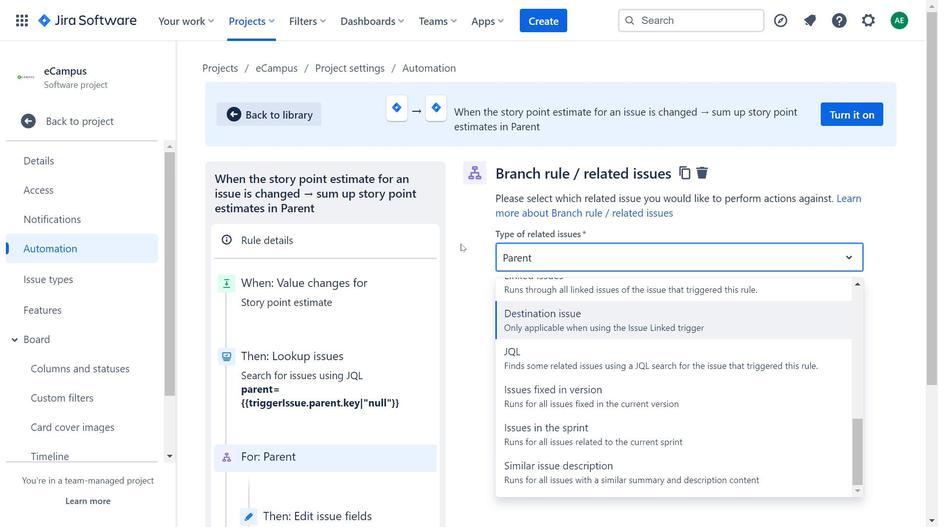 
Action: Mouse moved to (219, 332)
Screenshot: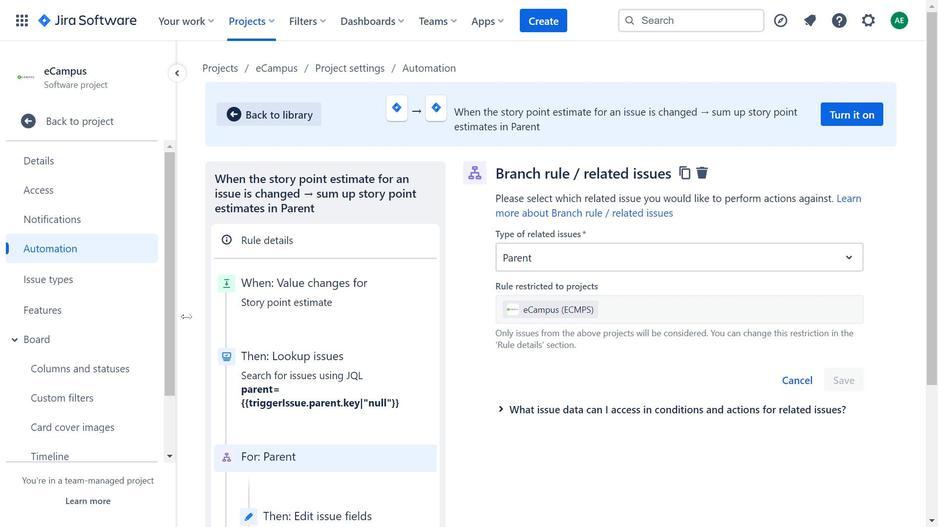 
Action: Mouse scrolled (219, 332) with delta (0, 0)
Screenshot: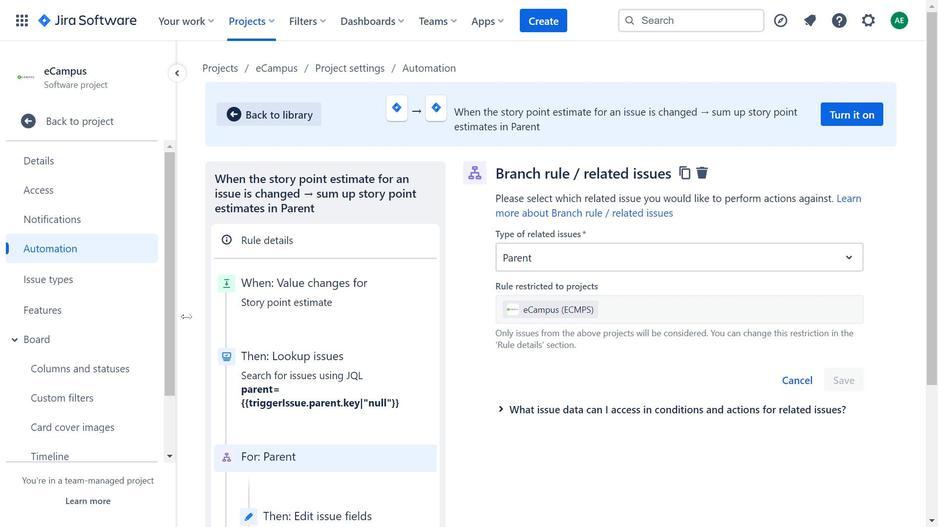 
Action: Mouse moved to (221, 333)
Screenshot: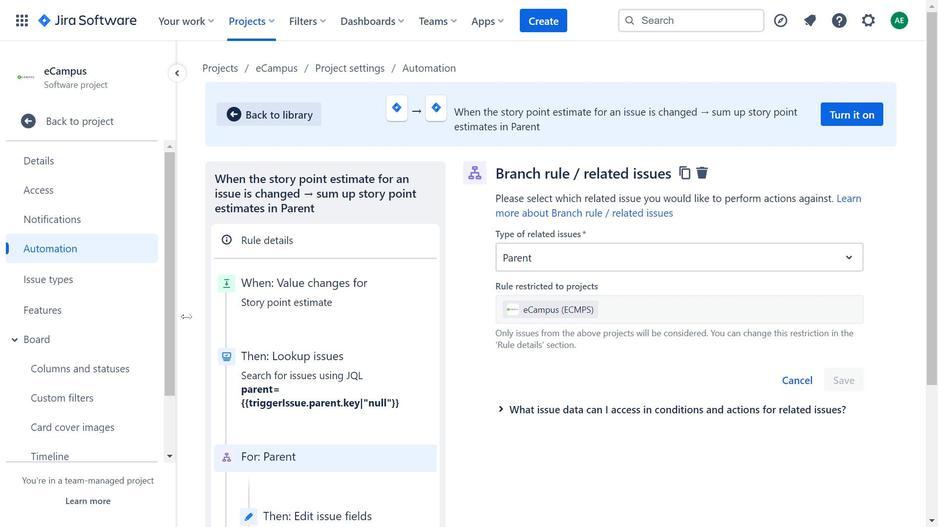 
Action: Mouse scrolled (221, 333) with delta (0, 0)
Screenshot: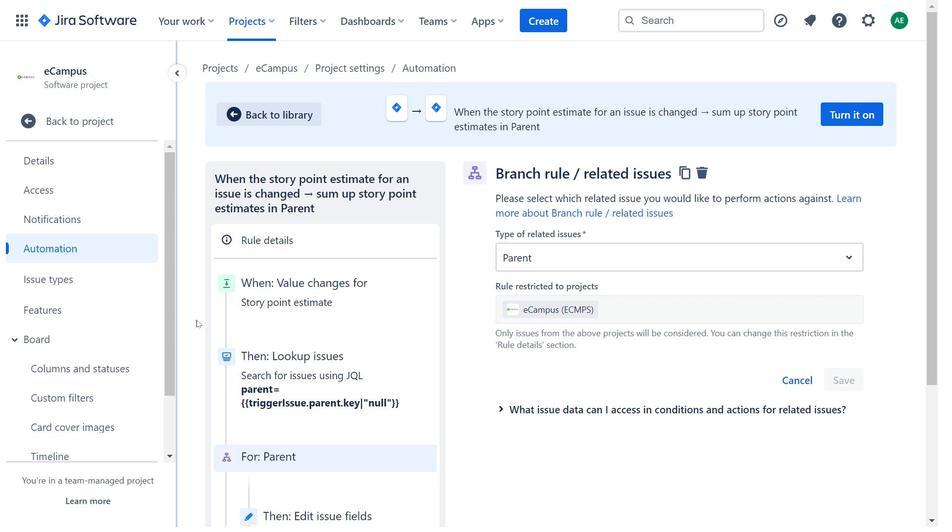 
Action: Mouse moved to (286, 401)
Screenshot: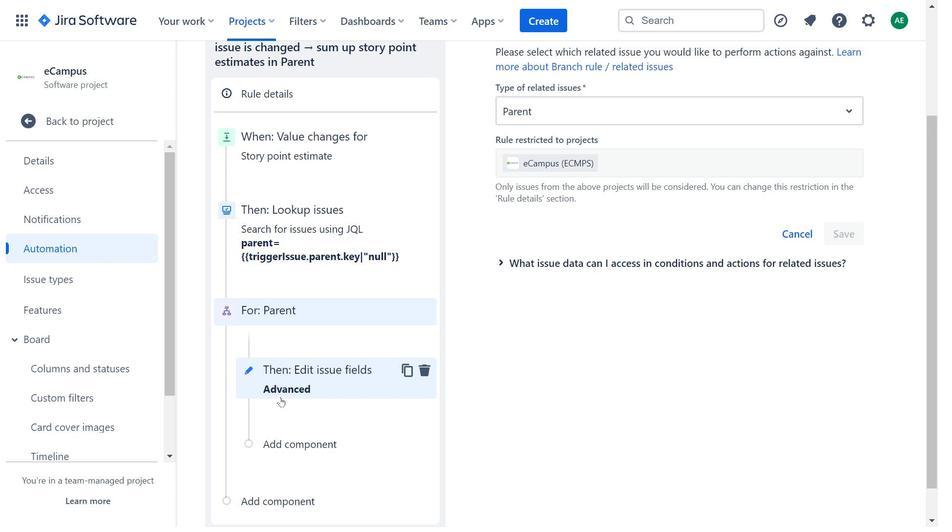 
Action: Mouse pressed left at (286, 401)
Screenshot: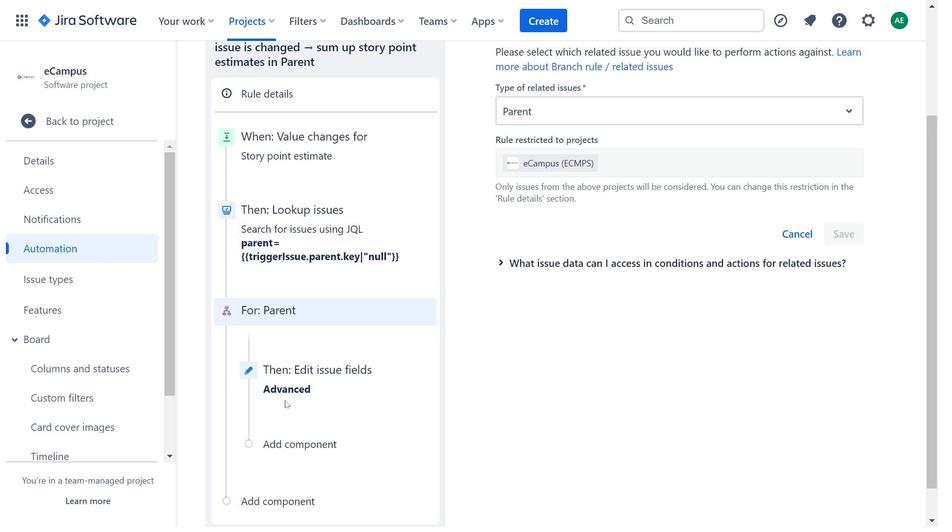 
Action: Mouse moved to (297, 392)
Screenshot: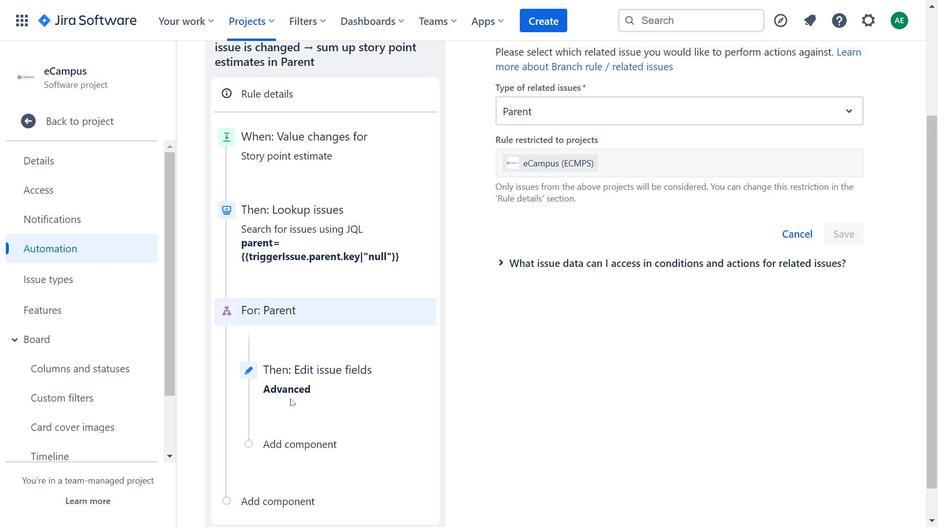 
Action: Mouse pressed left at (297, 392)
Screenshot: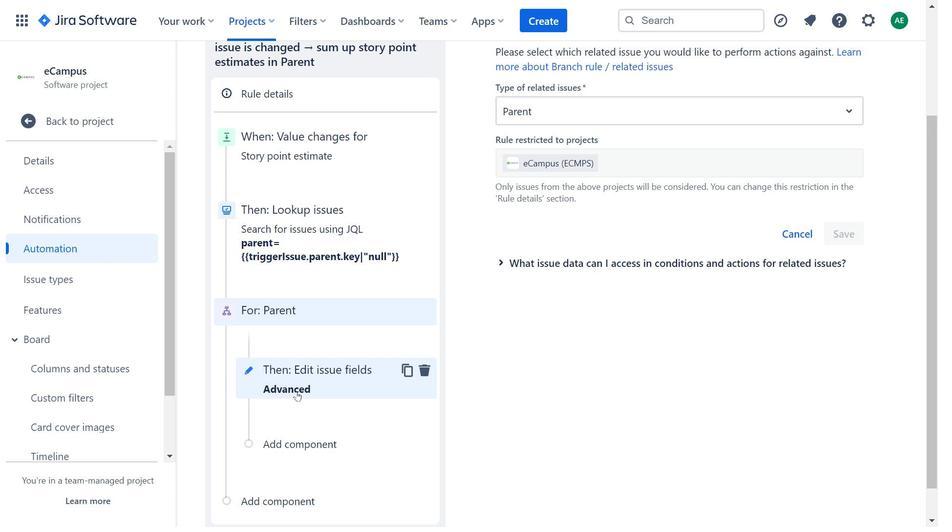 
Action: Mouse moved to (347, 216)
Screenshot: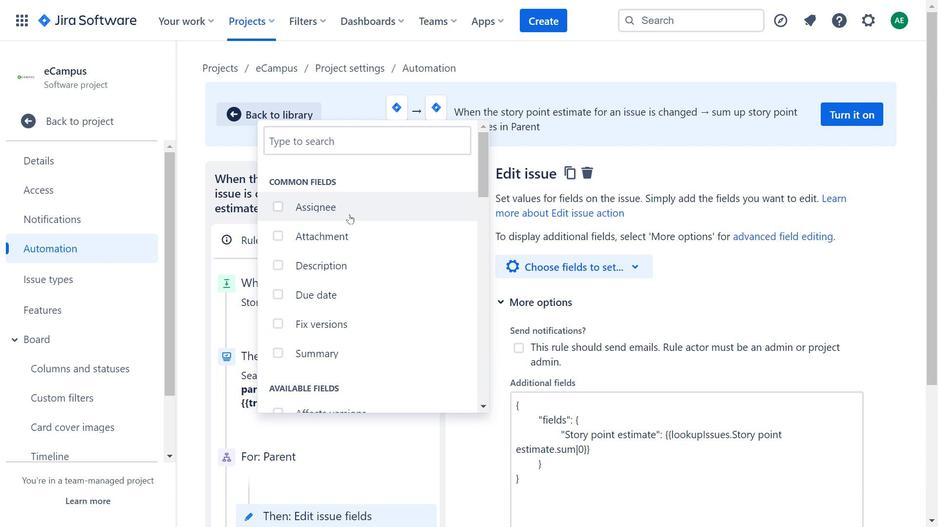 
Action: Mouse scrolled (347, 216) with delta (0, 0)
Screenshot: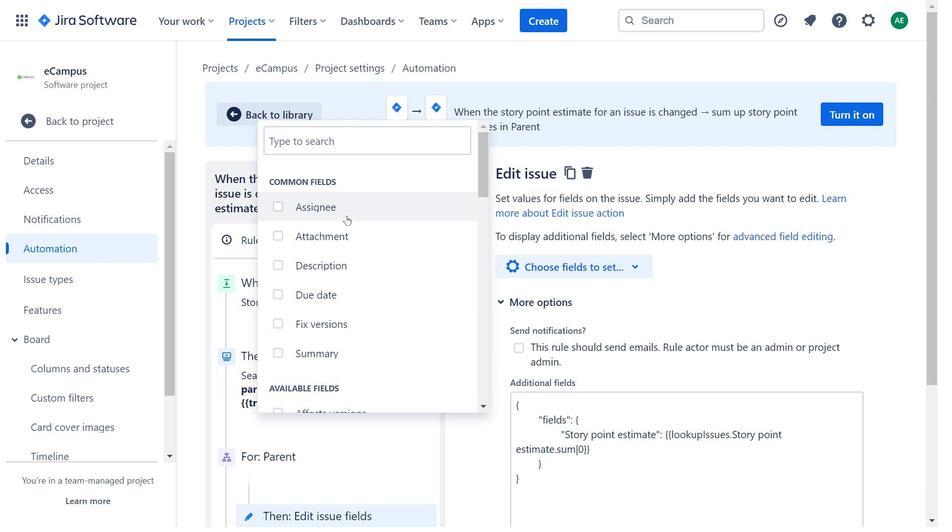 
Action: Mouse moved to (347, 222)
Screenshot: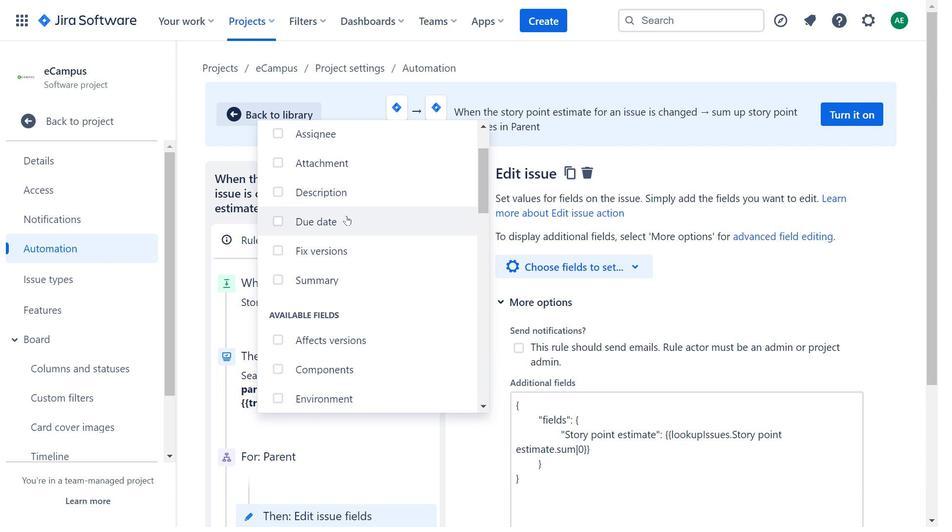 
Action: Mouse scrolled (347, 221) with delta (0, 0)
Screenshot: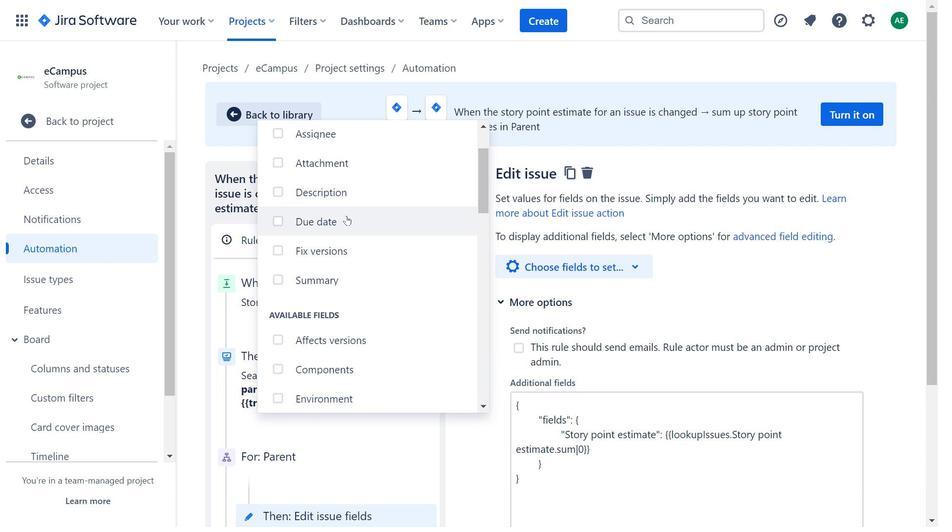 
Action: Mouse moved to (343, 267)
Screenshot: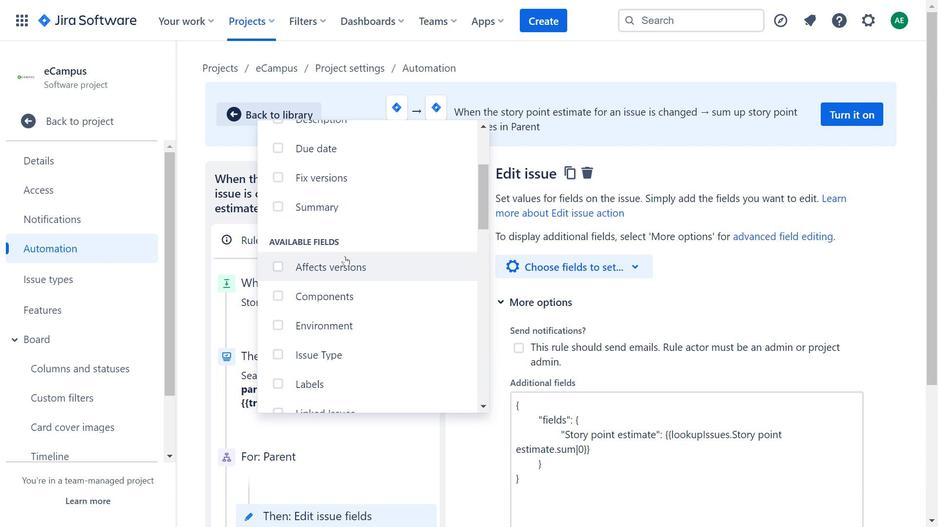 
Action: Mouse scrolled (343, 267) with delta (0, 0)
Screenshot: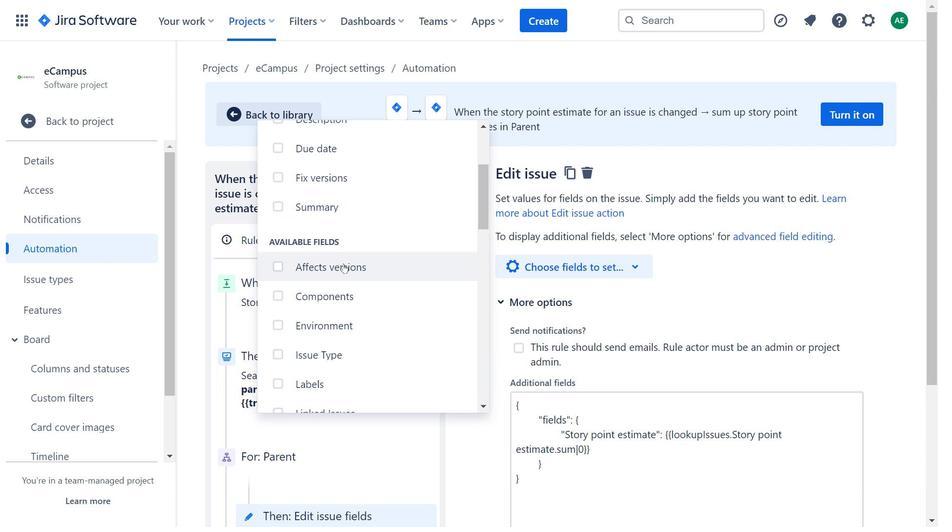 
Action: Mouse moved to (332, 248)
Screenshot: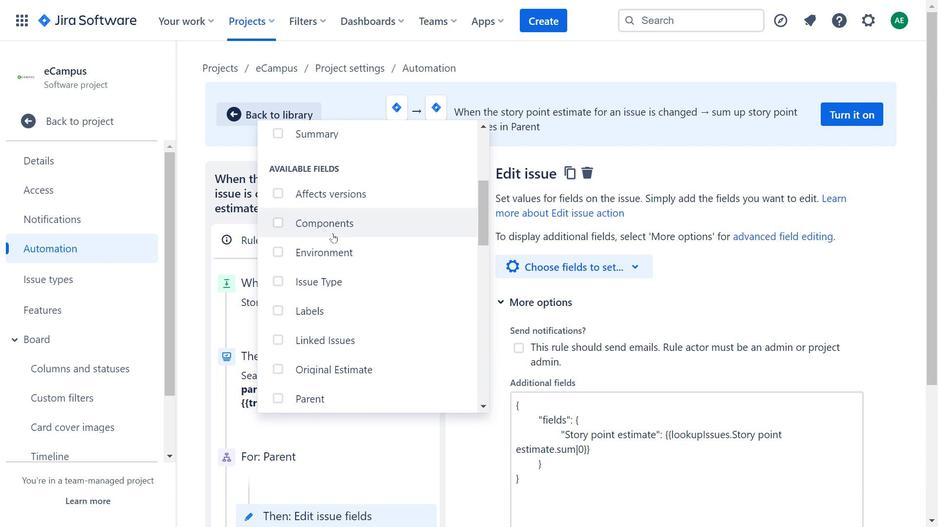 
Action: Mouse scrolled (332, 247) with delta (0, 0)
Screenshot: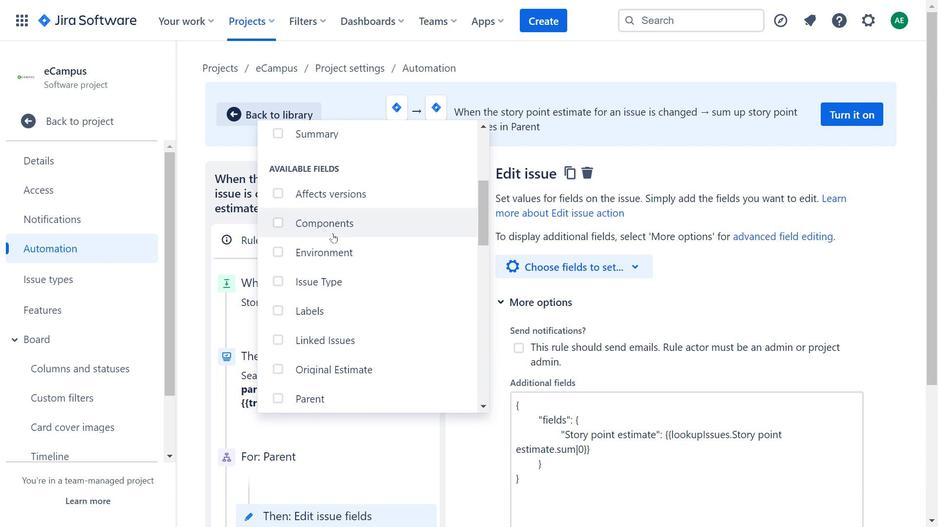 
Action: Mouse moved to (328, 267)
Screenshot: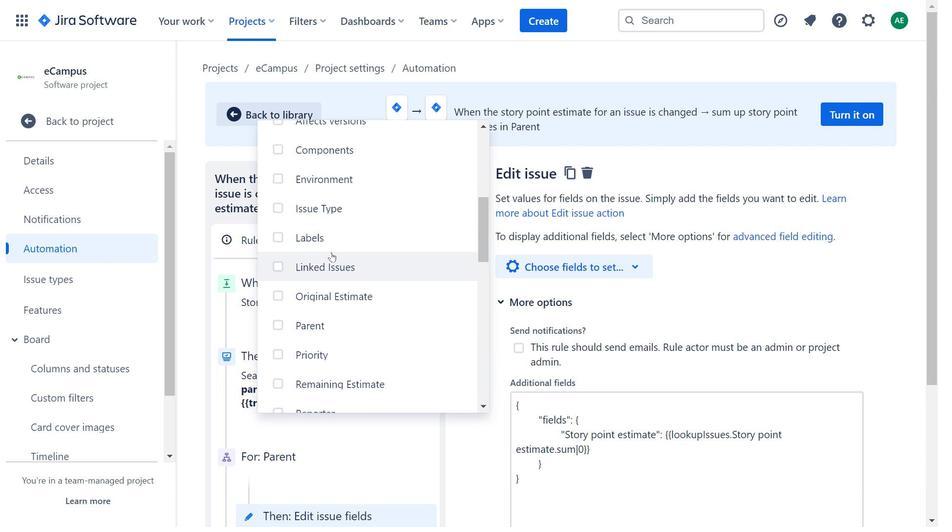 
Action: Mouse scrolled (328, 267) with delta (0, 0)
Screenshot: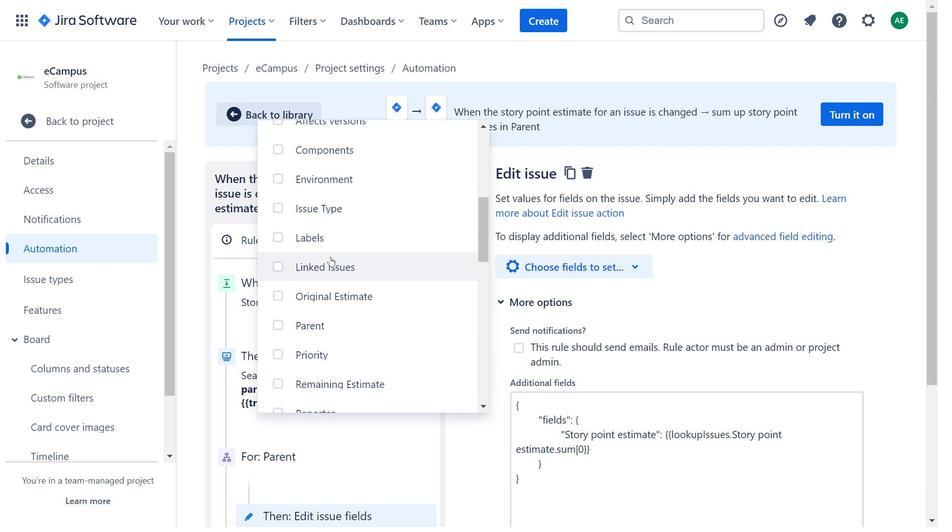 
Action: Mouse moved to (326, 283)
Screenshot: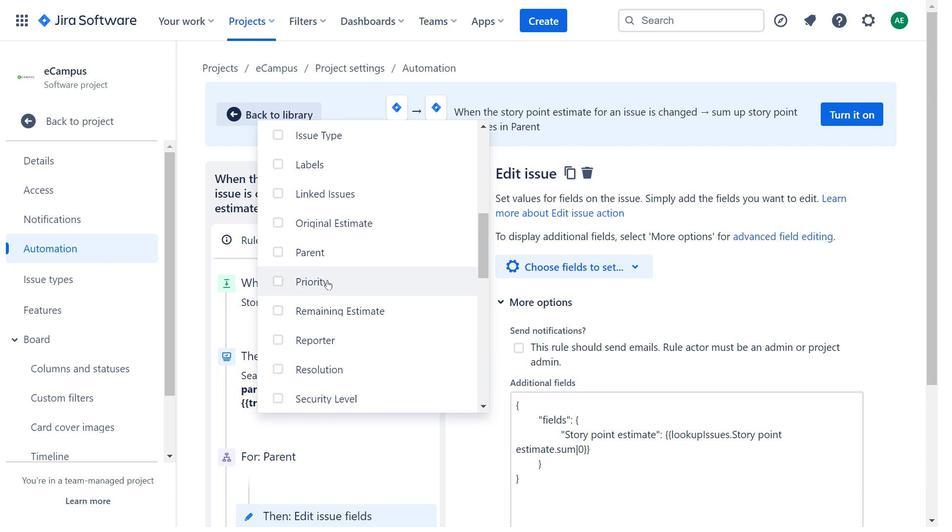 
Action: Mouse scrolled (326, 283) with delta (0, 0)
Screenshot: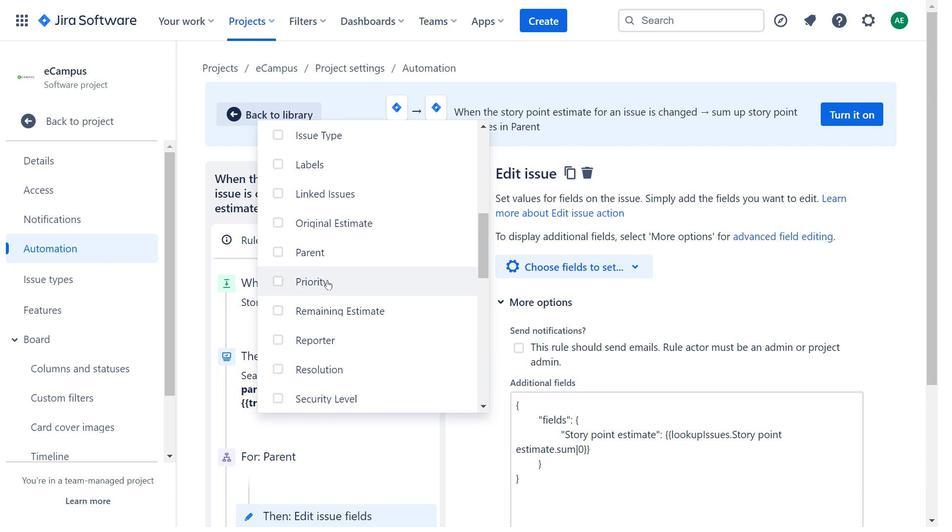 
Action: Mouse moved to (326, 284)
Screenshot: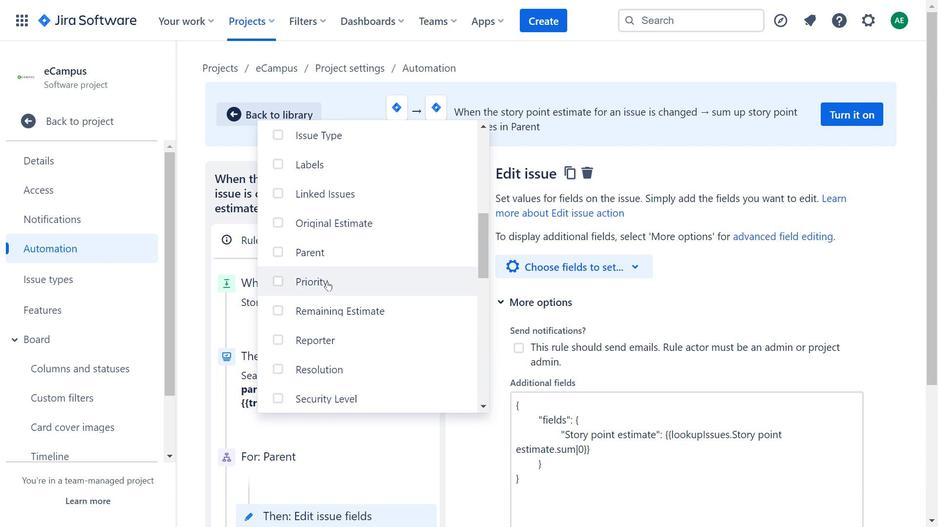 
Action: Mouse scrolled (326, 284) with delta (0, 0)
Screenshot: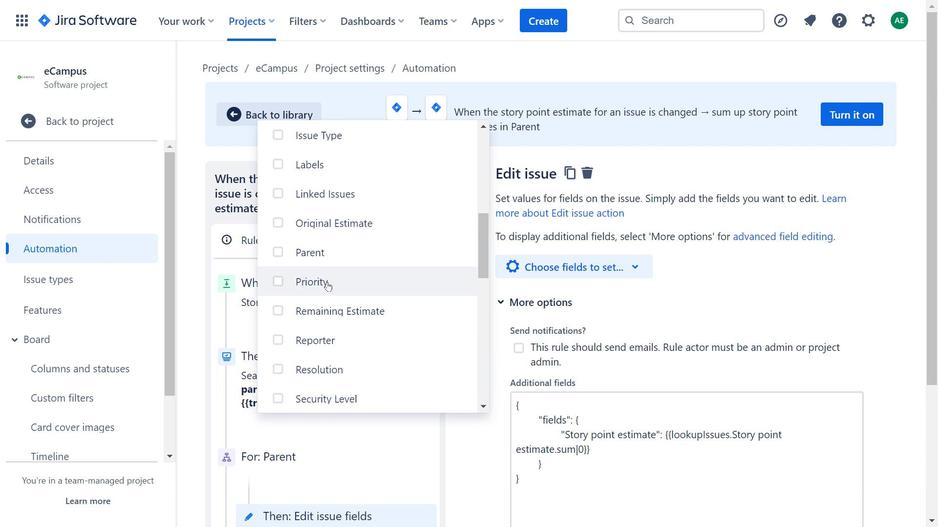 
Action: Mouse scrolled (326, 284) with delta (0, 0)
Screenshot: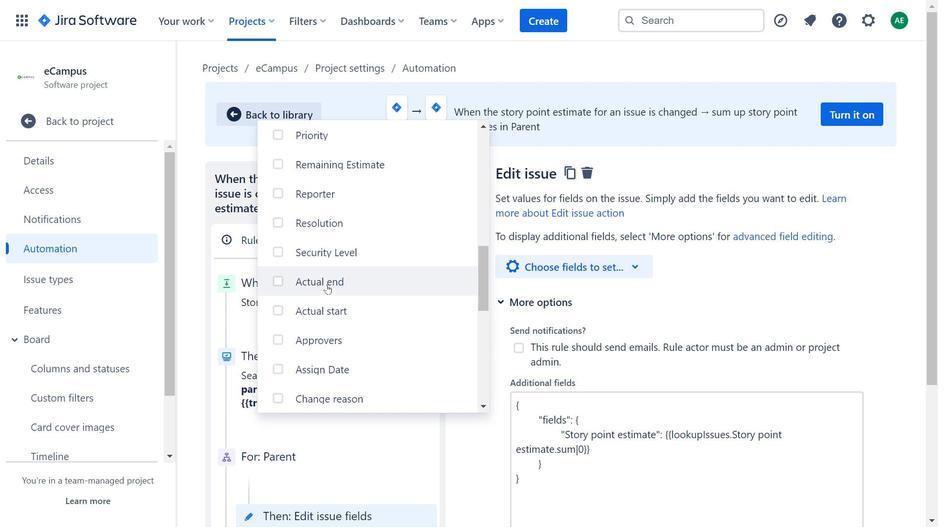 
Action: Mouse scrolled (326, 284) with delta (0, 0)
Screenshot: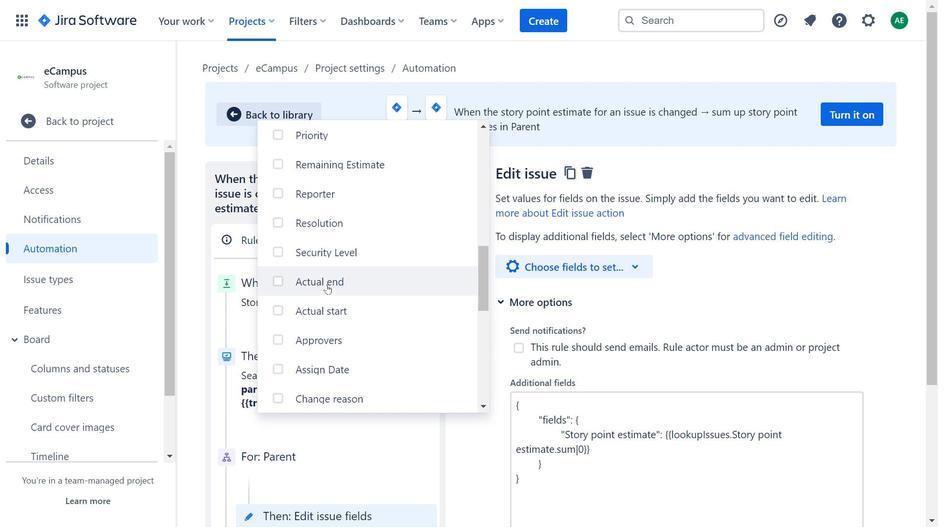 
Action: Mouse moved to (326, 295)
Screenshot: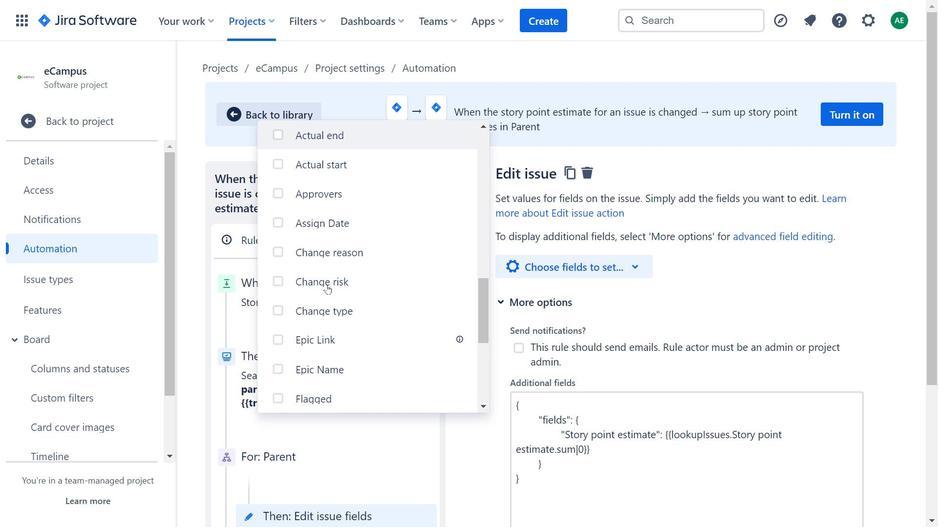 
Action: Mouse scrolled (326, 295) with delta (0, 0)
Screenshot: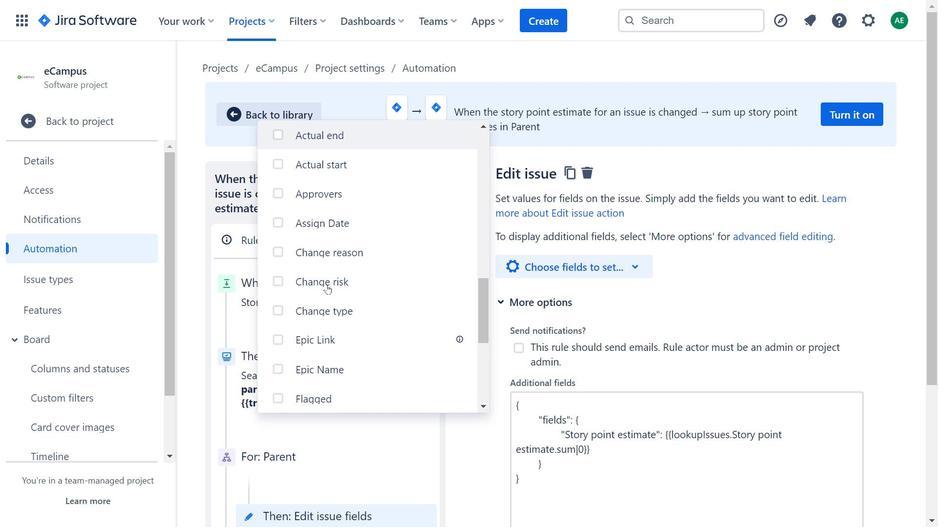 
Action: Mouse moved to (386, 261)
Screenshot: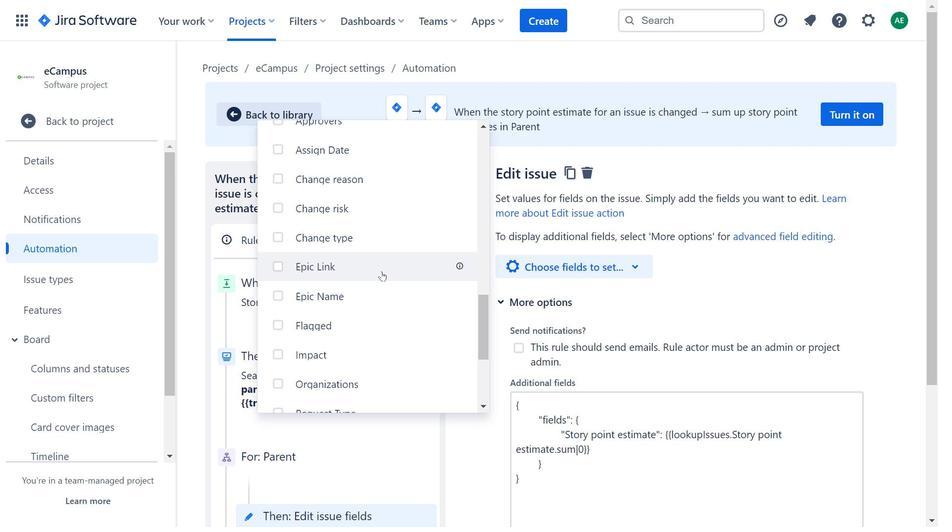 
Action: Mouse scrolled (386, 261) with delta (0, 0)
Screenshot: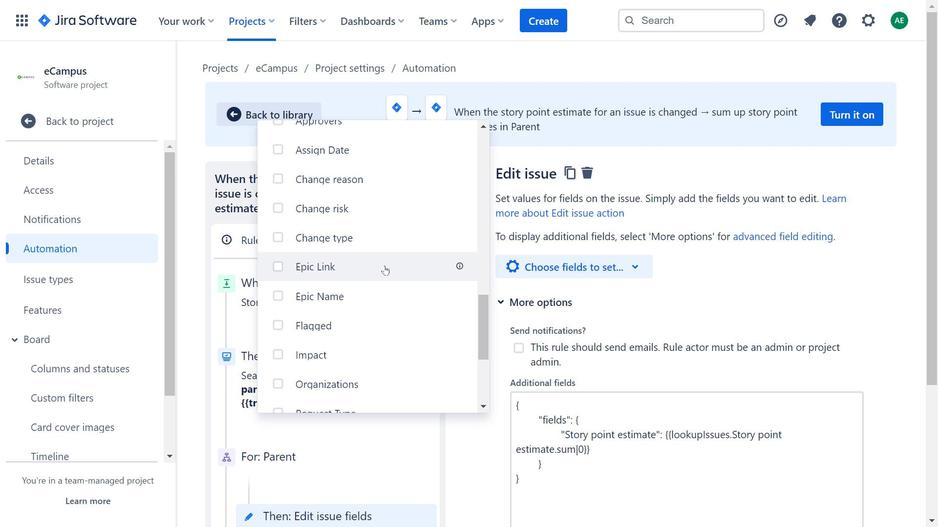 
Action: Mouse scrolled (386, 261) with delta (0, 0)
Screenshot: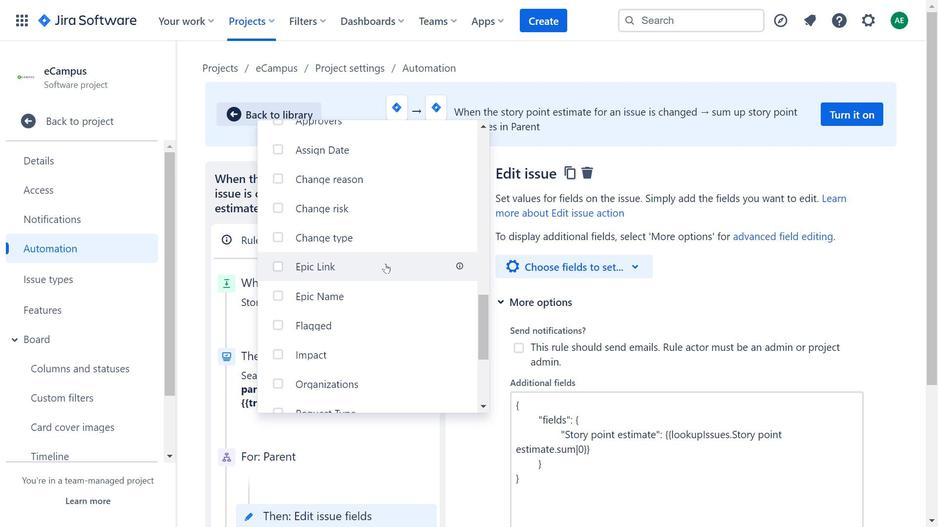 
Action: Mouse moved to (578, 257)
Screenshot: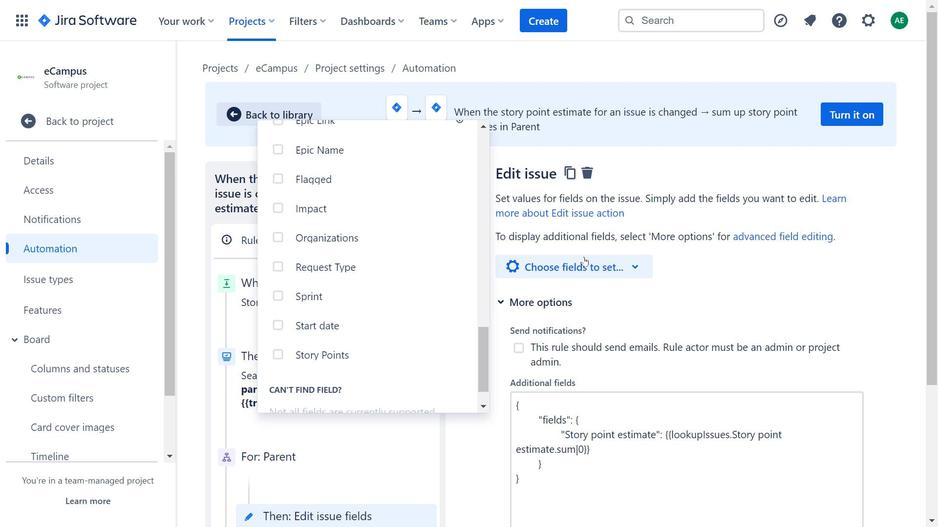
Action: Mouse scrolled (578, 257) with delta (0, 0)
Screenshot: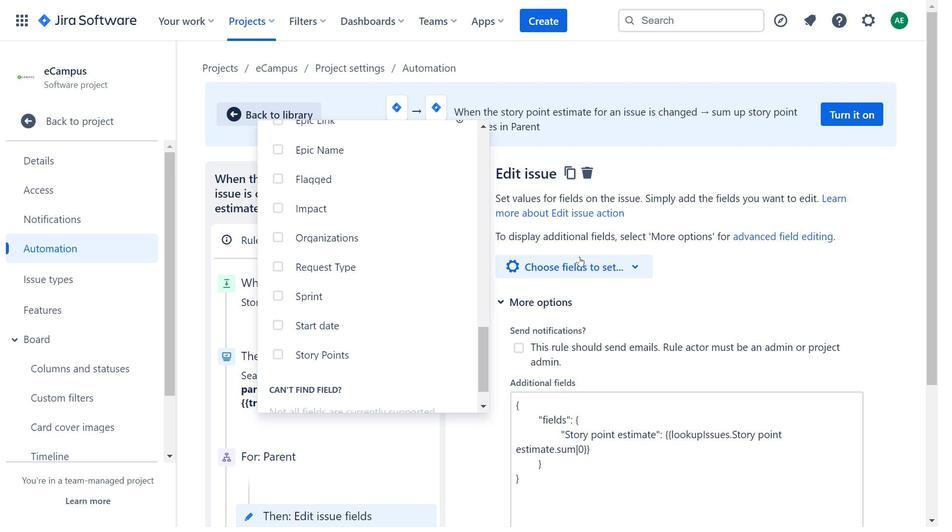 
Action: Mouse scrolled (578, 257) with delta (0, 0)
Screenshot: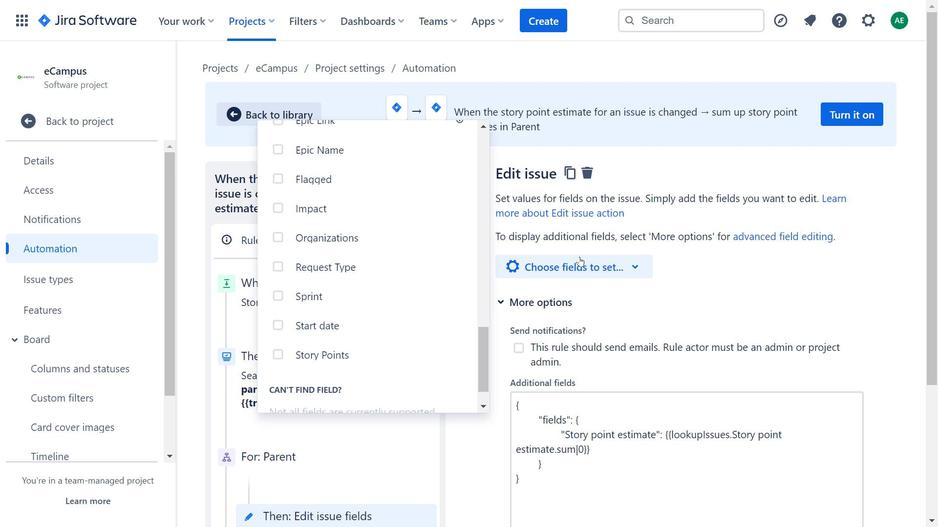 
Action: Mouse moved to (350, 330)
Screenshot: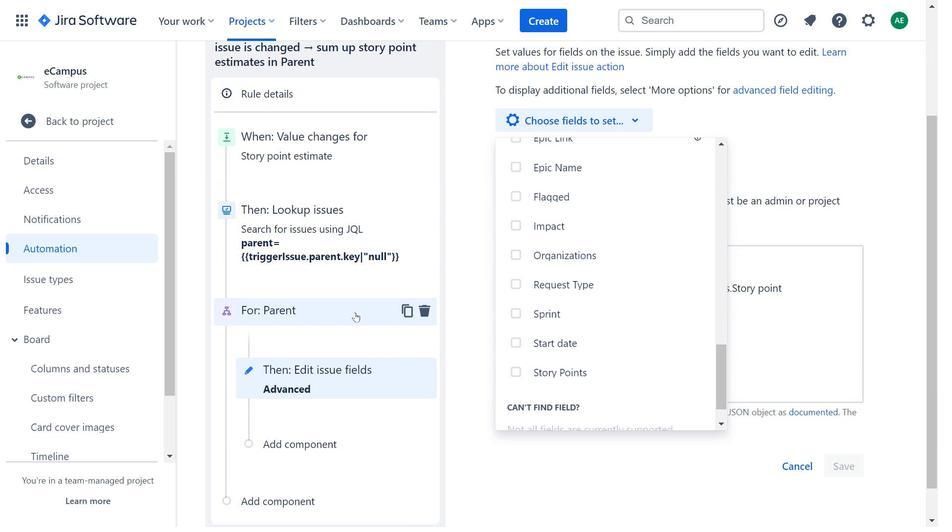 
Action: Mouse scrolled (350, 329) with delta (0, 0)
Screenshot: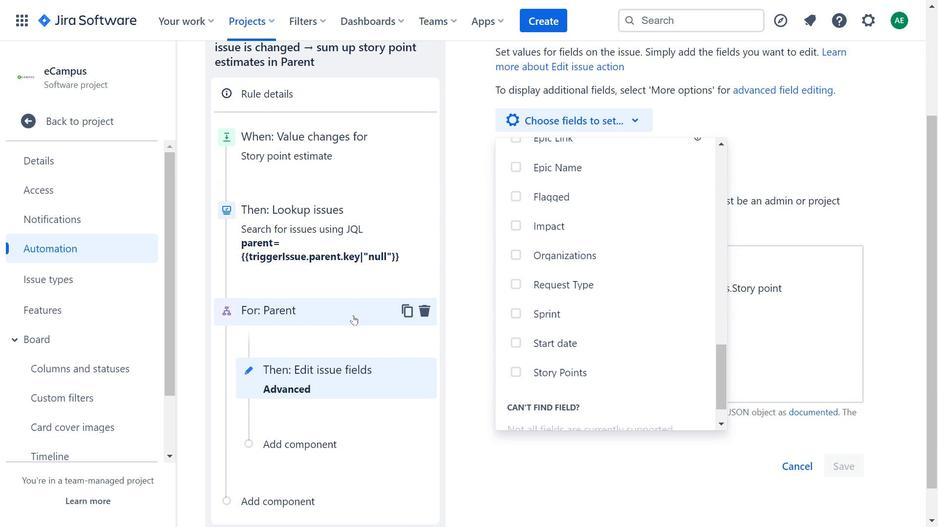 
Action: Mouse scrolled (350, 329) with delta (0, 0)
Screenshot: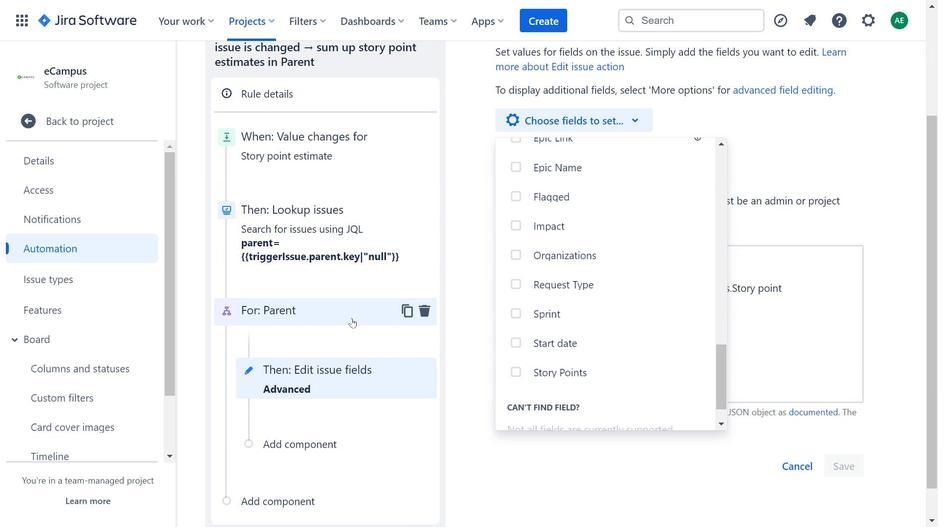 
Action: Mouse moved to (299, 274)
Screenshot: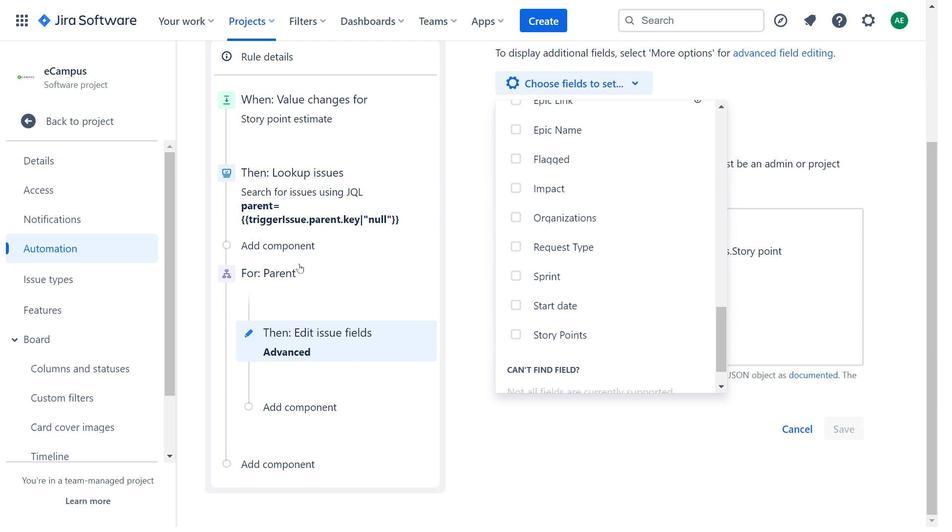 
Action: Mouse pressed left at (299, 274)
Screenshot: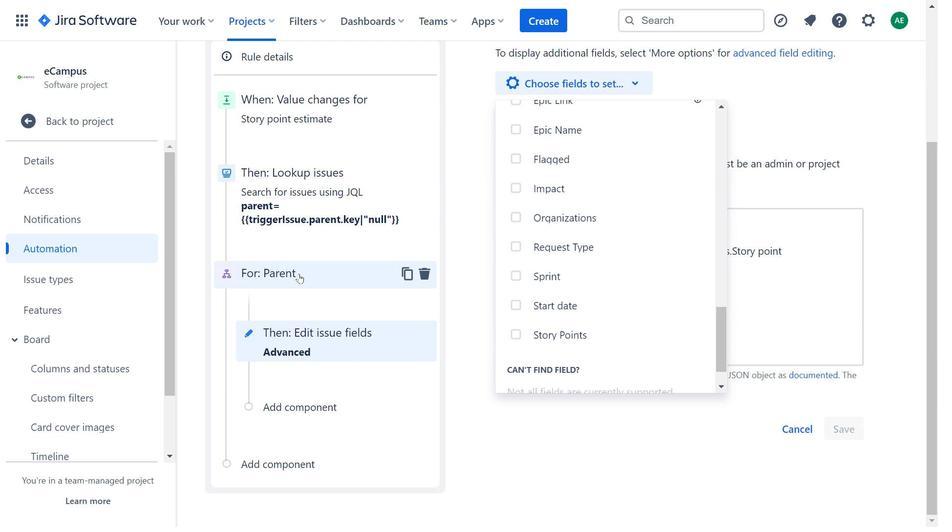 
Action: Mouse moved to (591, 261)
Screenshot: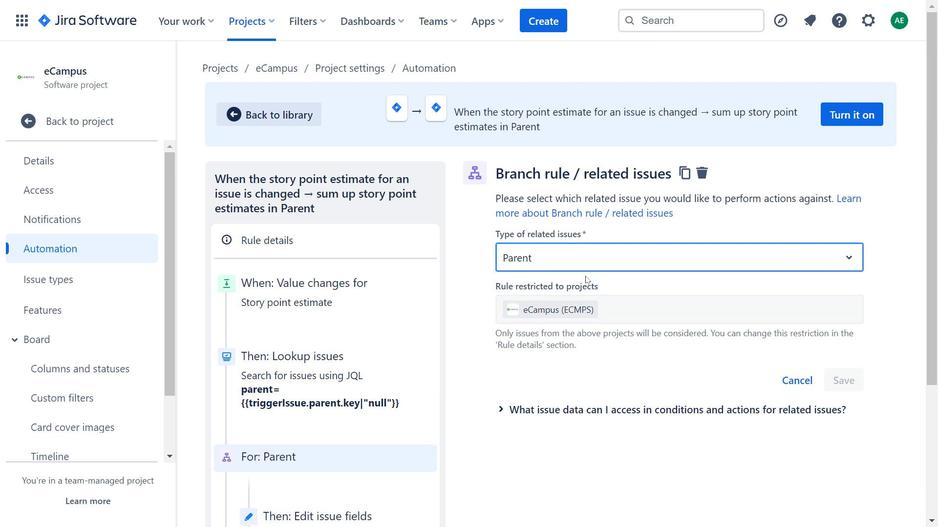 
Action: Mouse pressed left at (591, 261)
Screenshot: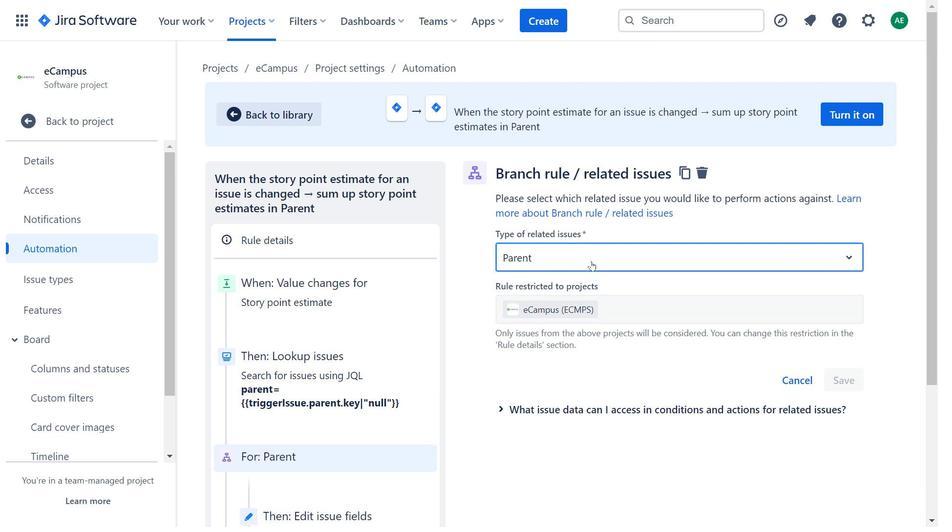 
Action: Mouse moved to (294, 108)
Screenshot: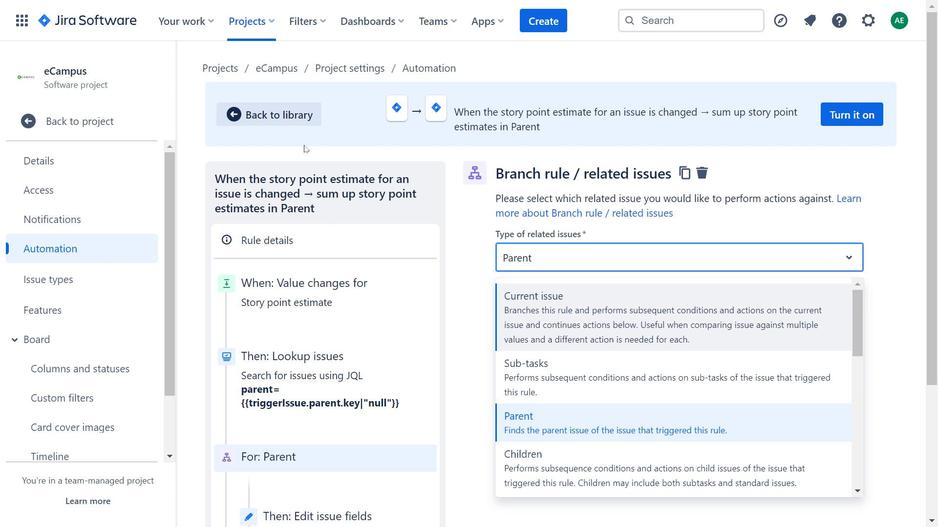 
Action: Mouse pressed left at (294, 108)
Screenshot: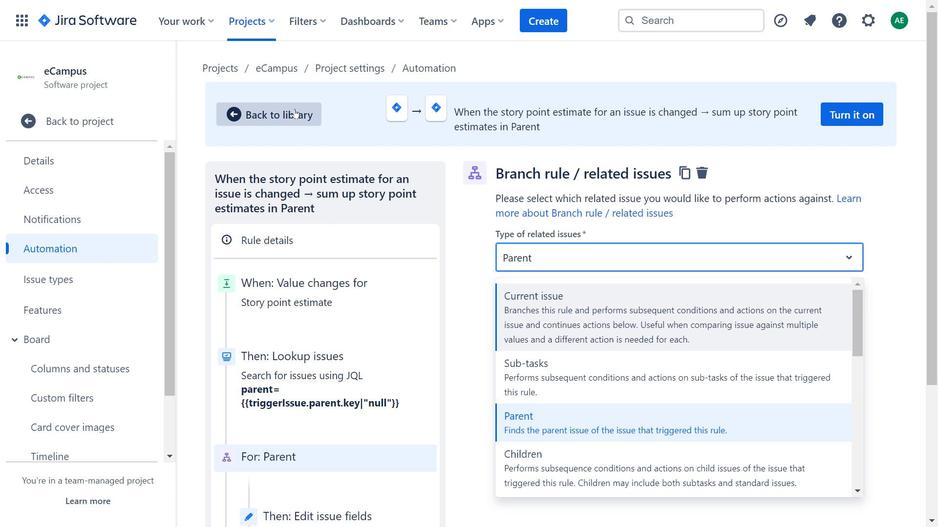 
Action: Mouse moved to (656, 136)
Screenshot: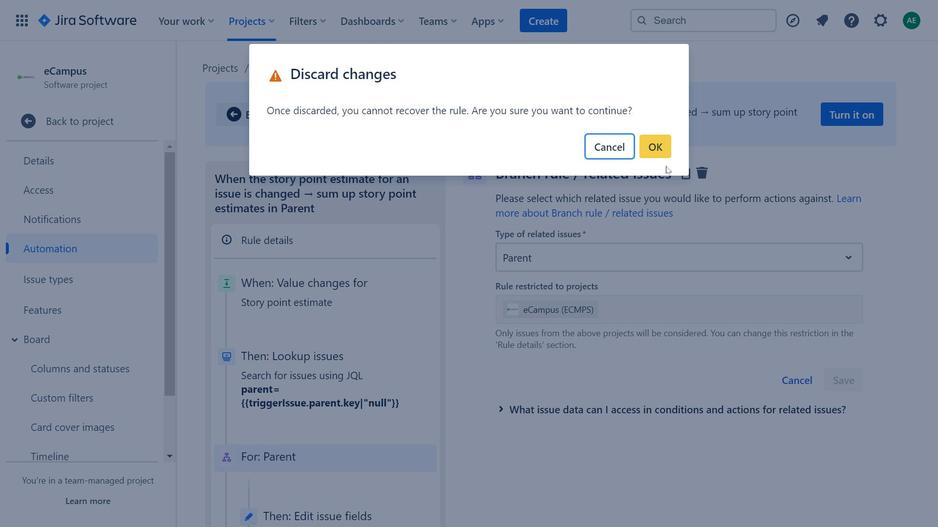 
Action: Mouse pressed left at (656, 136)
Screenshot: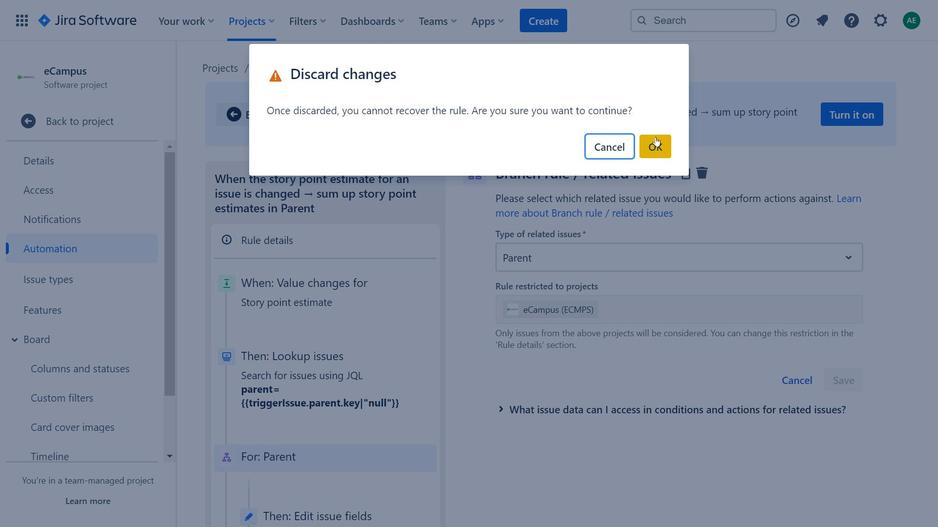 
Action: Mouse moved to (882, 87)
Screenshot: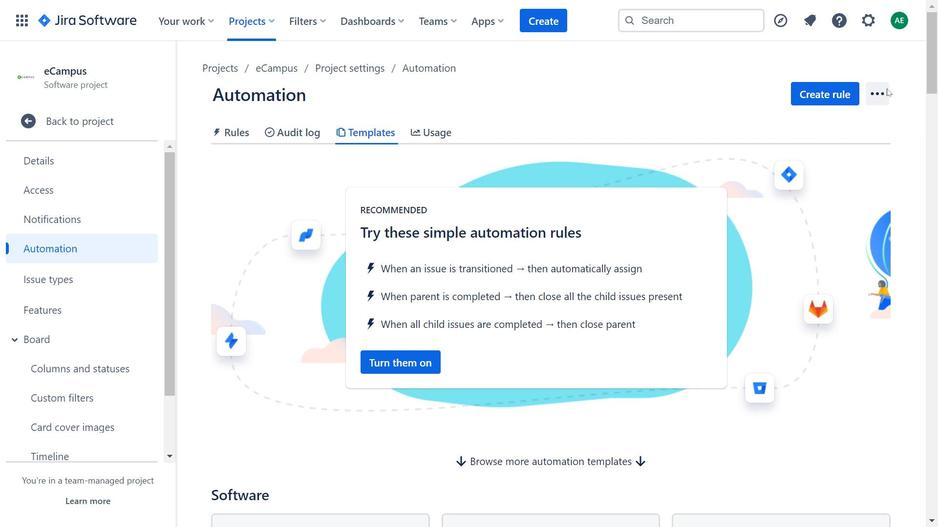 
Action: Mouse pressed left at (882, 87)
Screenshot: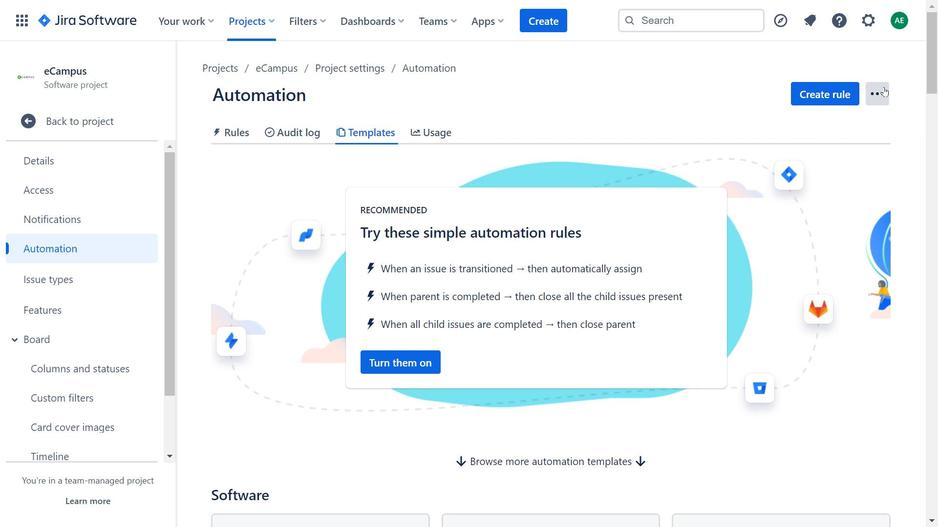 
Action: Mouse moved to (389, 294)
Screenshot: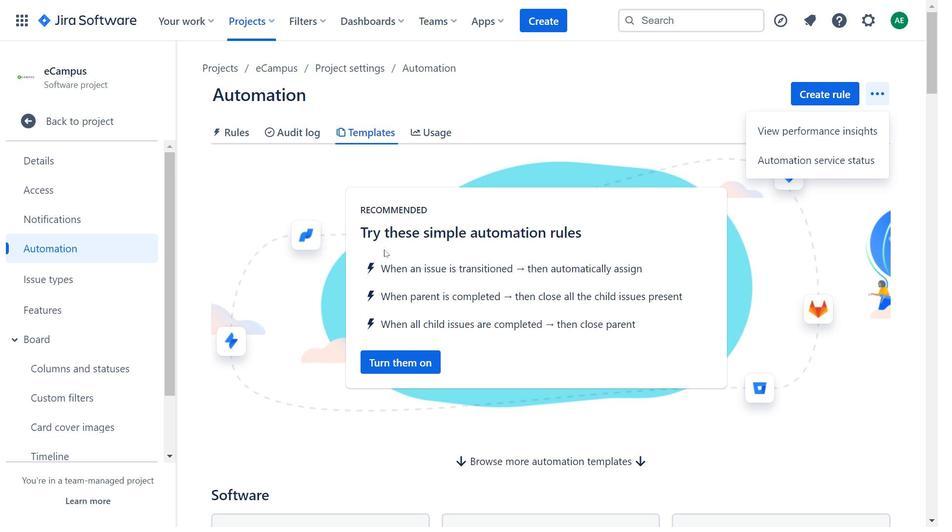 
Action: Mouse scrolled (389, 293) with delta (0, 0)
Screenshot: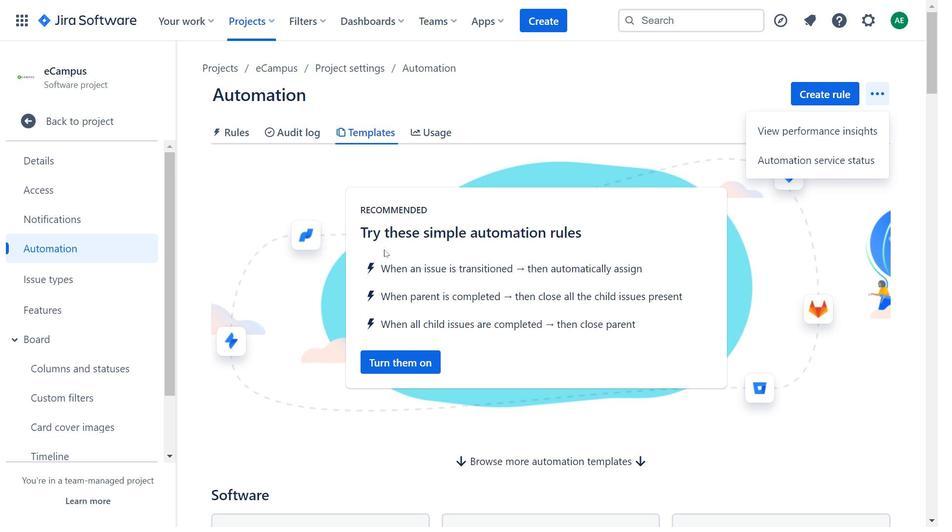 
Action: Mouse moved to (391, 301)
Screenshot: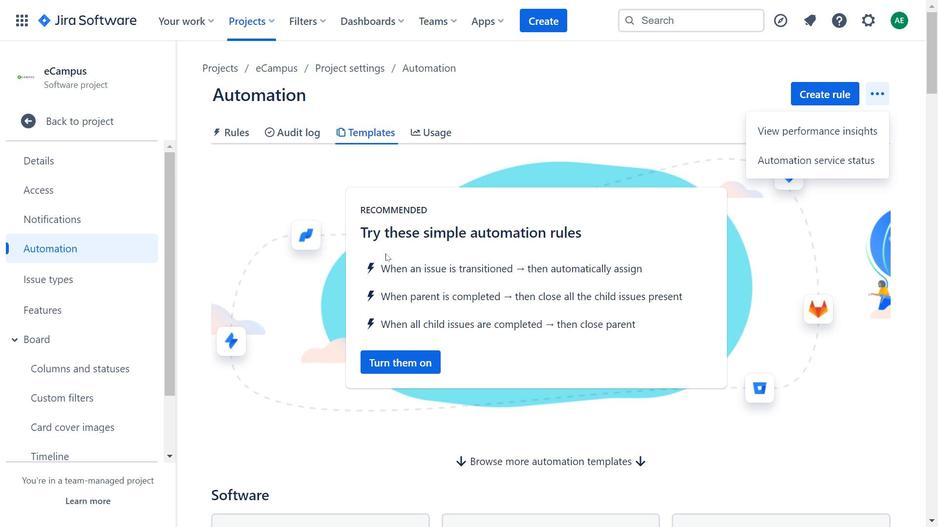 
Action: Mouse scrolled (391, 300) with delta (0, 0)
Screenshot: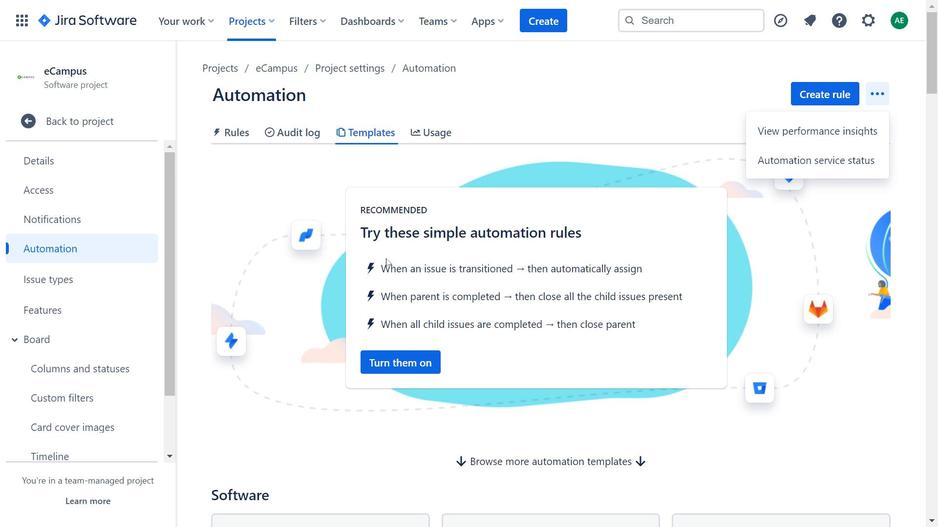 
Action: Mouse moved to (380, 330)
Screenshot: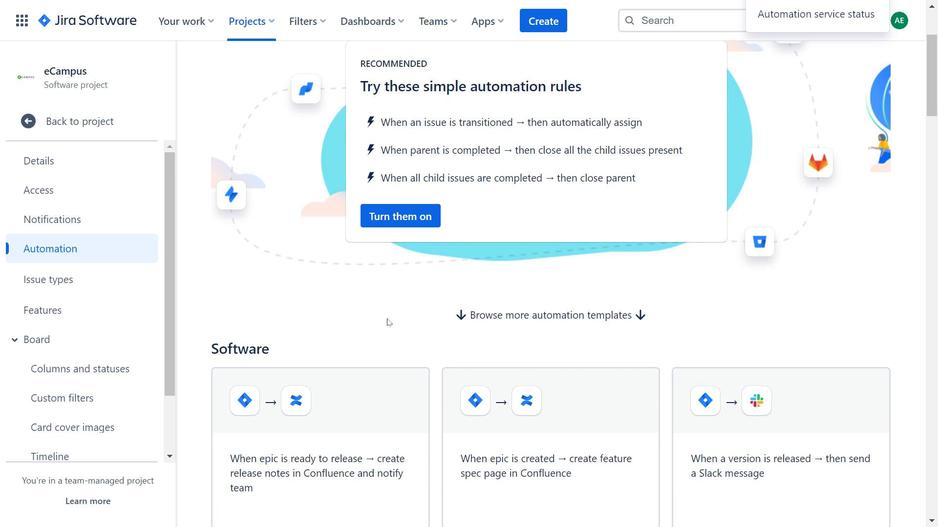 
Action: Mouse scrolled (380, 329) with delta (0, 0)
Screenshot: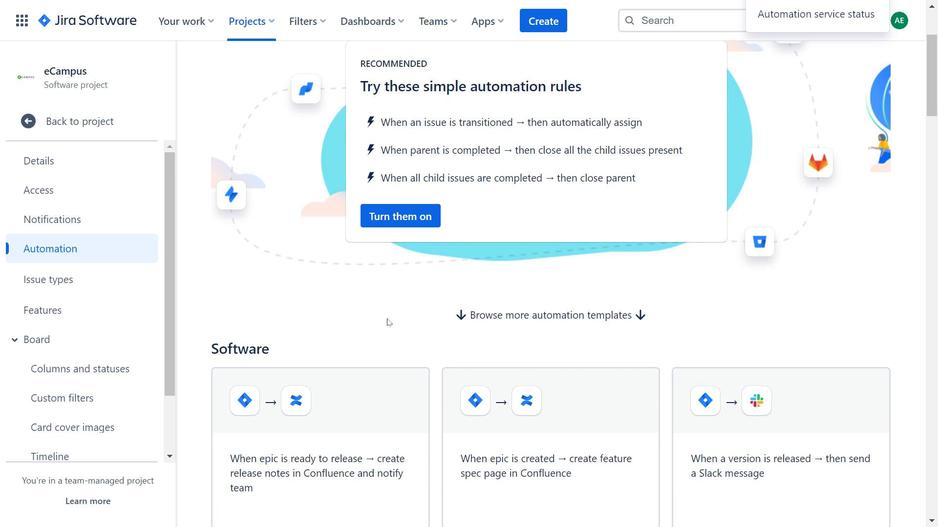 
Action: Mouse scrolled (380, 329) with delta (0, 0)
Screenshot: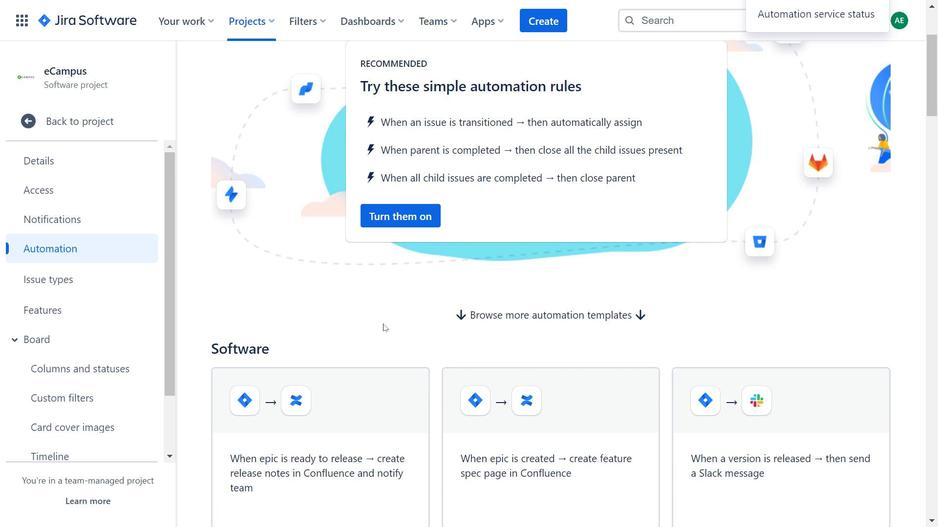 
Action: Mouse moved to (607, 299)
Screenshot: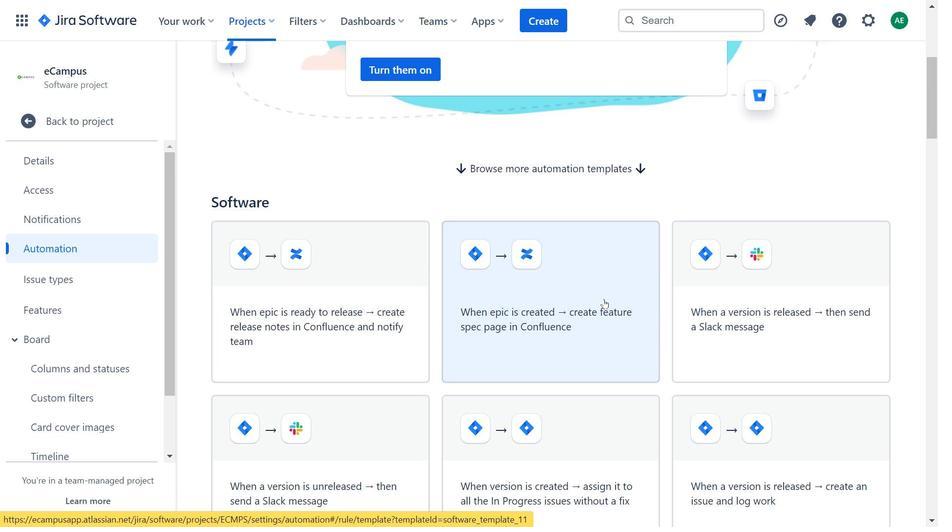 
Action: Mouse scrolled (607, 298) with delta (0, 0)
Screenshot: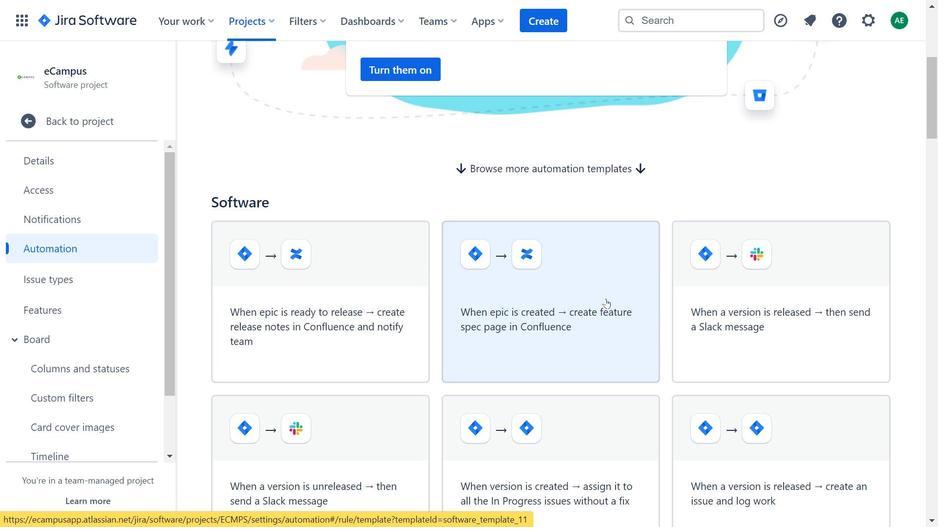 
Action: Mouse scrolled (607, 298) with delta (0, 0)
Screenshot: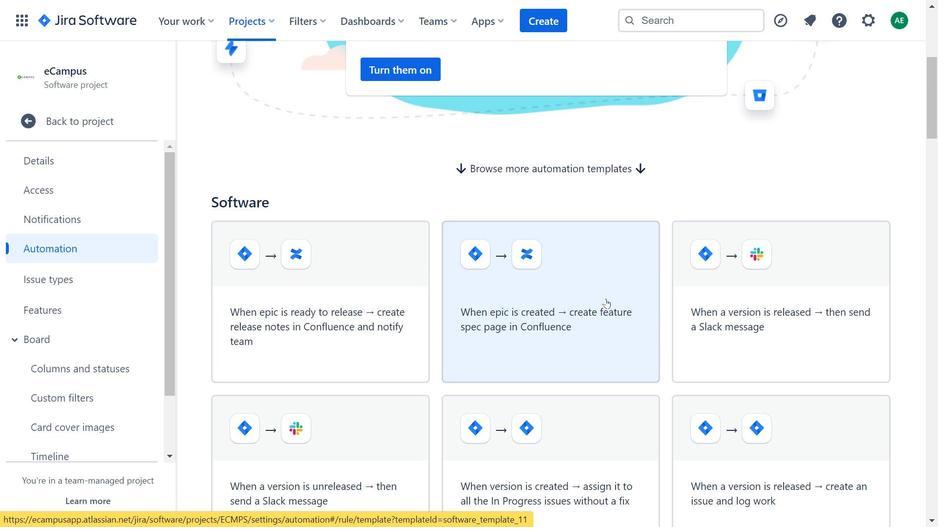 
Action: Mouse scrolled (607, 298) with delta (0, 0)
Screenshot: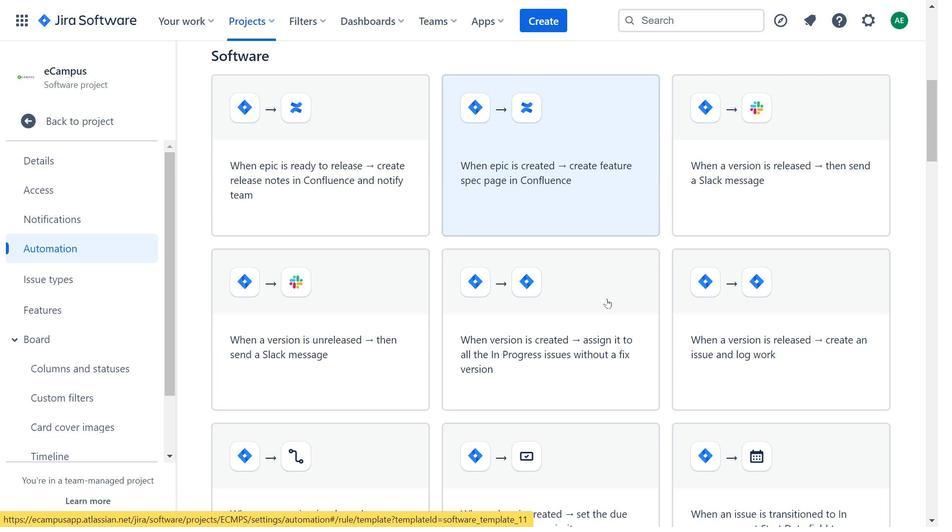 
Action: Mouse moved to (608, 299)
Screenshot: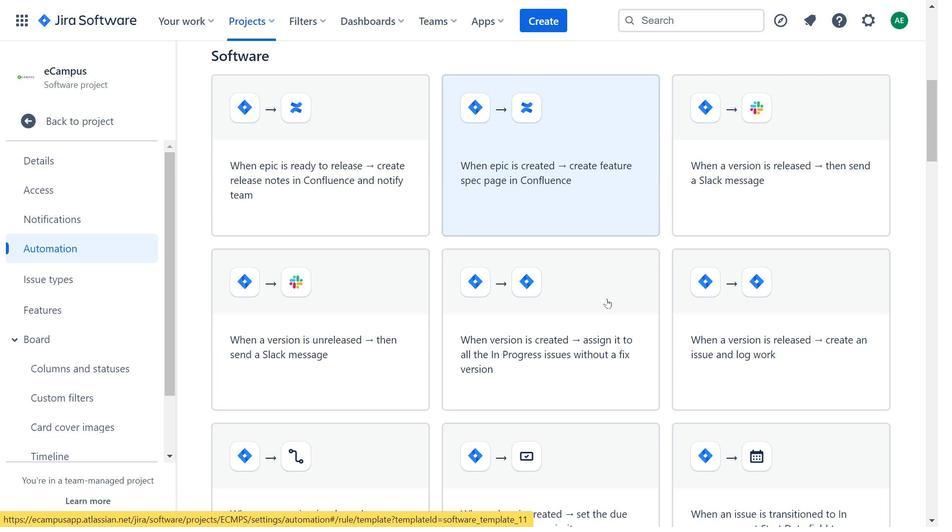 
Action: Mouse scrolled (608, 298) with delta (0, 0)
Screenshot: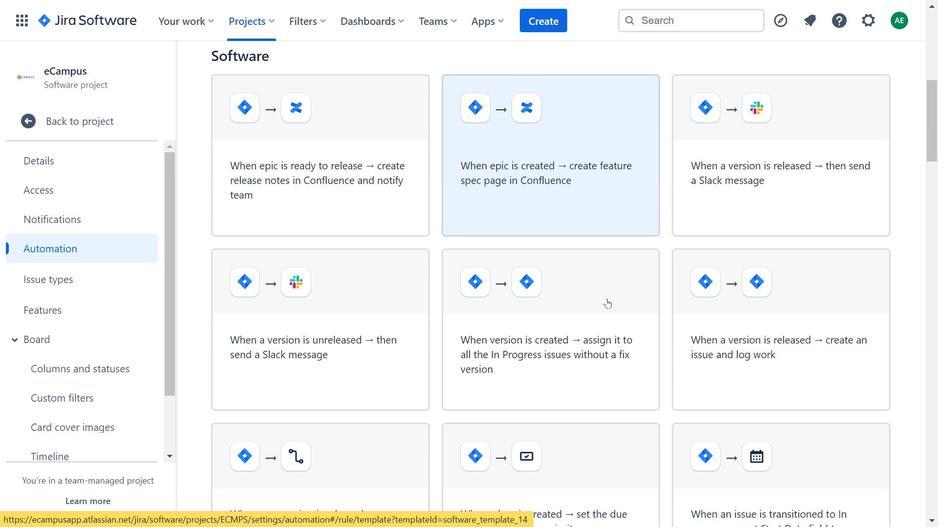 
Action: Mouse moved to (609, 299)
Screenshot: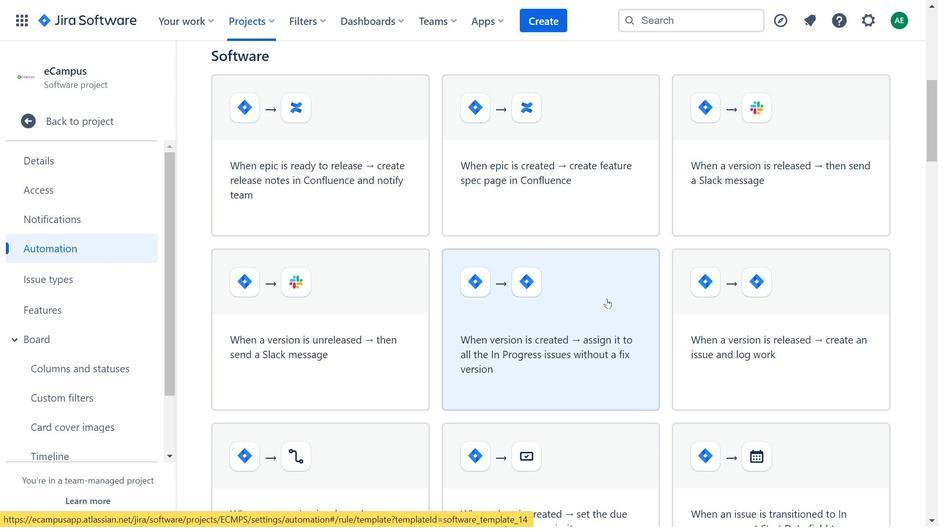 
Action: Mouse scrolled (609, 298) with delta (0, 0)
Screenshot: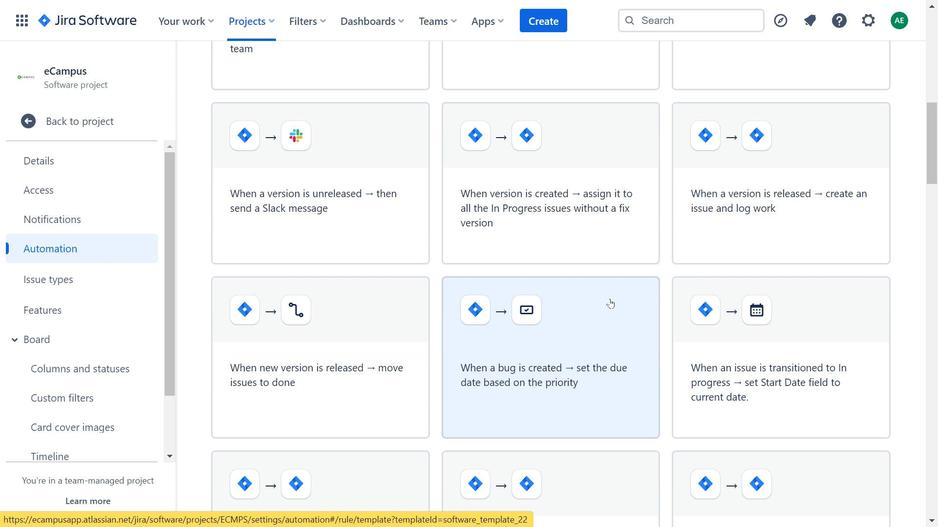 
Action: Mouse moved to (610, 300)
Screenshot: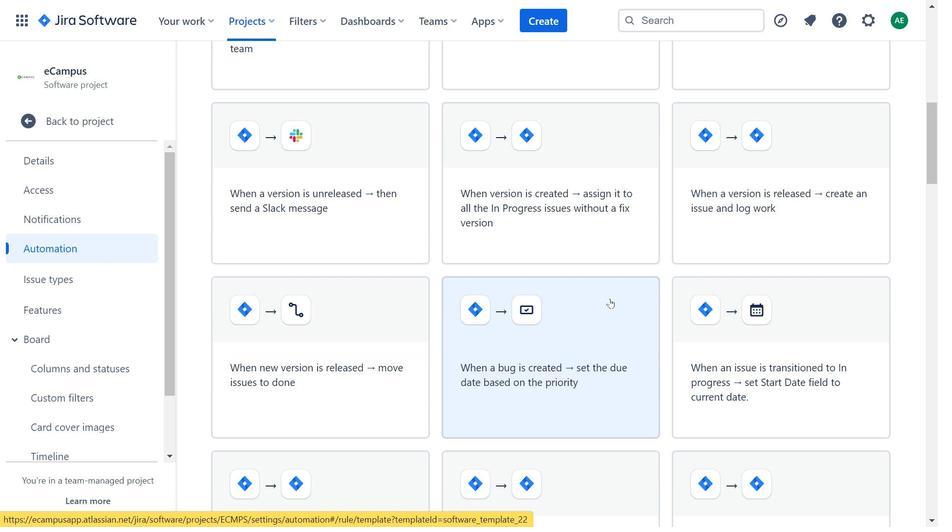 
Action: Mouse scrolled (610, 300) with delta (0, 0)
Screenshot: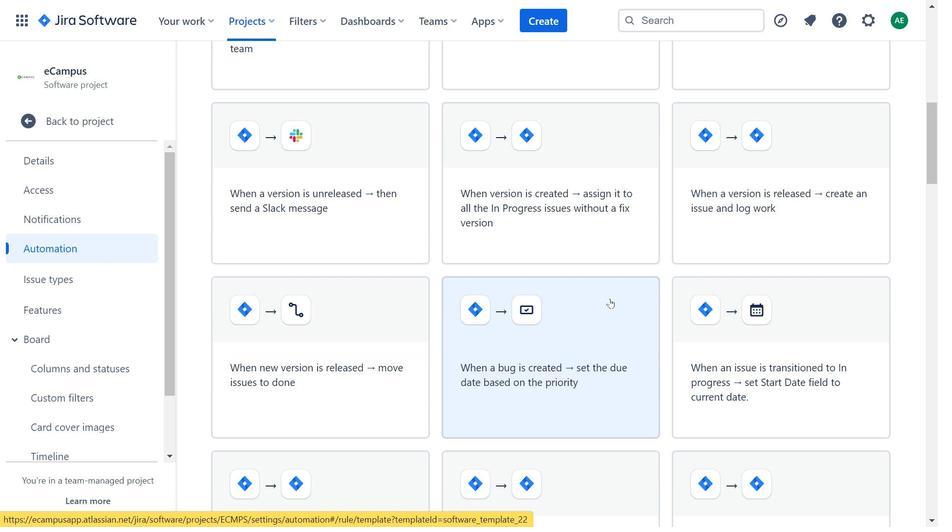 
Action: Mouse moved to (612, 302)
Screenshot: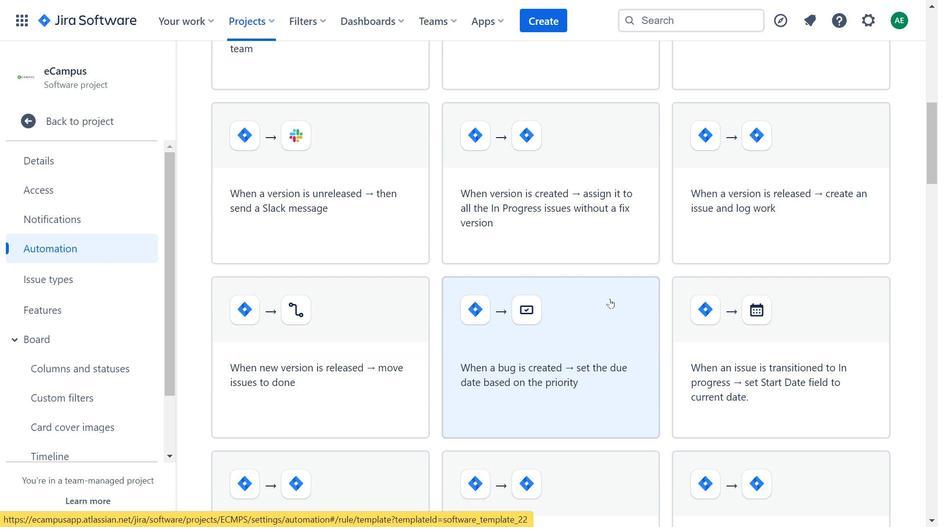 
Action: Mouse scrolled (612, 302) with delta (0, 0)
Screenshot: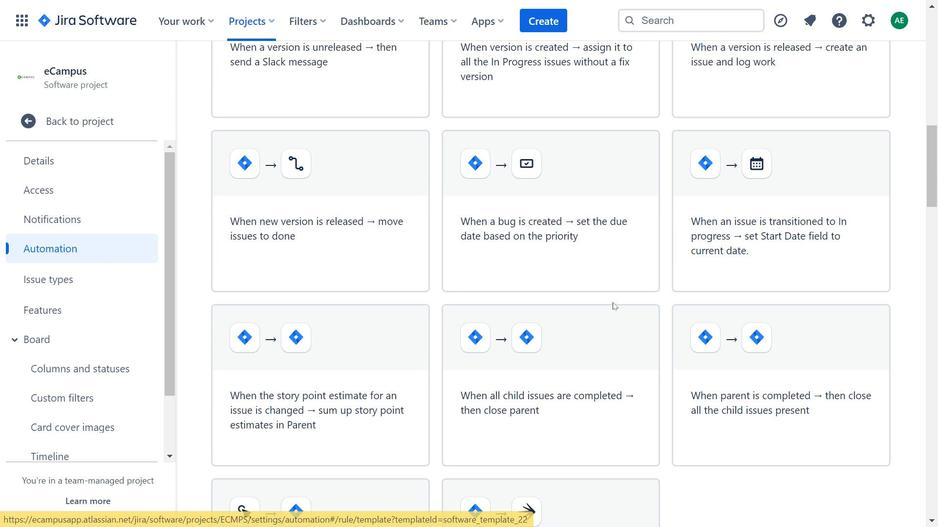 
Action: Mouse scrolled (612, 302) with delta (0, 0)
Screenshot: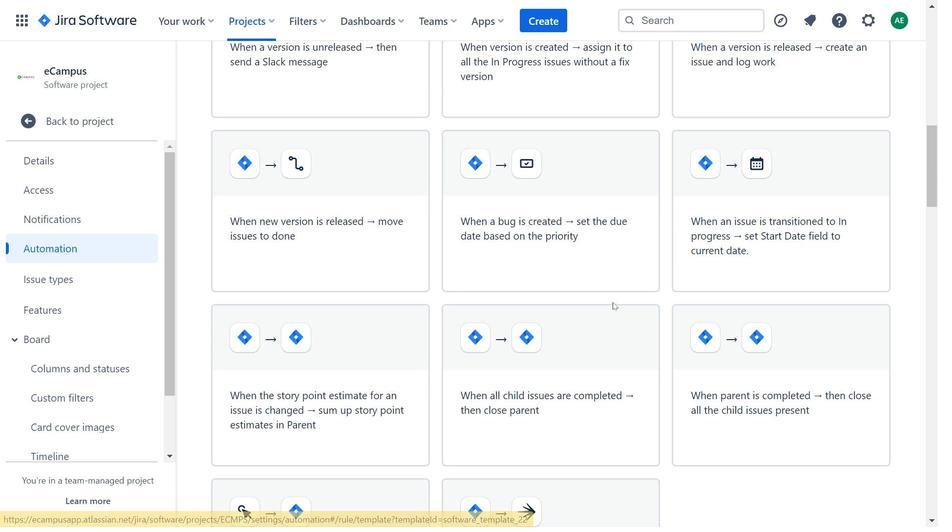 
Action: Mouse scrolled (612, 302) with delta (0, 0)
Screenshot: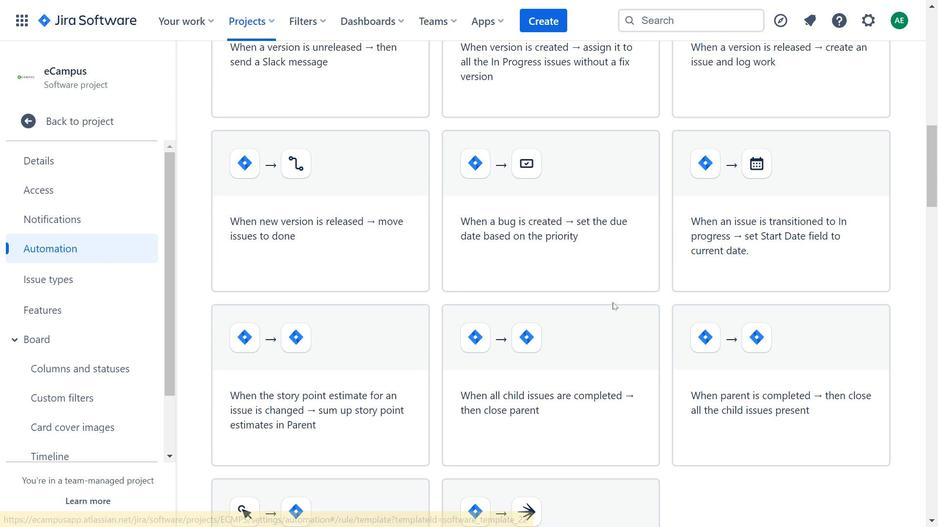 
Action: Mouse moved to (613, 302)
Screenshot: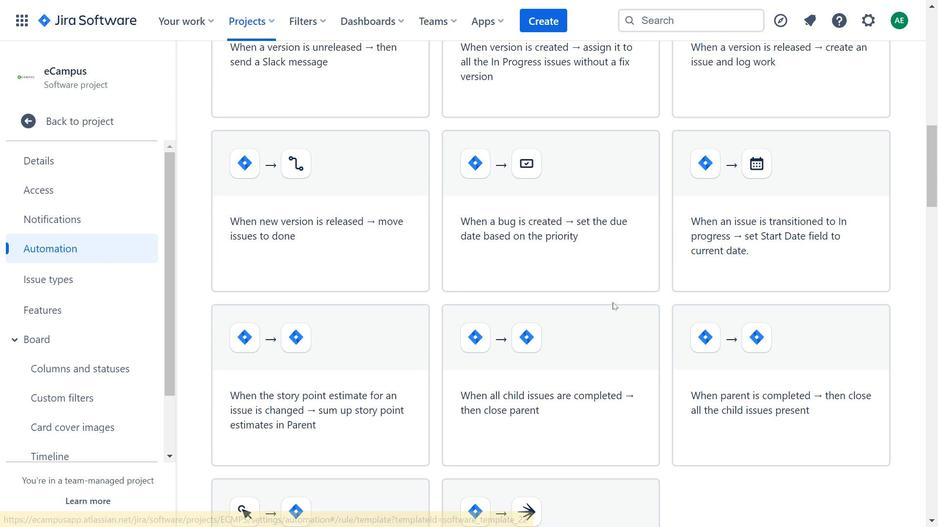 
Action: Mouse scrolled (613, 302) with delta (0, 0)
Screenshot: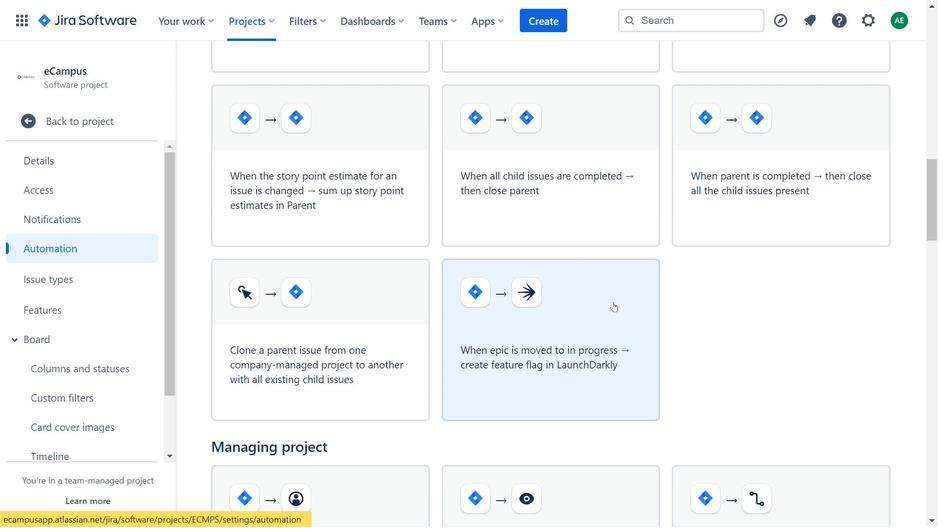 
Action: Mouse moved to (614, 302)
Screenshot: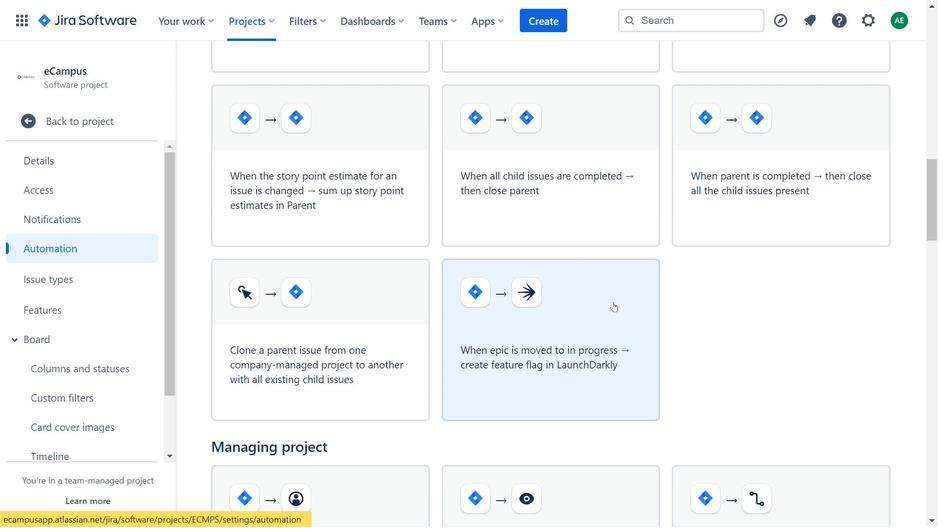 
Action: Mouse scrolled (614, 302) with delta (0, 0)
Screenshot: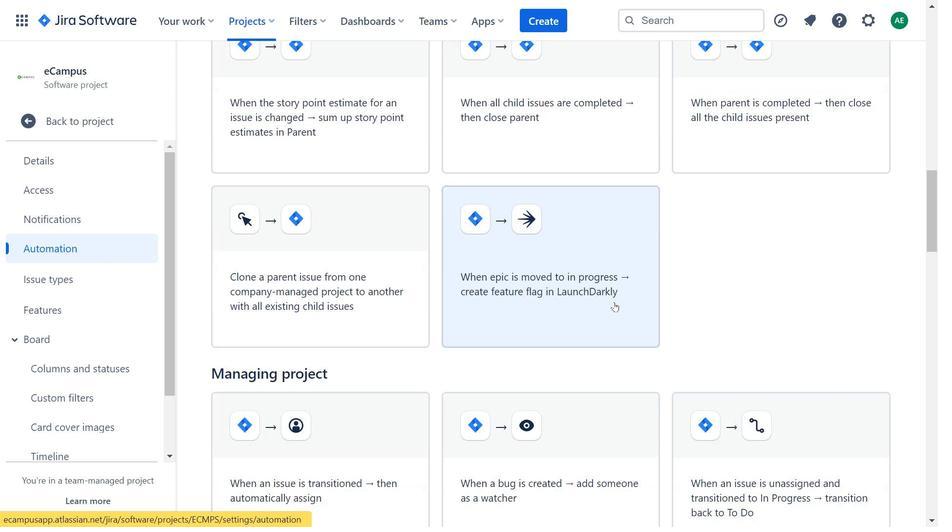 
Action: Mouse moved to (614, 304)
Screenshot: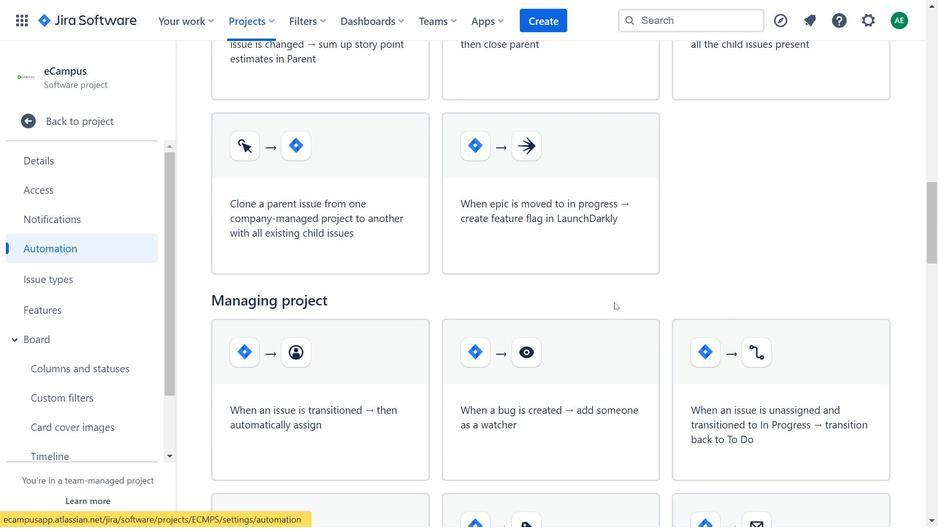 
Action: Mouse scrolled (614, 303) with delta (0, 0)
Screenshot: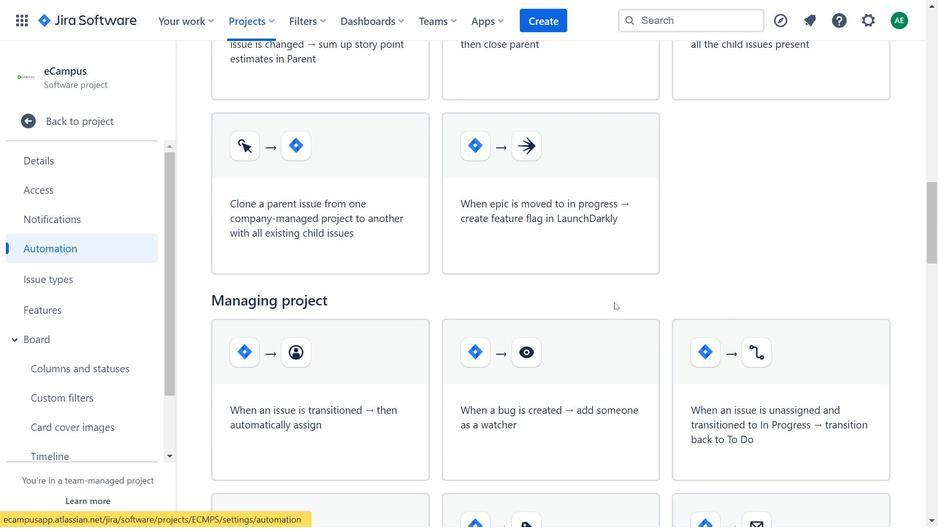 
Action: Mouse moved to (615, 304)
Screenshot: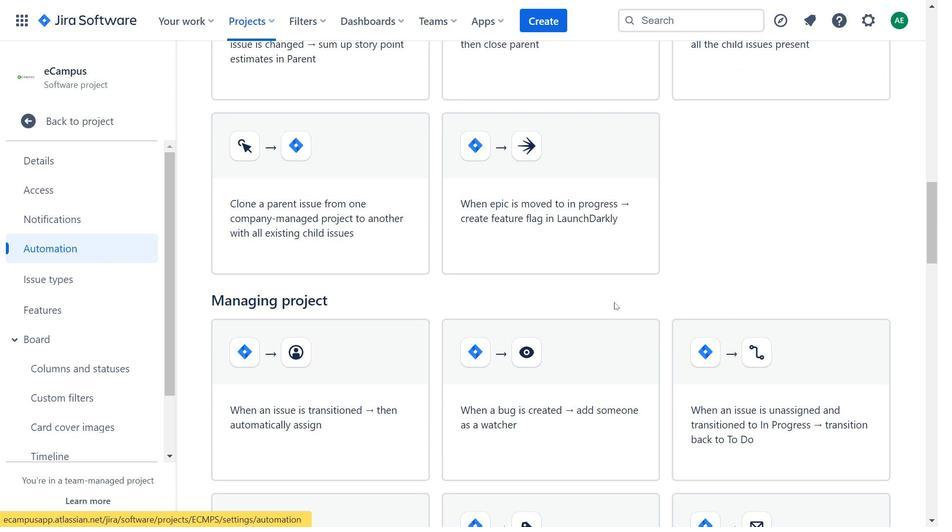 
Action: Mouse scrolled (615, 304) with delta (0, 0)
Screenshot: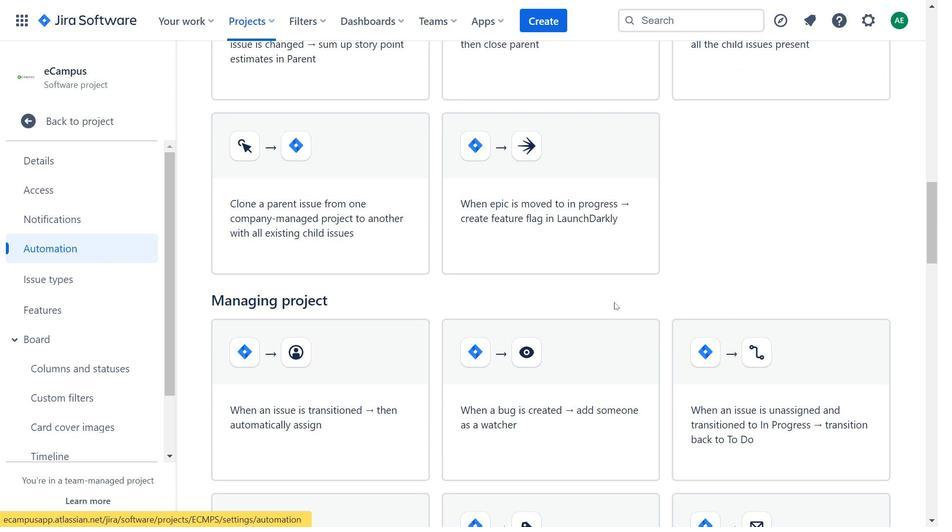 
Action: Mouse moved to (748, 260)
Screenshot: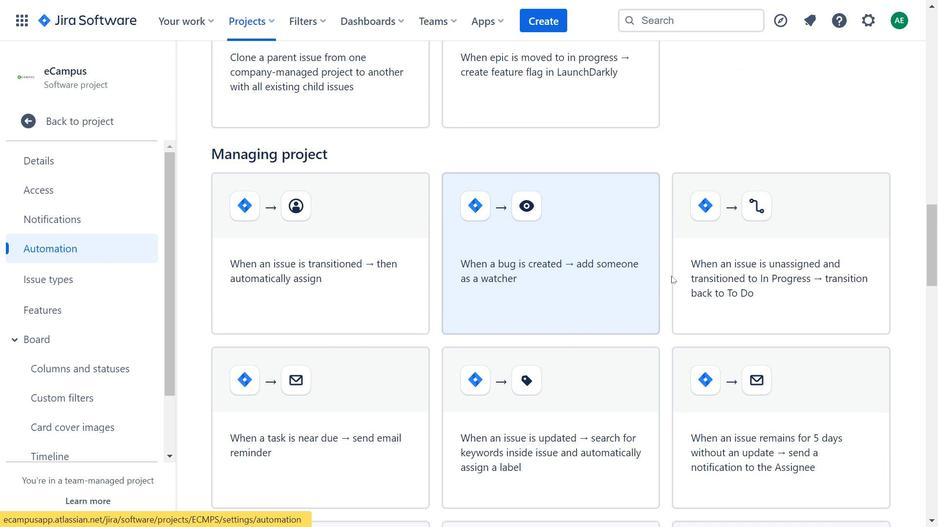 
Action: Mouse scrolled (748, 260) with delta (0, 0)
Screenshot: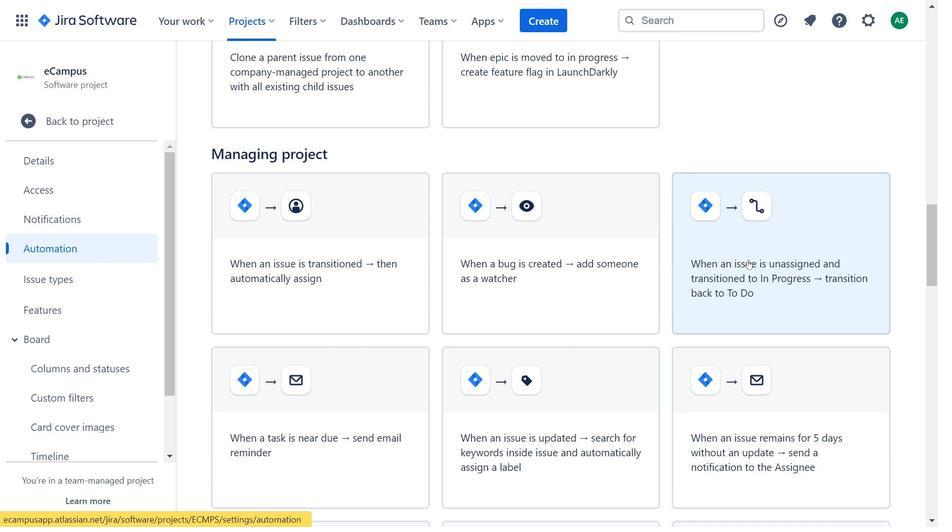 
Action: Mouse scrolled (748, 260) with delta (0, 0)
Screenshot: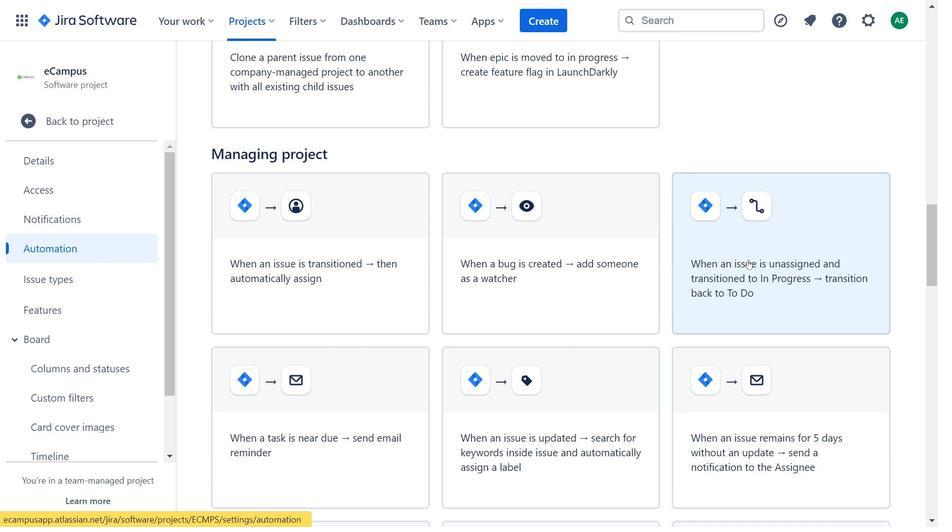 
Action: Mouse scrolled (748, 260) with delta (0, 0)
Screenshot: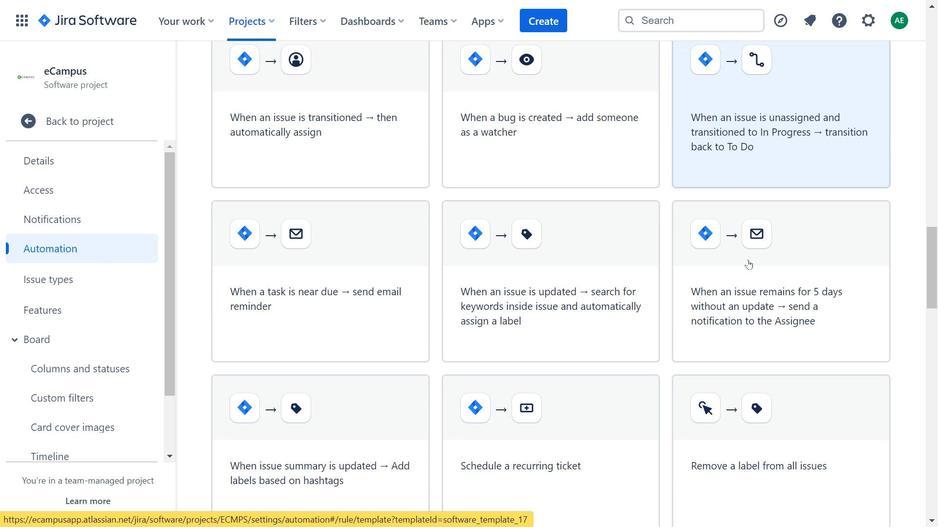 
Action: Mouse scrolled (748, 260) with delta (0, 0)
Screenshot: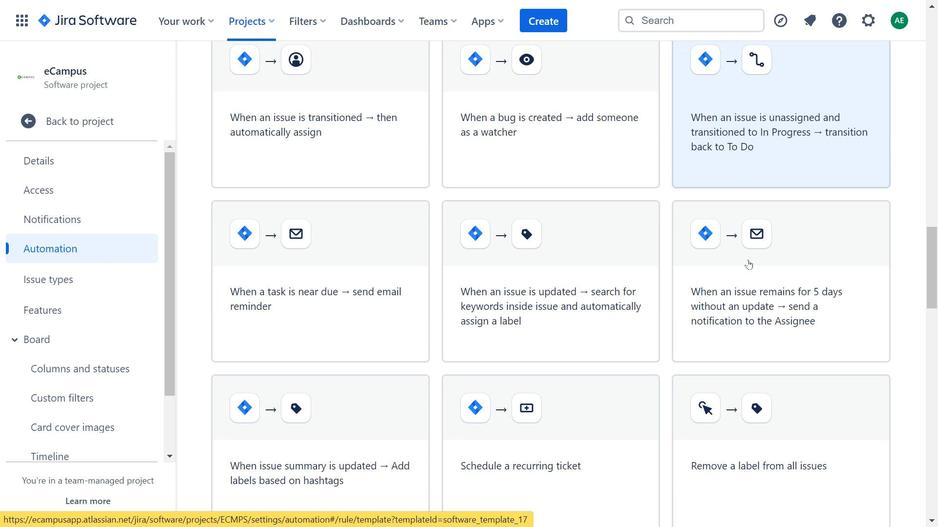 
Action: Mouse scrolled (748, 260) with delta (0, 0)
Screenshot: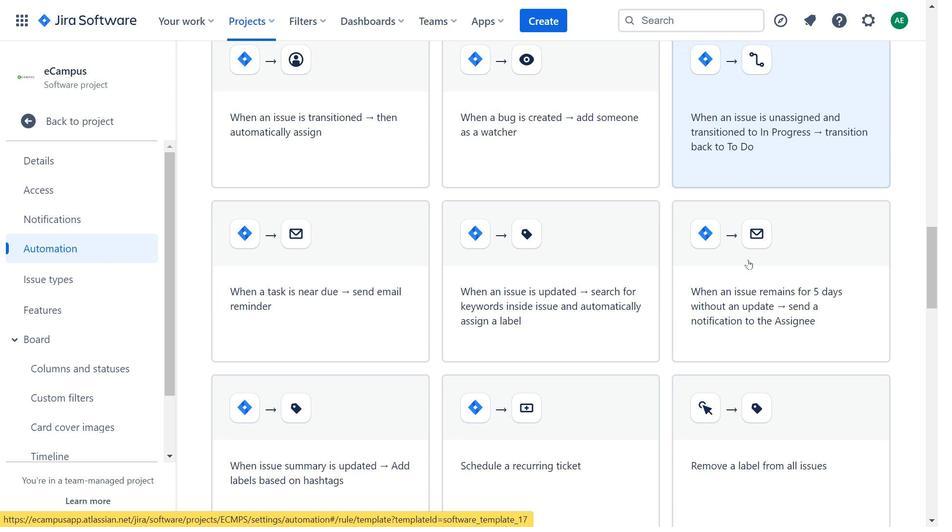 
Action: Mouse moved to (745, 287)
Screenshot: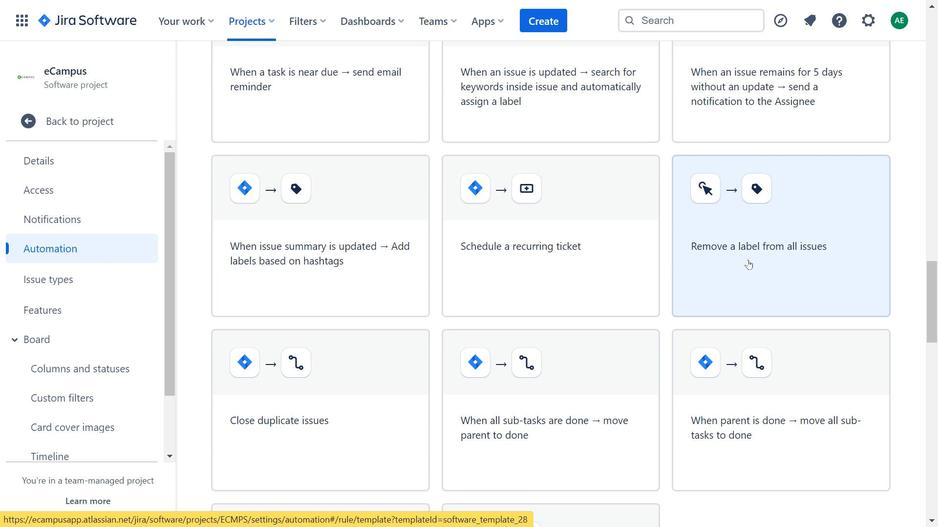 
Action: Mouse scrolled (745, 286) with delta (0, 0)
Screenshot: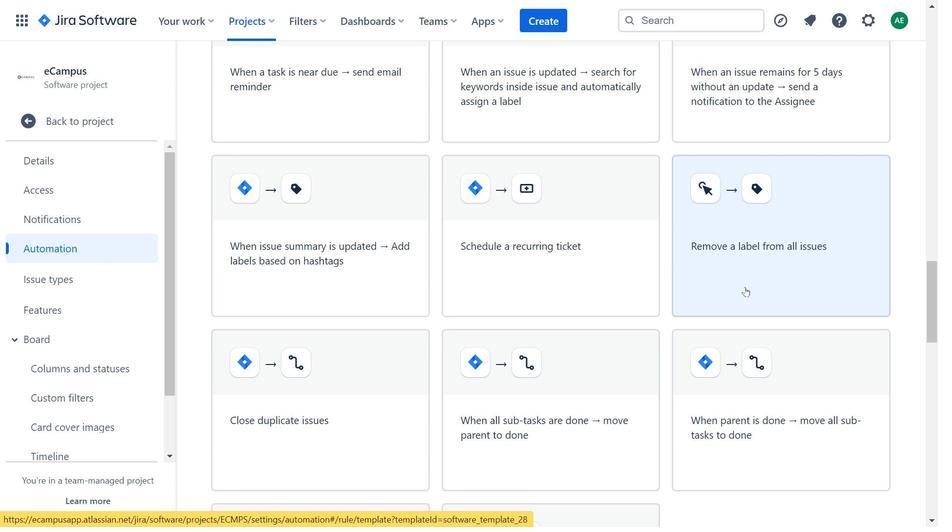 
Action: Mouse scrolled (745, 286) with delta (0, 0)
Screenshot: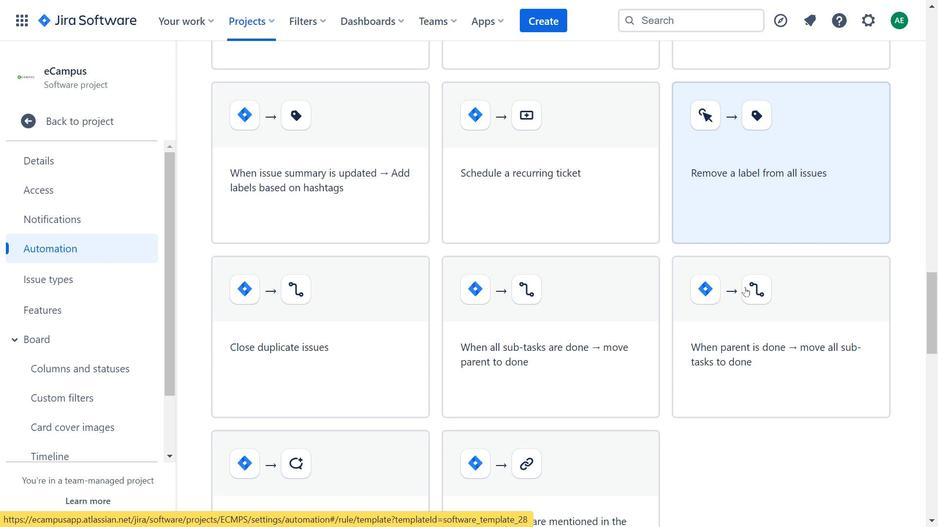 
Action: Mouse scrolled (745, 286) with delta (0, 0)
Screenshot: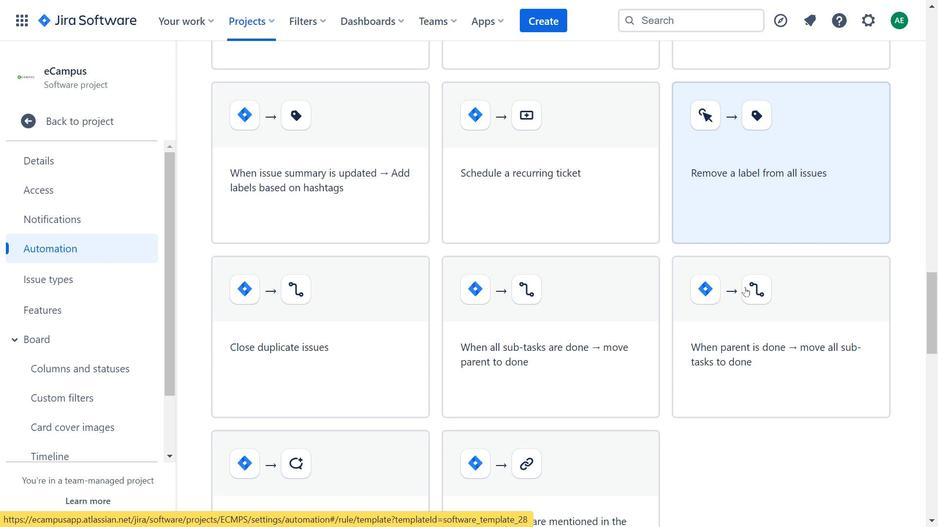 
Action: Mouse scrolled (745, 286) with delta (0, 0)
Screenshot: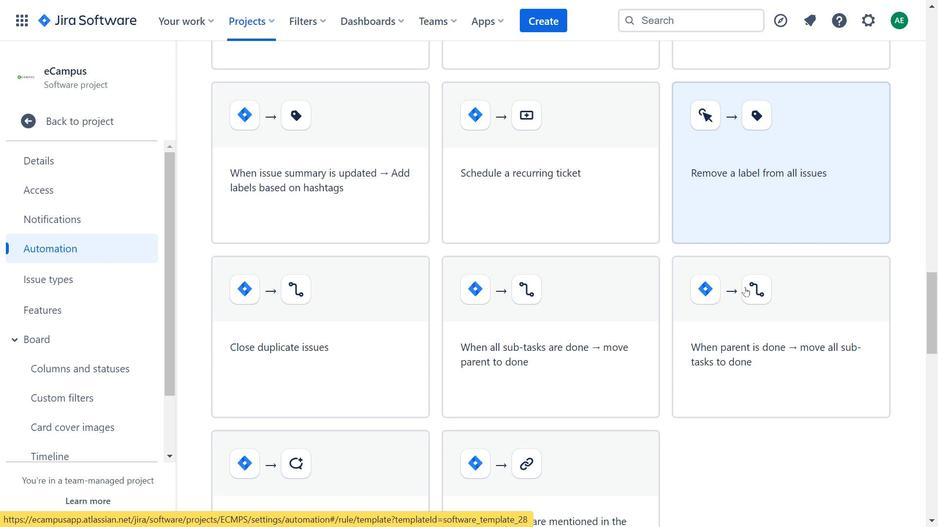 
Action: Mouse moved to (745, 287)
Screenshot: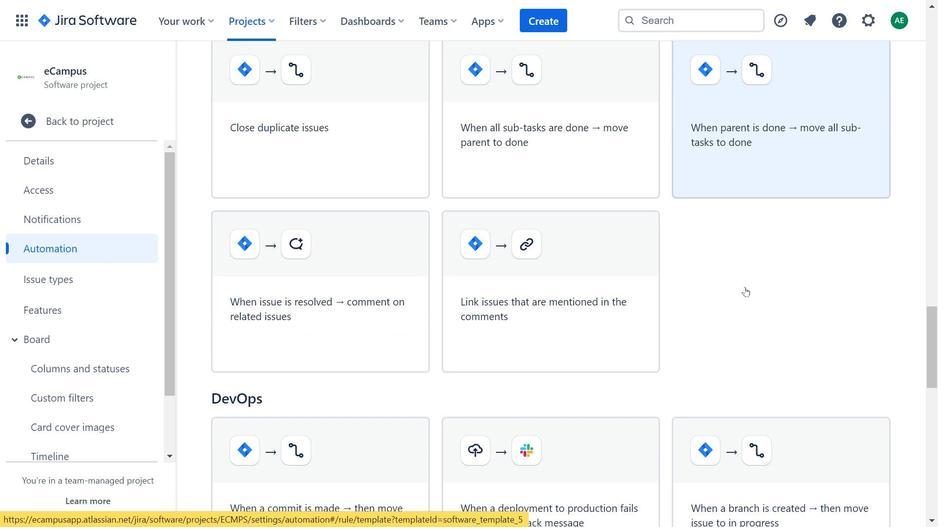 
Action: Mouse scrolled (745, 287) with delta (0, 0)
Screenshot: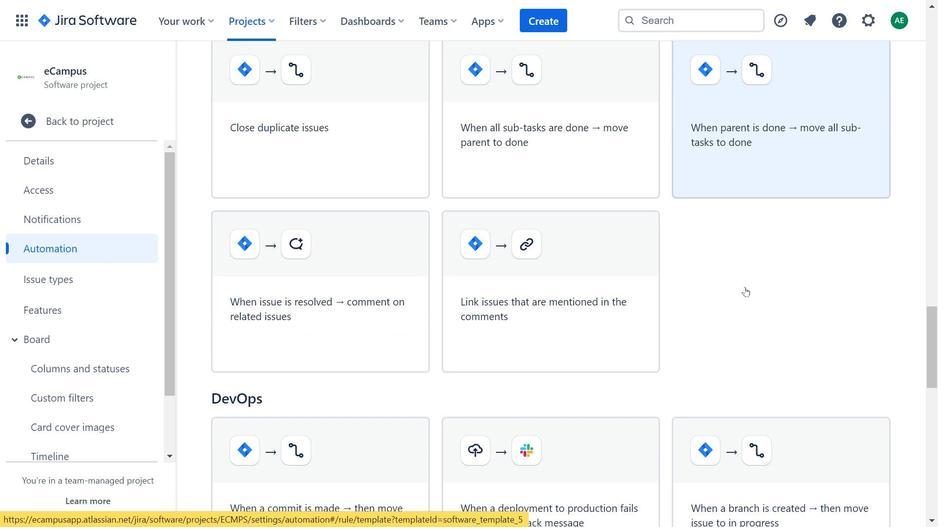 
Action: Mouse scrolled (745, 287) with delta (0, 0)
Screenshot: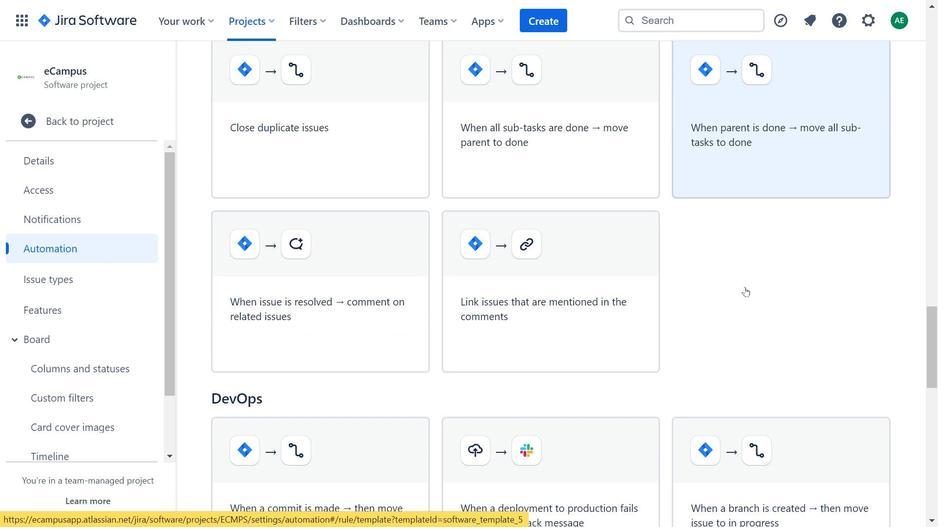 
Action: Mouse scrolled (745, 287) with delta (0, 0)
Screenshot: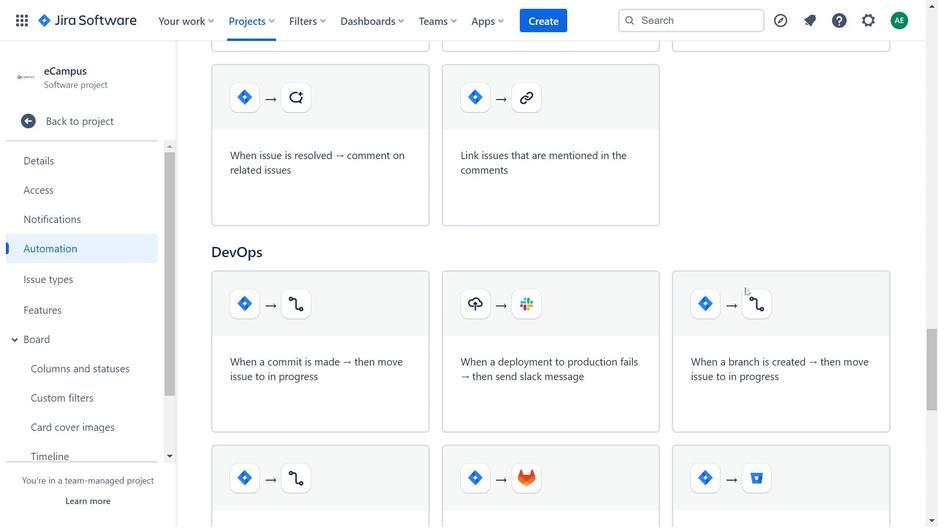 
Action: Mouse scrolled (745, 287) with delta (0, 0)
Screenshot: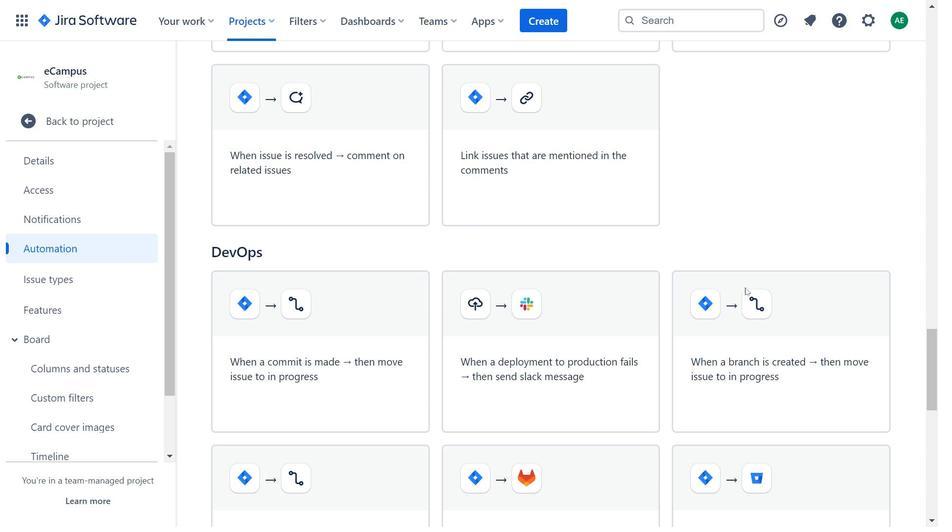 
Action: Mouse scrolled (745, 287) with delta (0, 0)
Screenshot: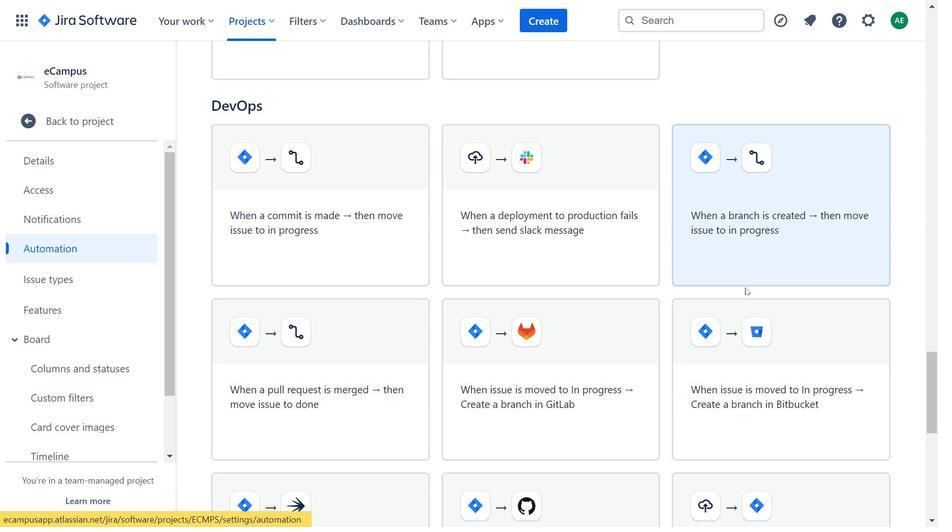 
Action: Mouse scrolled (745, 287) with delta (0, 0)
Screenshot: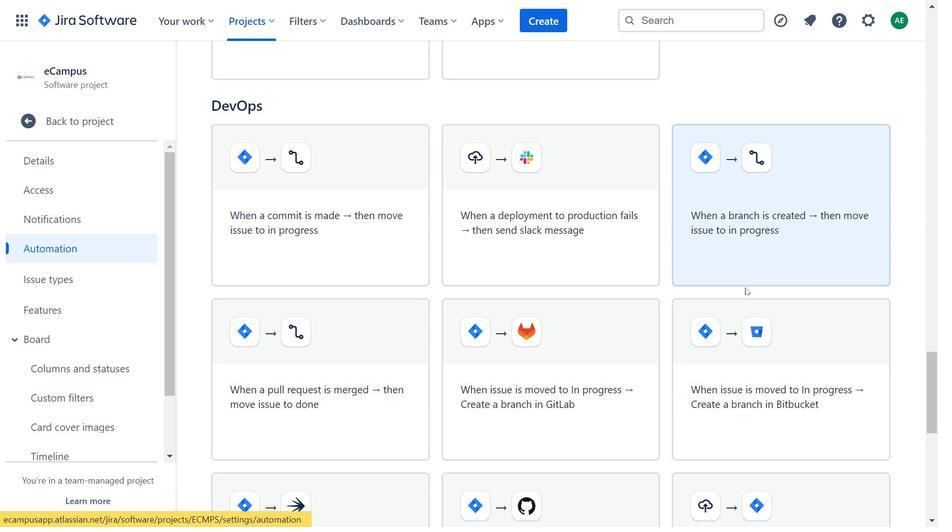 
Action: Mouse moved to (744, 242)
Screenshot: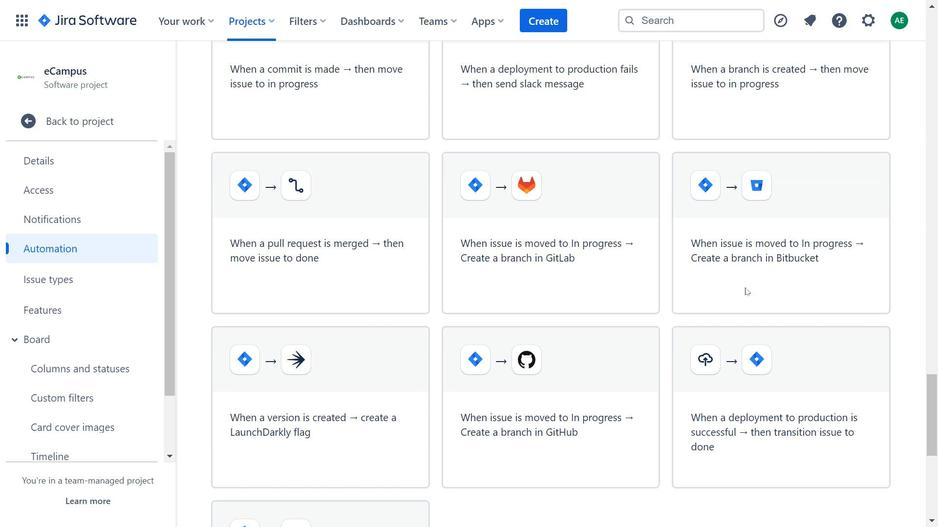
Action: Mouse pressed left at (744, 242)
Screenshot: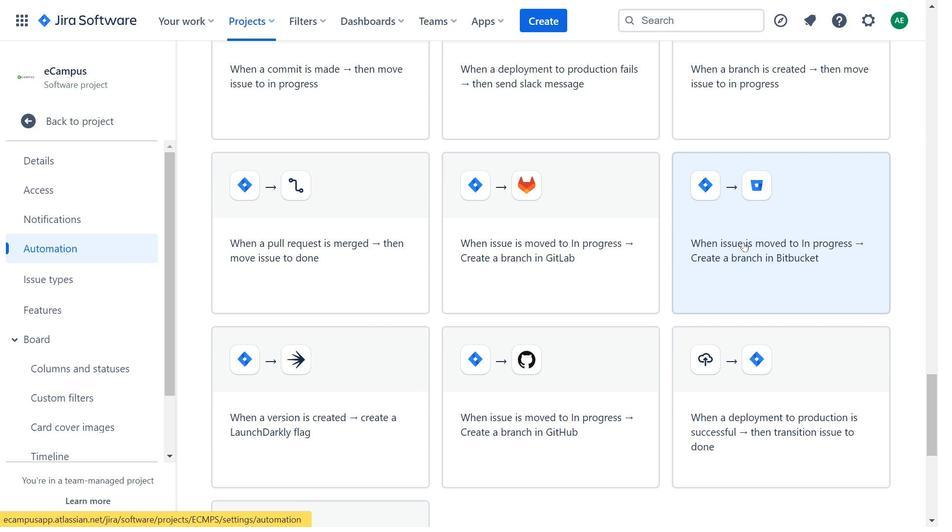 
Action: Mouse moved to (386, 124)
Screenshot: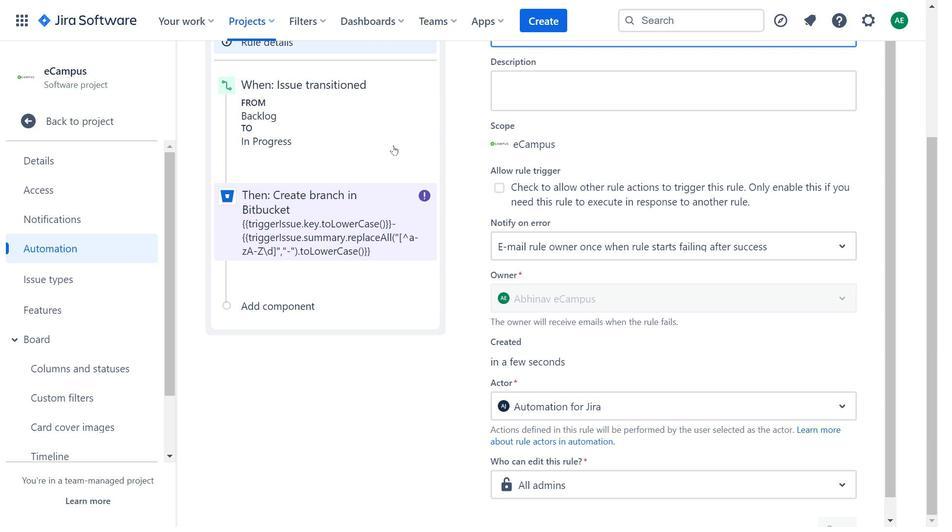 
Action: Mouse pressed left at (386, 124)
Screenshot: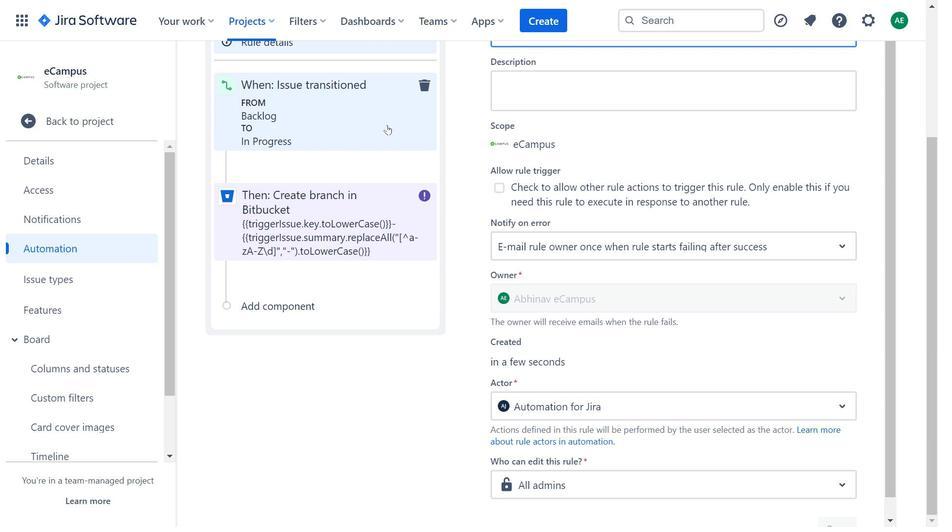 
Action: Mouse moved to (642, 261)
Screenshot: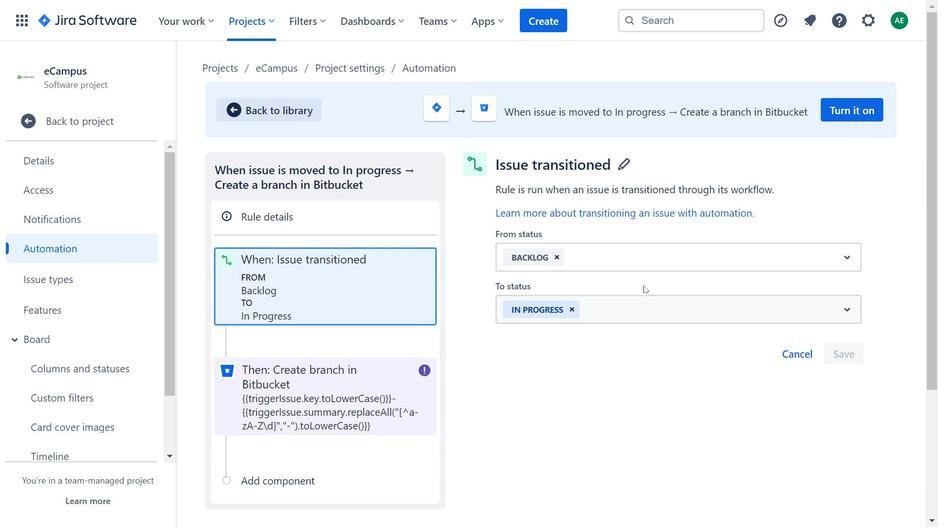
Action: Mouse pressed left at (642, 261)
Screenshot: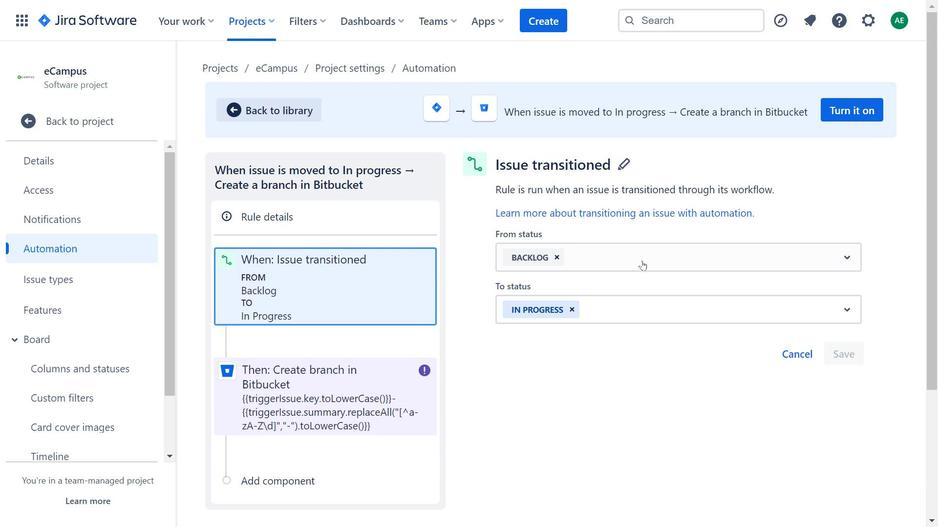 
Action: Mouse moved to (549, 420)
Screenshot: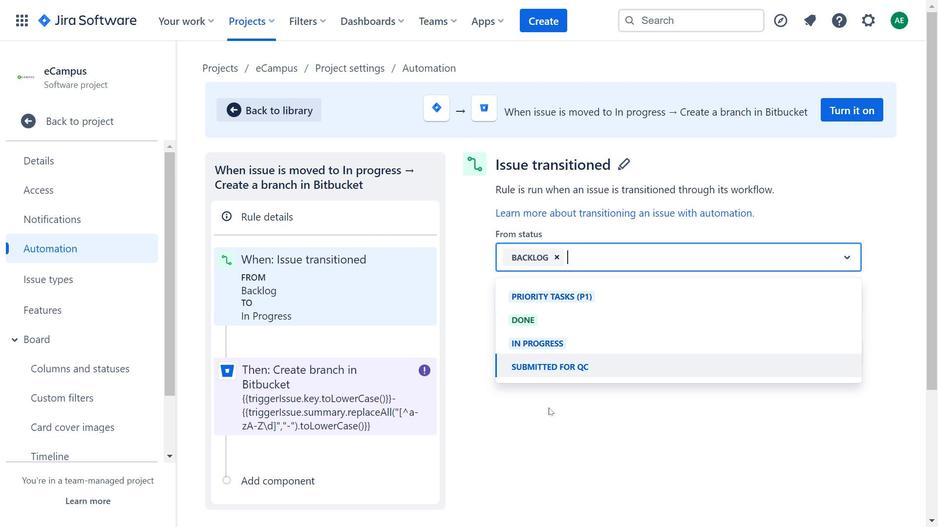 
Action: Mouse pressed left at (549, 420)
Screenshot: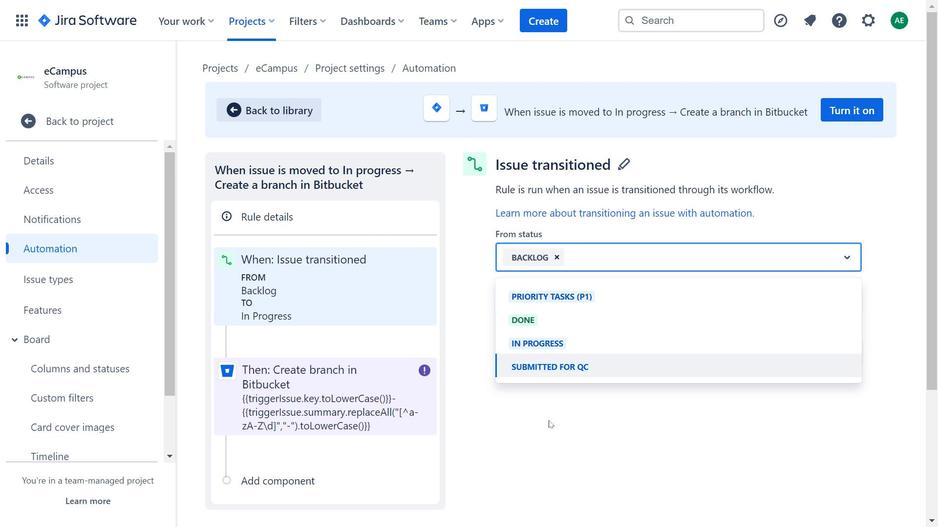 
Action: Mouse moved to (631, 309)
Screenshot: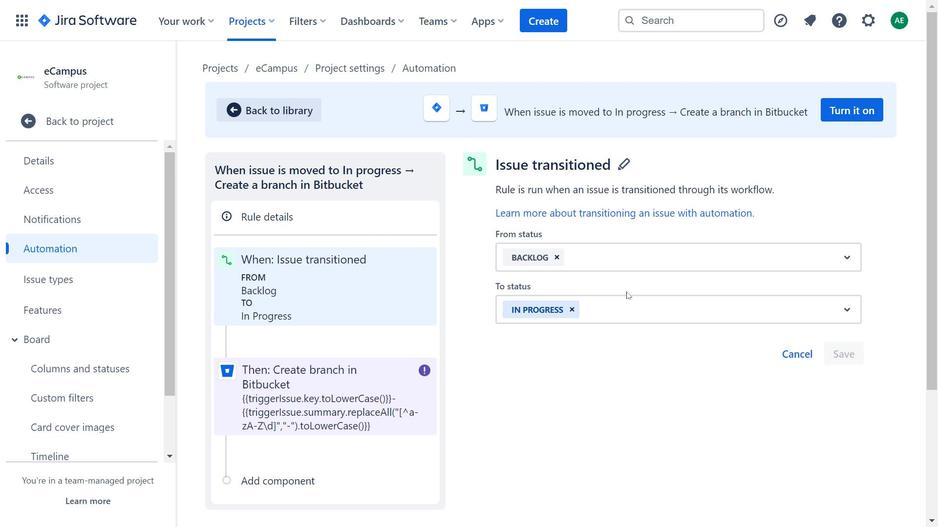
Action: Mouse pressed left at (631, 309)
Screenshot: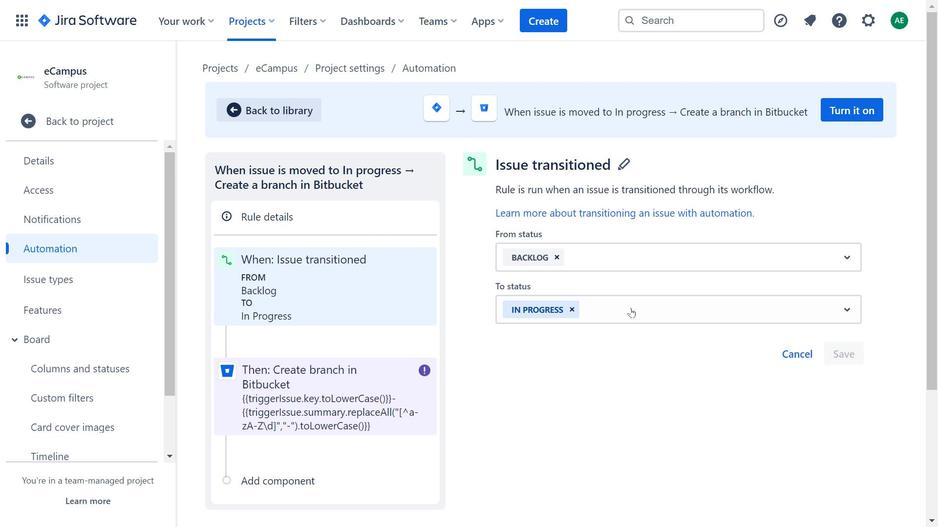 
Action: Mouse moved to (469, 341)
Screenshot: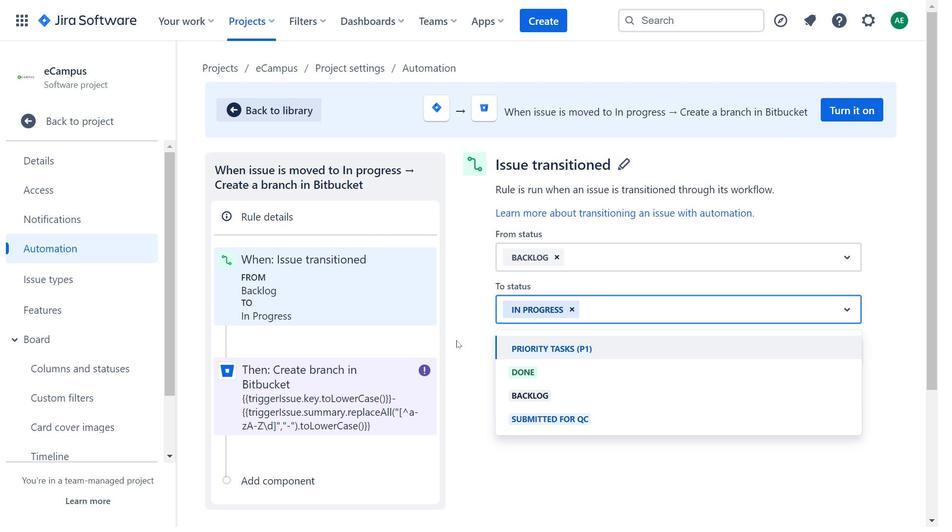 
Action: Mouse pressed left at (469, 341)
Screenshot: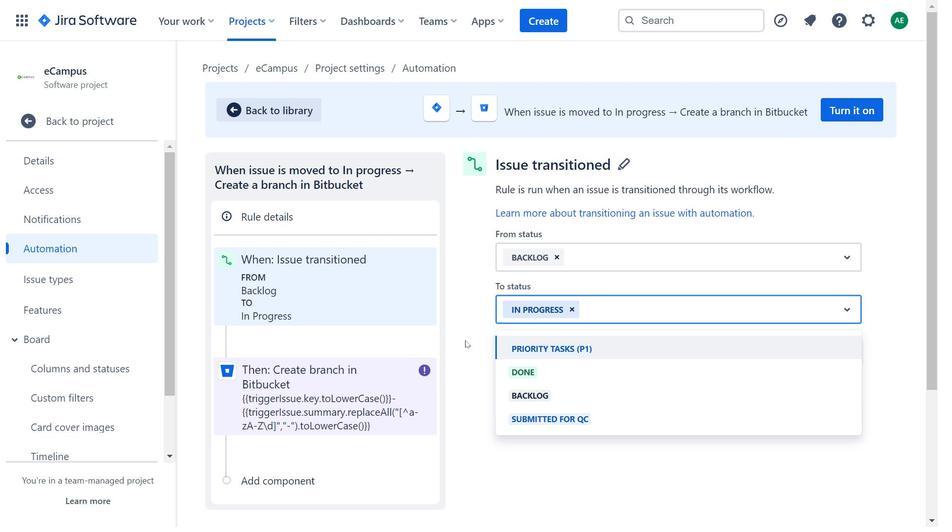 
Action: Mouse moved to (283, 225)
Screenshot: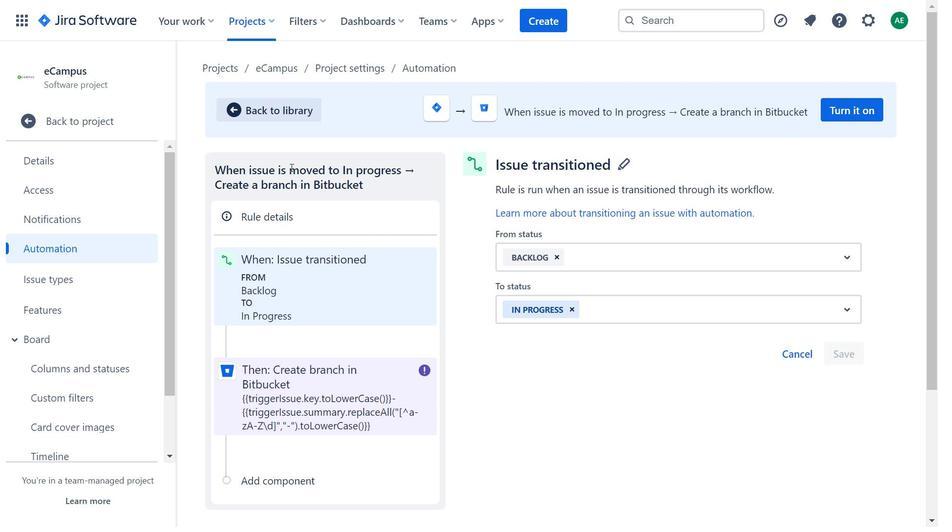 
Action: Mouse pressed left at (283, 225)
Screenshot: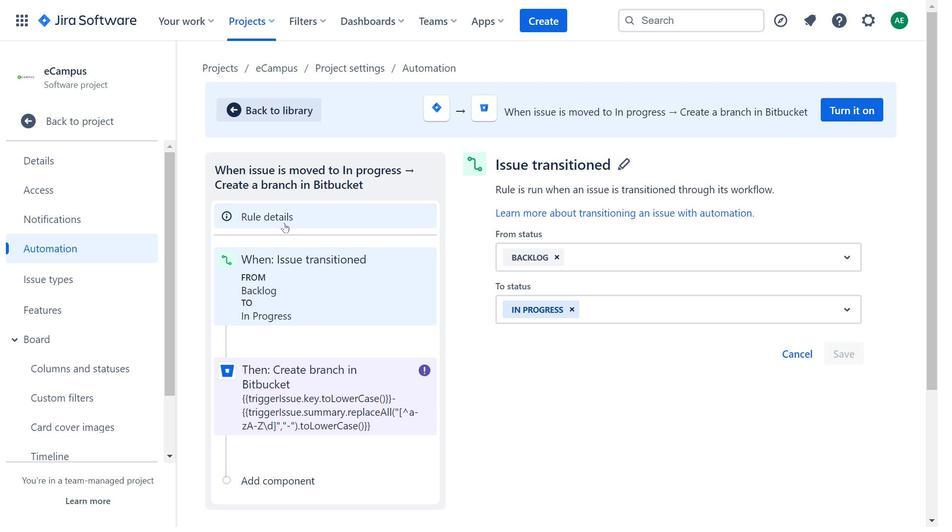
Action: Mouse moved to (623, 265)
Screenshot: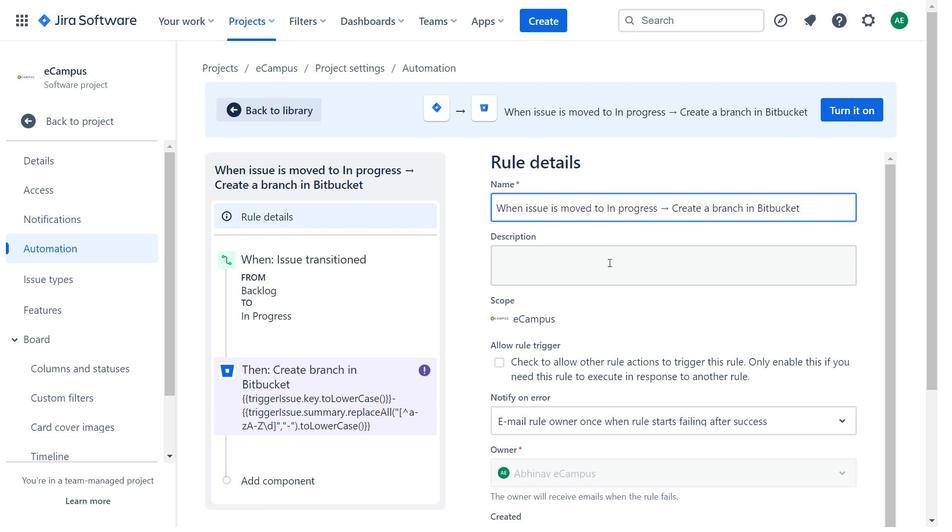 
Action: Mouse scrolled (623, 264) with delta (0, 0)
Screenshot: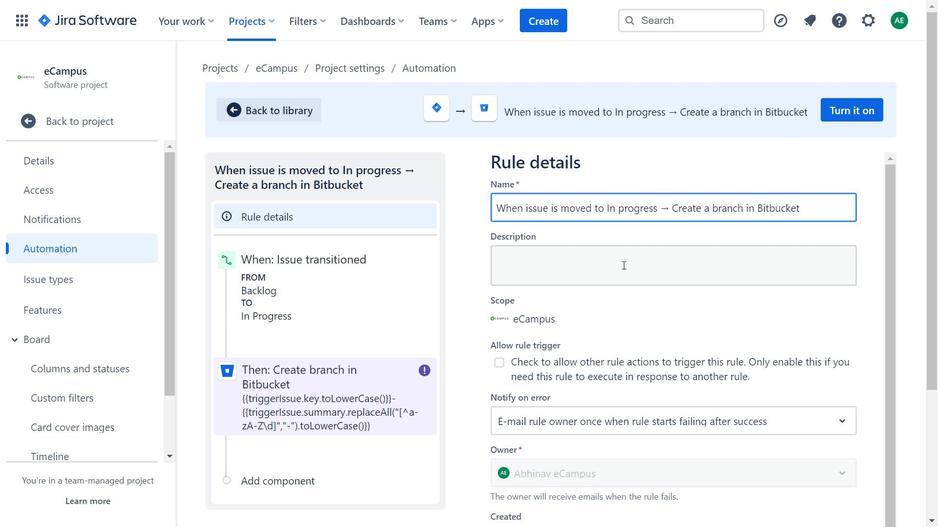 
Action: Mouse scrolled (623, 264) with delta (0, 0)
Screenshot: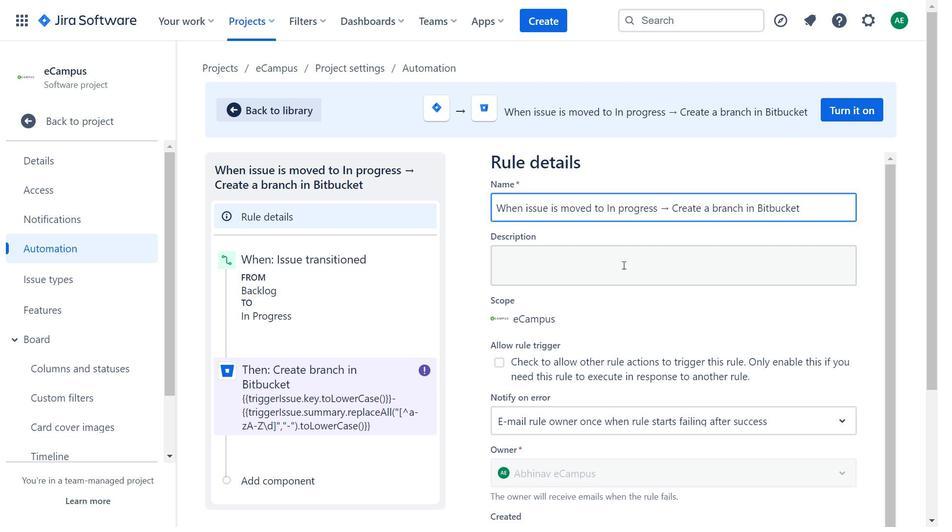 
Action: Mouse moved to (599, 392)
Screenshot: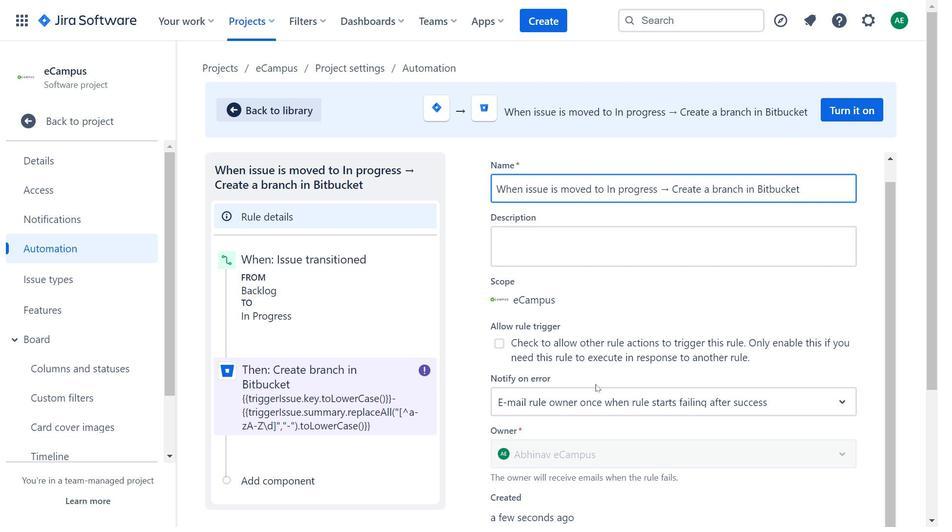 
Action: Mouse pressed left at (599, 392)
Screenshot: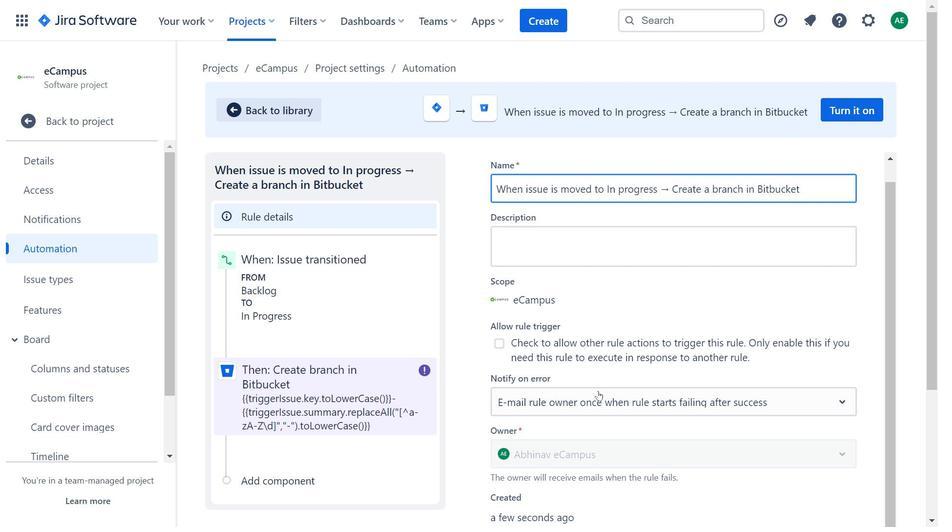 
Action: Mouse moved to (284, 72)
Screenshot: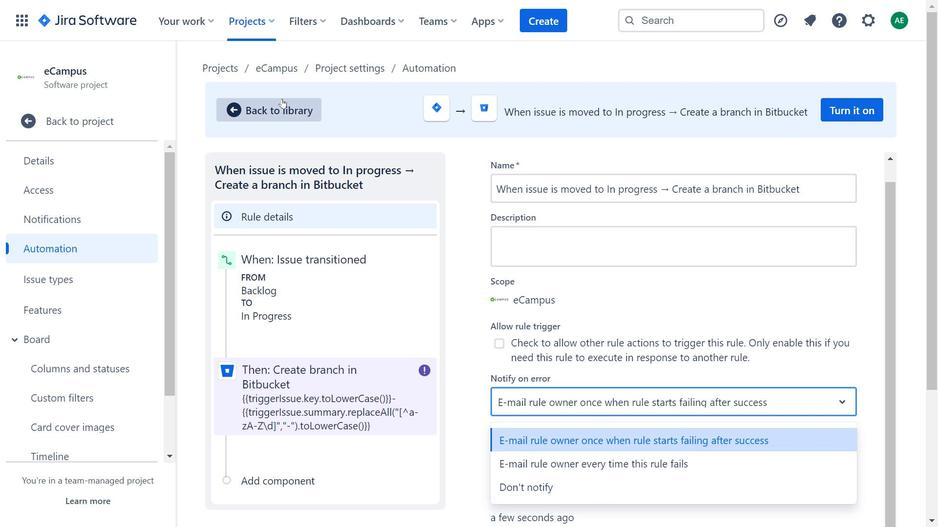 
Action: Mouse pressed left at (284, 72)
Screenshot: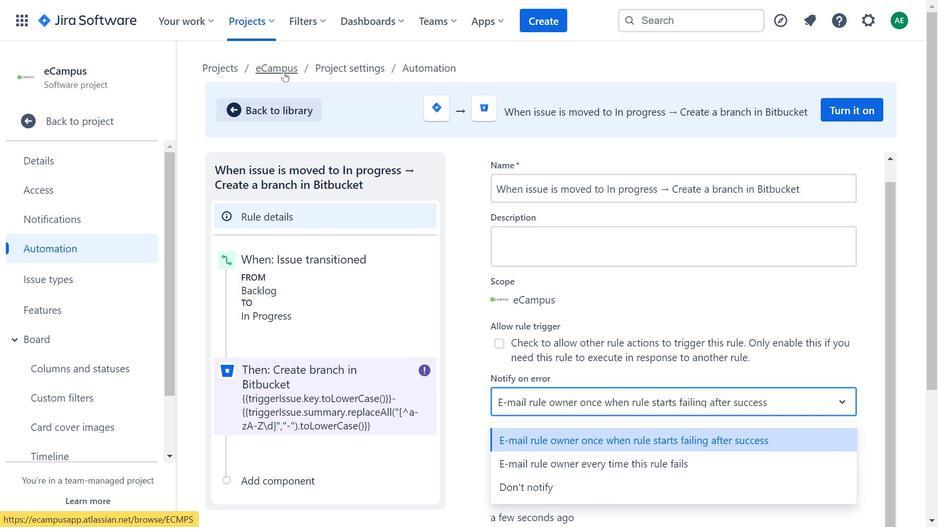 
Action: Mouse moved to (868, 498)
Screenshot: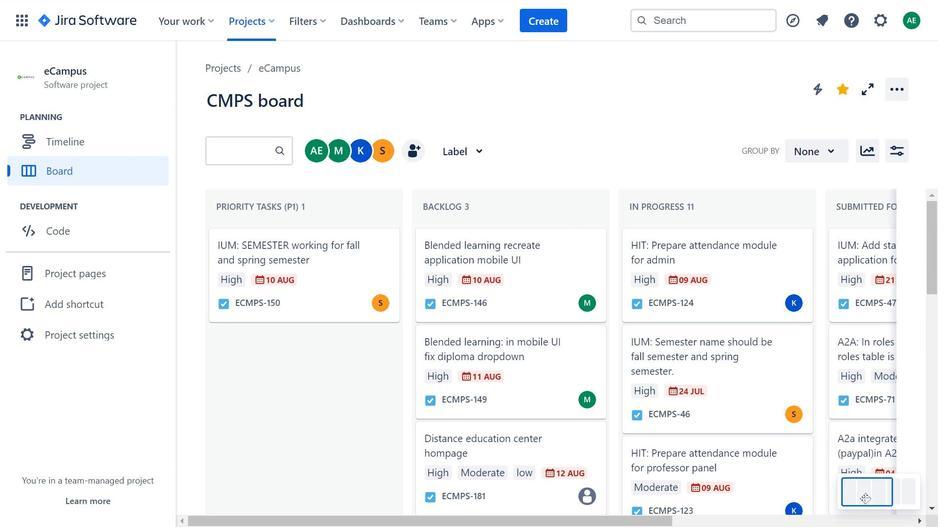 
Action: Mouse pressed left at (868, 498)
Screenshot: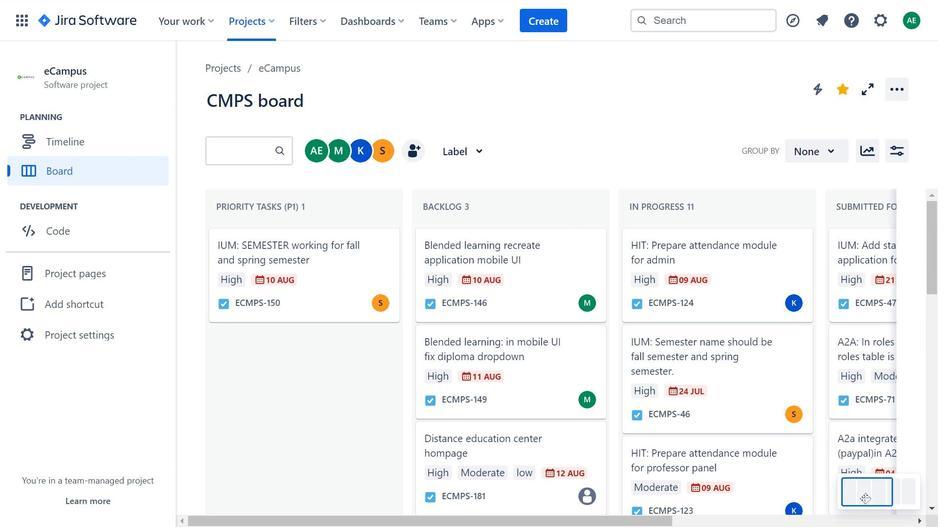 
Action: Mouse moved to (816, 326)
Screenshot: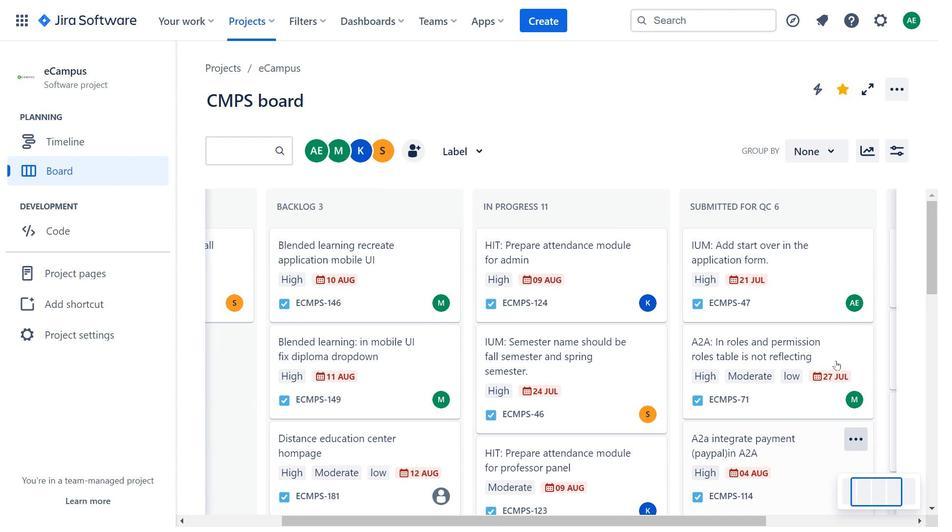 
Action: Mouse scrolled (816, 325) with delta (0, 0)
Screenshot: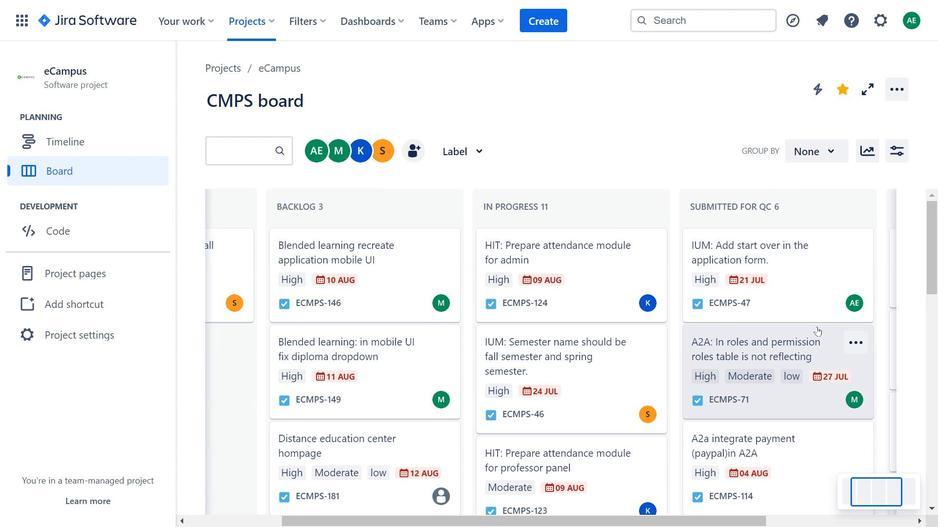 
Action: Mouse moved to (810, 319)
Screenshot: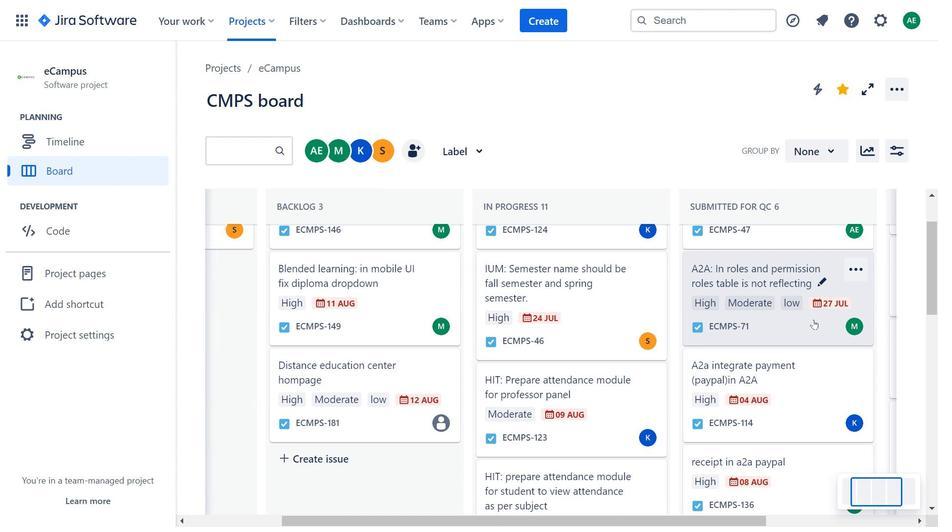 
Action: Mouse scrolled (810, 319) with delta (0, 0)
Screenshot: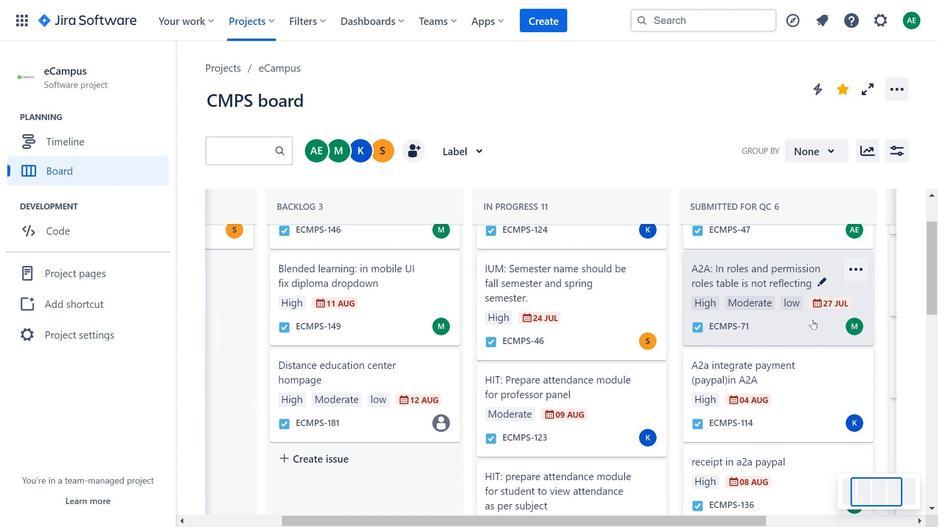 
Action: Mouse scrolled (810, 319) with delta (0, 0)
Screenshot: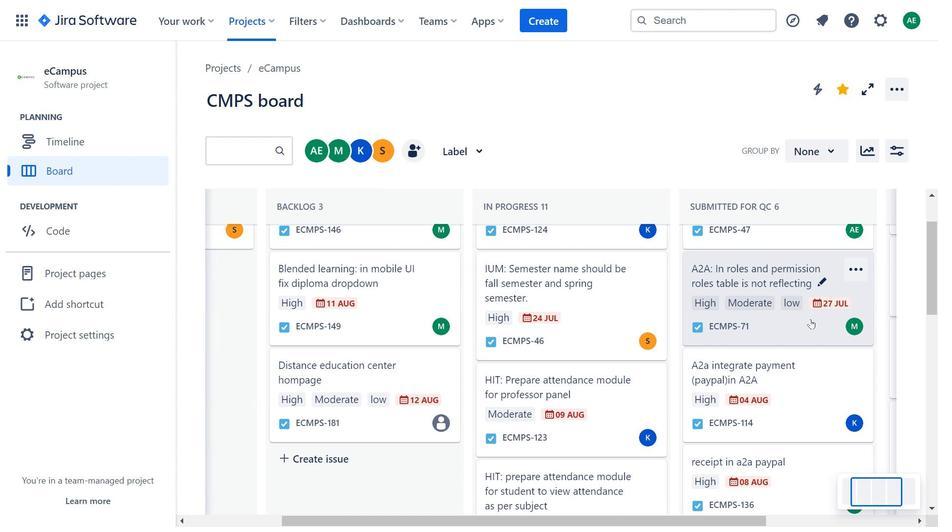 
Action: Mouse moved to (807, 318)
Screenshot: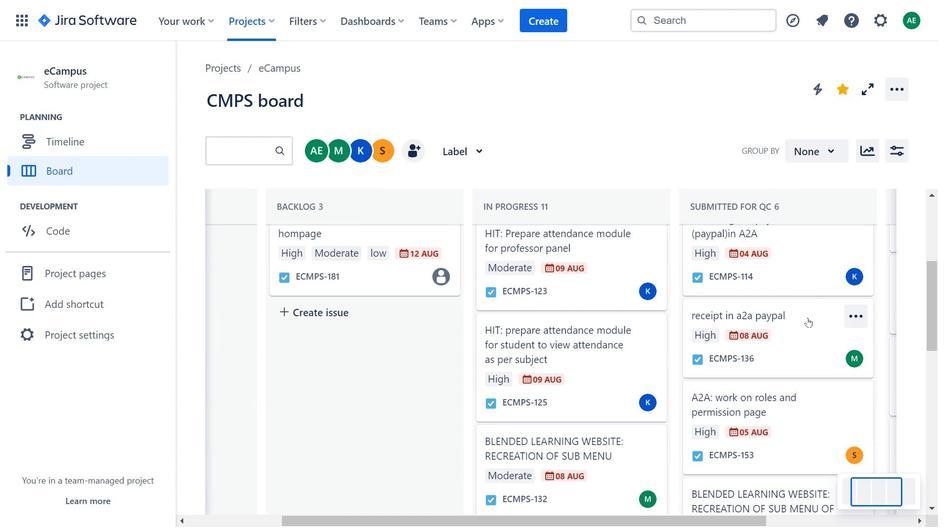 
Action: Mouse scrolled (807, 317) with delta (0, 0)
Screenshot: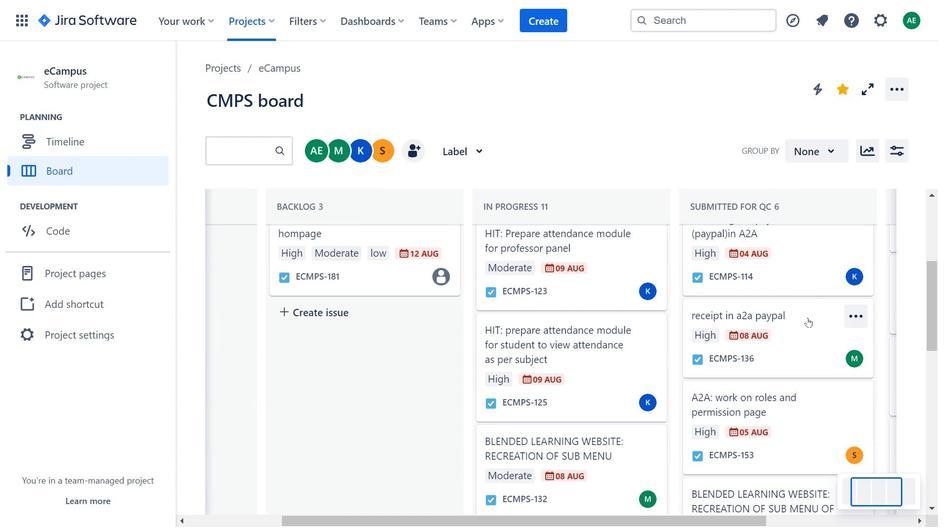 
Action: Mouse moved to (806, 318)
Screenshot: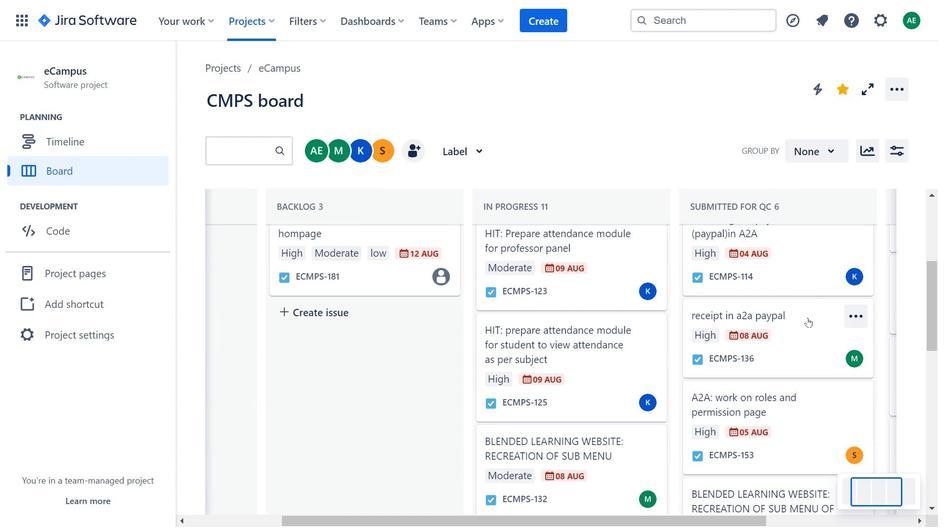 
Action: Mouse scrolled (806, 317) with delta (0, 0)
Screenshot: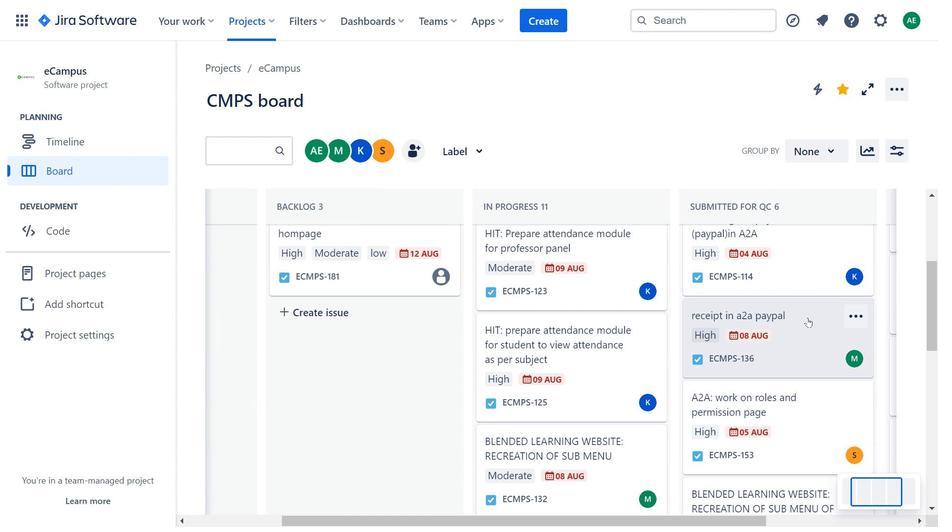 
Action: Mouse moved to (805, 318)
Screenshot: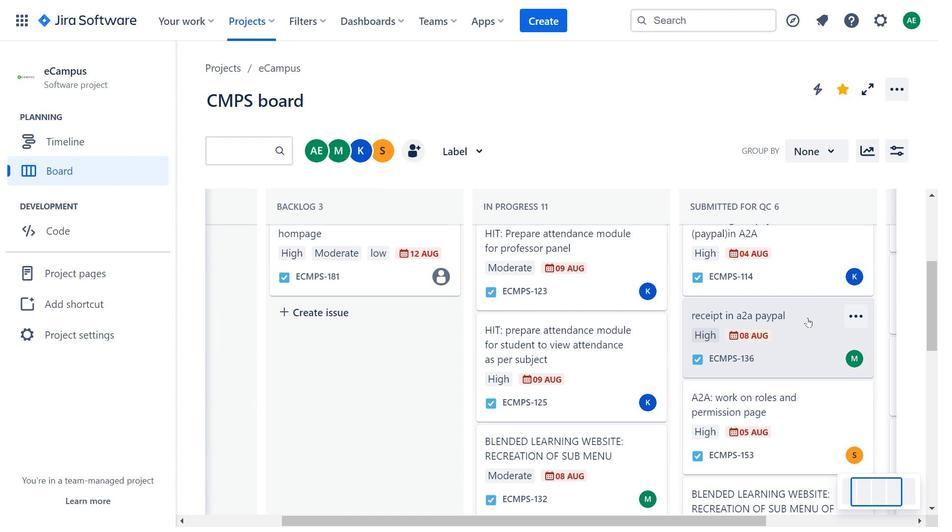 
Action: Mouse scrolled (805, 317) with delta (0, 0)
Screenshot: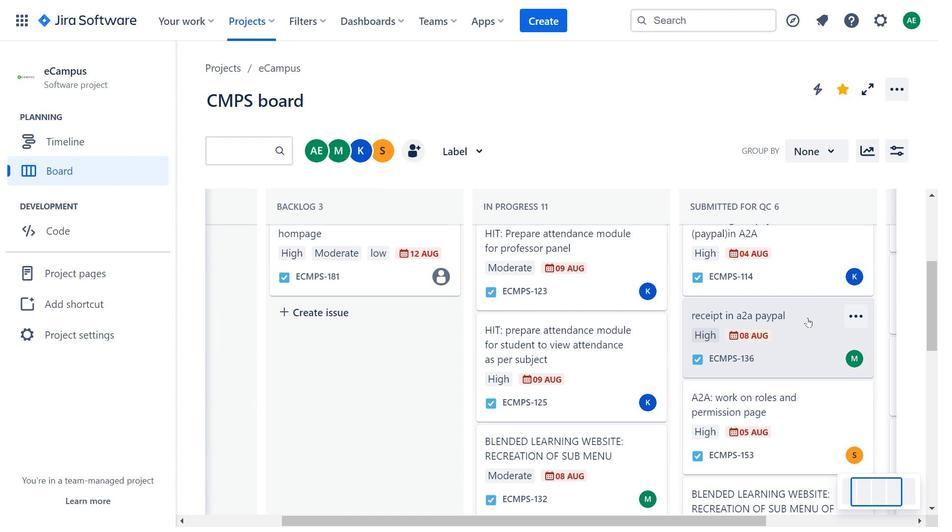
Action: Mouse moved to (696, 277)
Screenshot: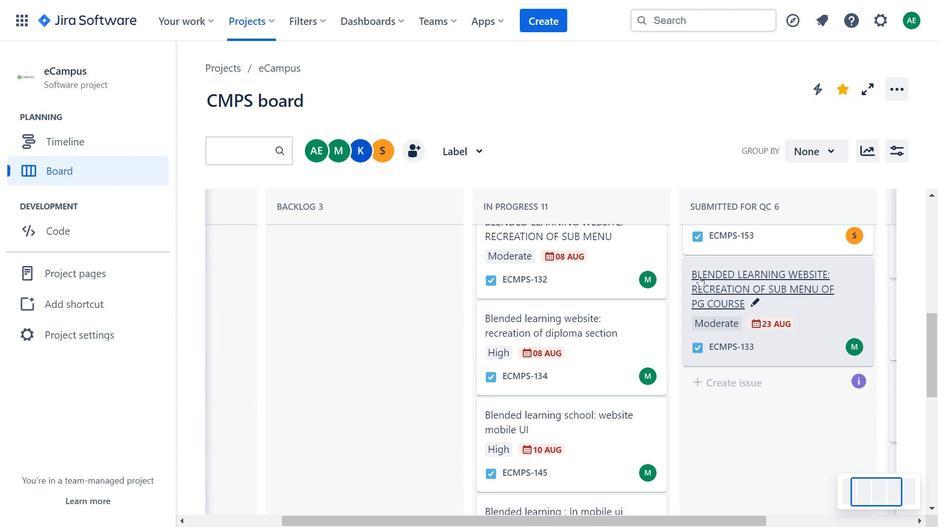 
Action: Mouse scrolled (696, 276) with delta (0, 0)
